 Task: Find connections with filter location Sibbo with filter topic #sharktankwith filter profile language English with filter current company Spencer Stuart with filter school B.K. School of Professional and Management Studies with filter industry Correctional Institutions with filter service category Healthcare Consulting with filter keywords title Director of Photography
Action: Mouse moved to (347, 281)
Screenshot: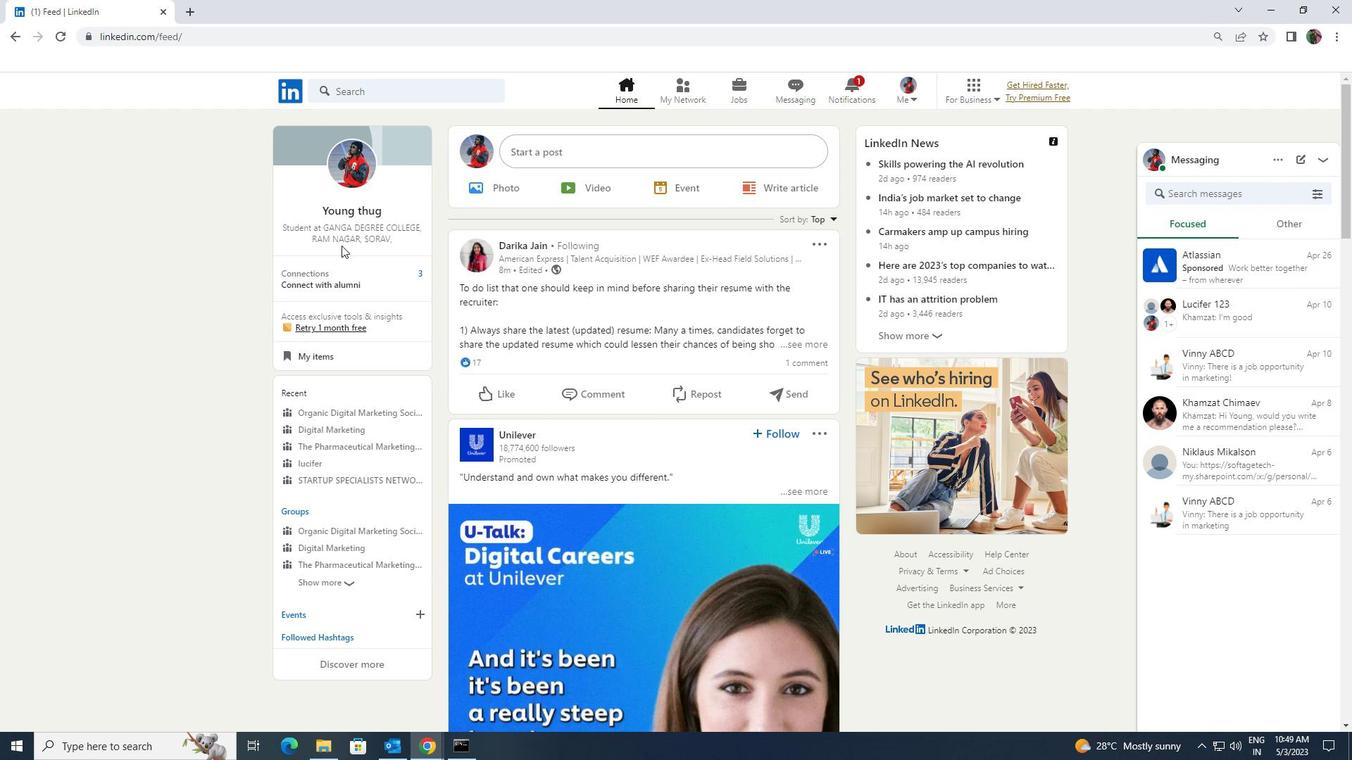 
Action: Mouse pressed left at (347, 281)
Screenshot: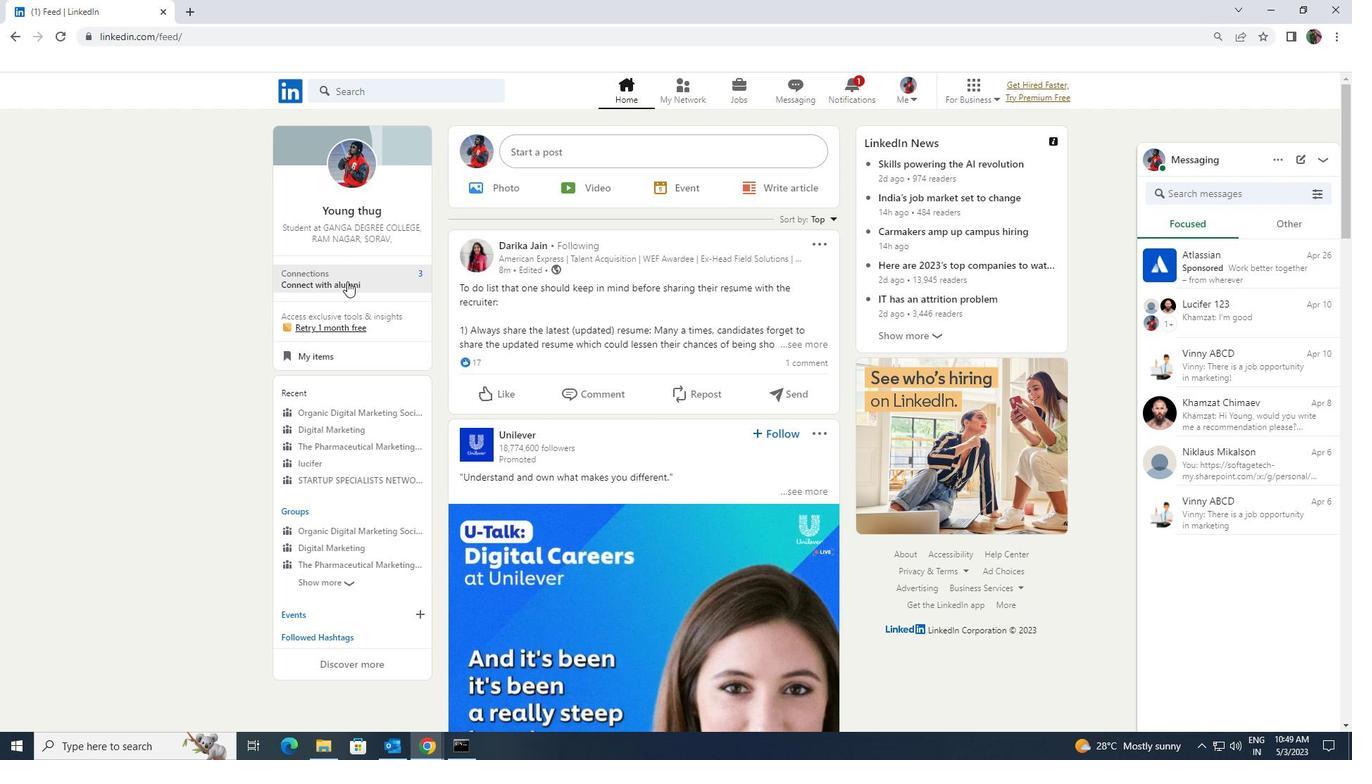 
Action: Mouse moved to (357, 165)
Screenshot: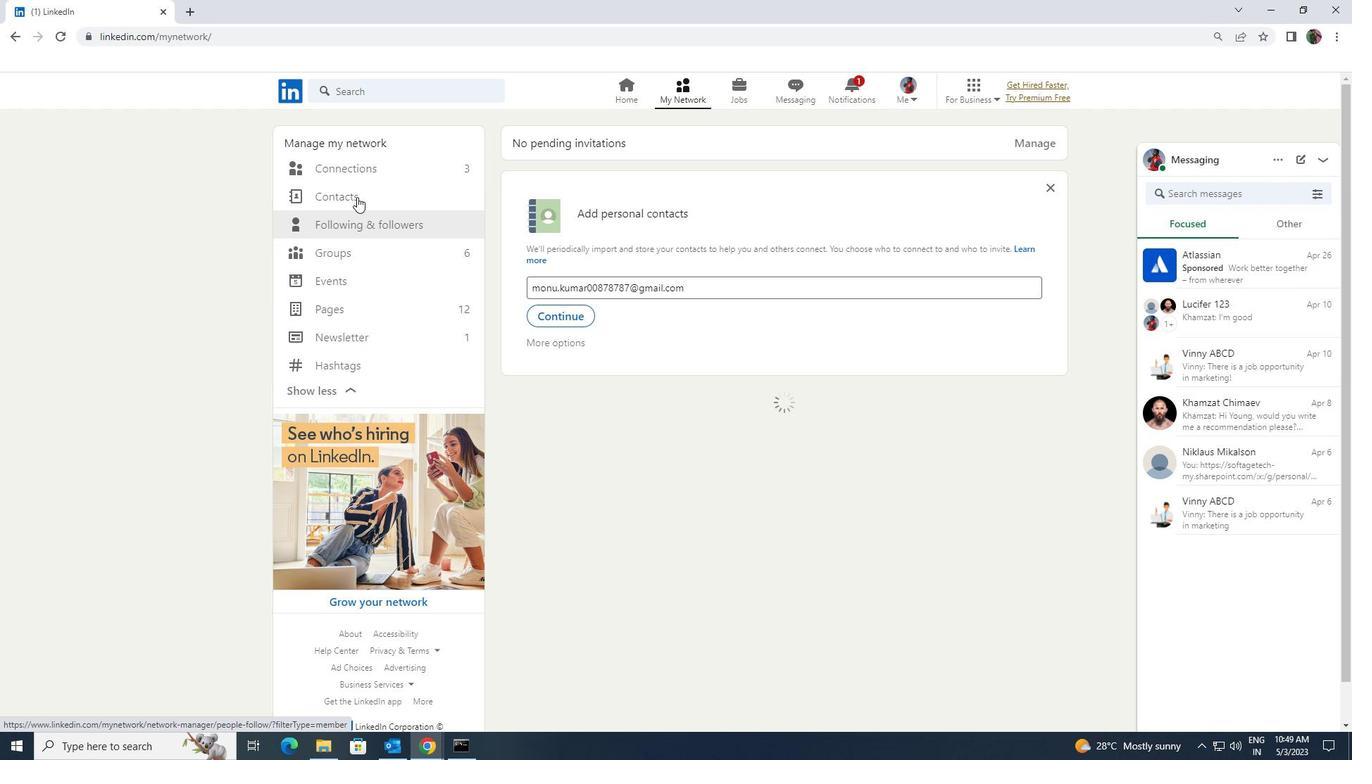 
Action: Mouse pressed left at (357, 165)
Screenshot: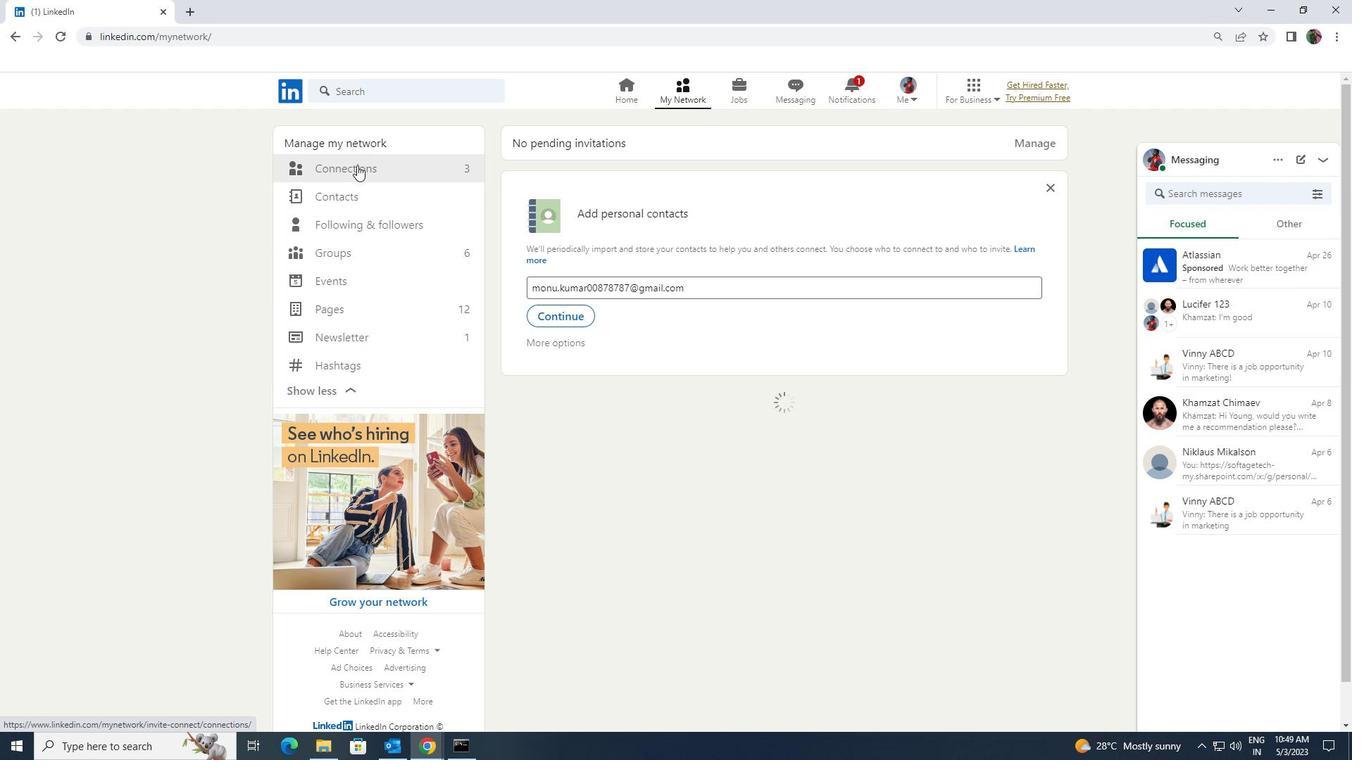 
Action: Mouse moved to (756, 174)
Screenshot: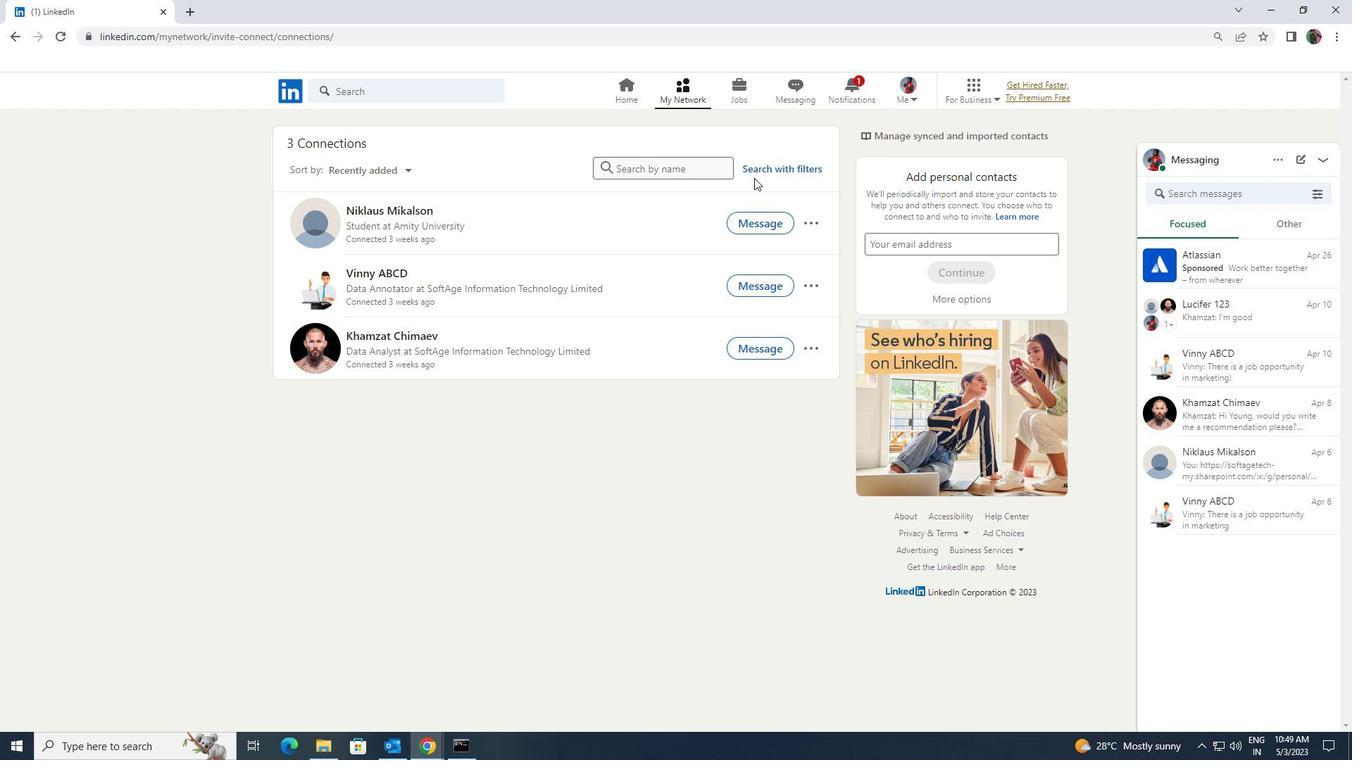 
Action: Mouse pressed left at (756, 174)
Screenshot: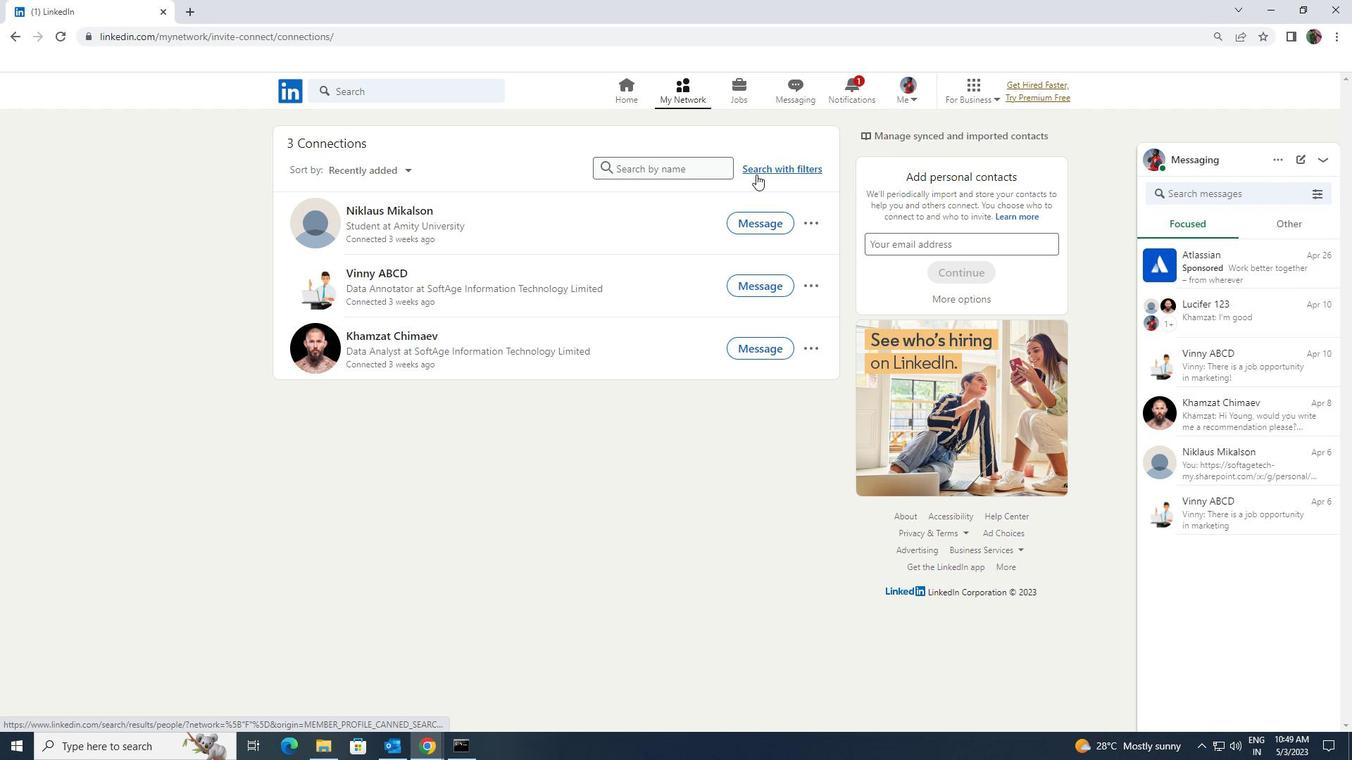
Action: Mouse moved to (724, 131)
Screenshot: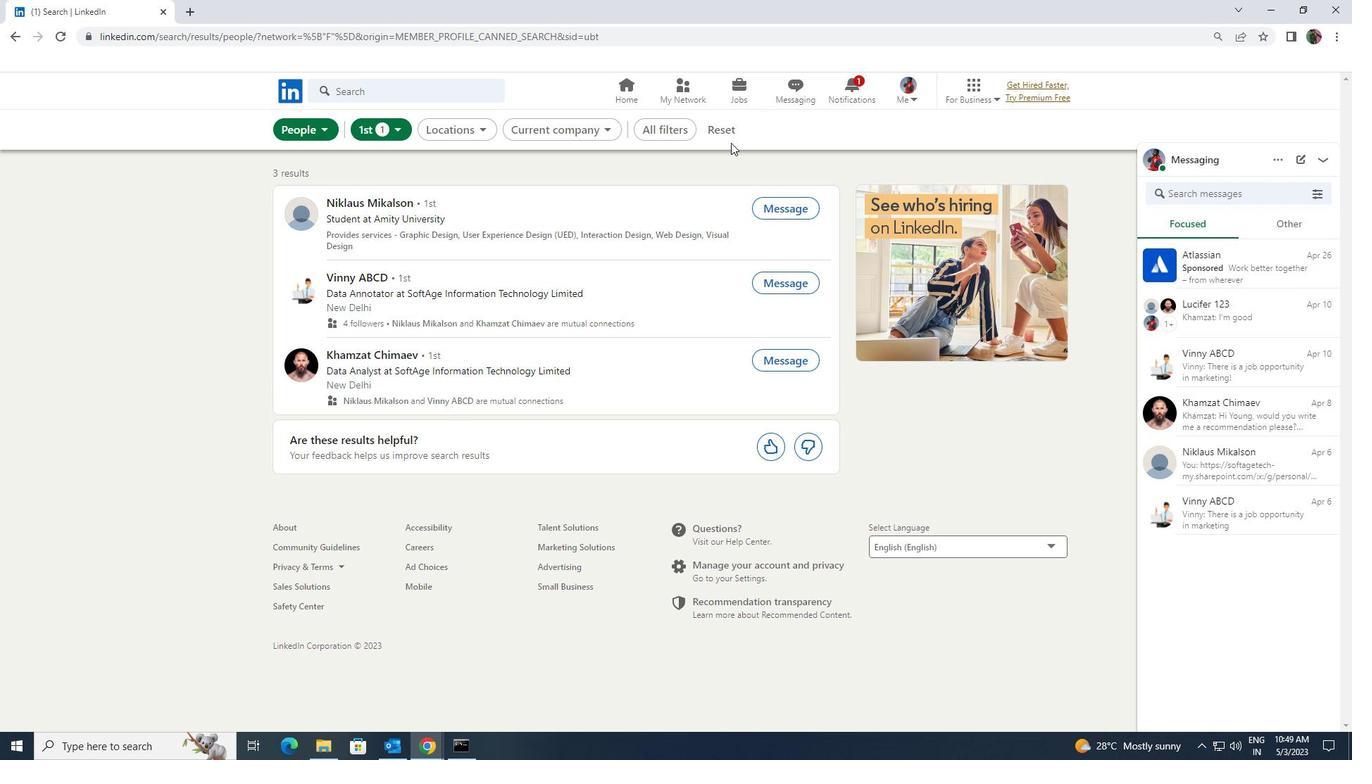 
Action: Mouse pressed left at (724, 131)
Screenshot: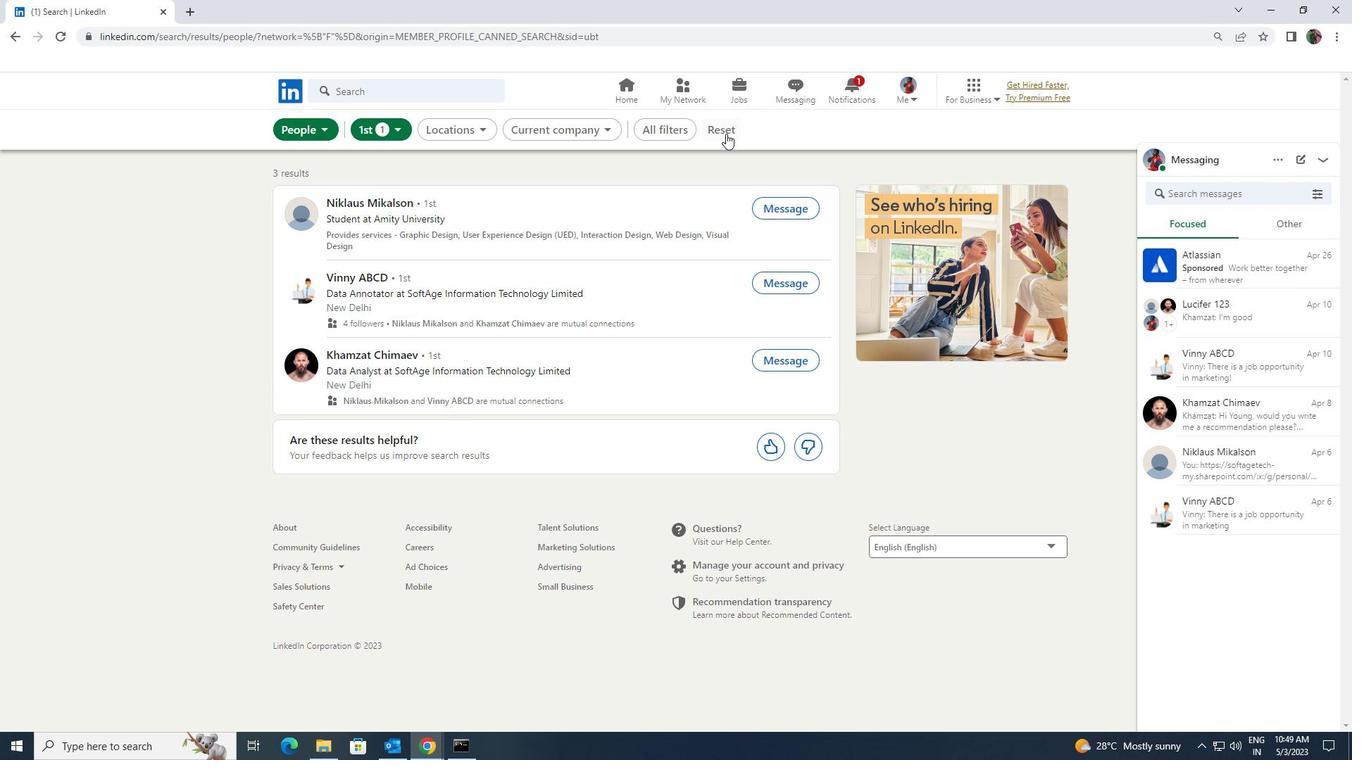 
Action: Mouse moved to (708, 130)
Screenshot: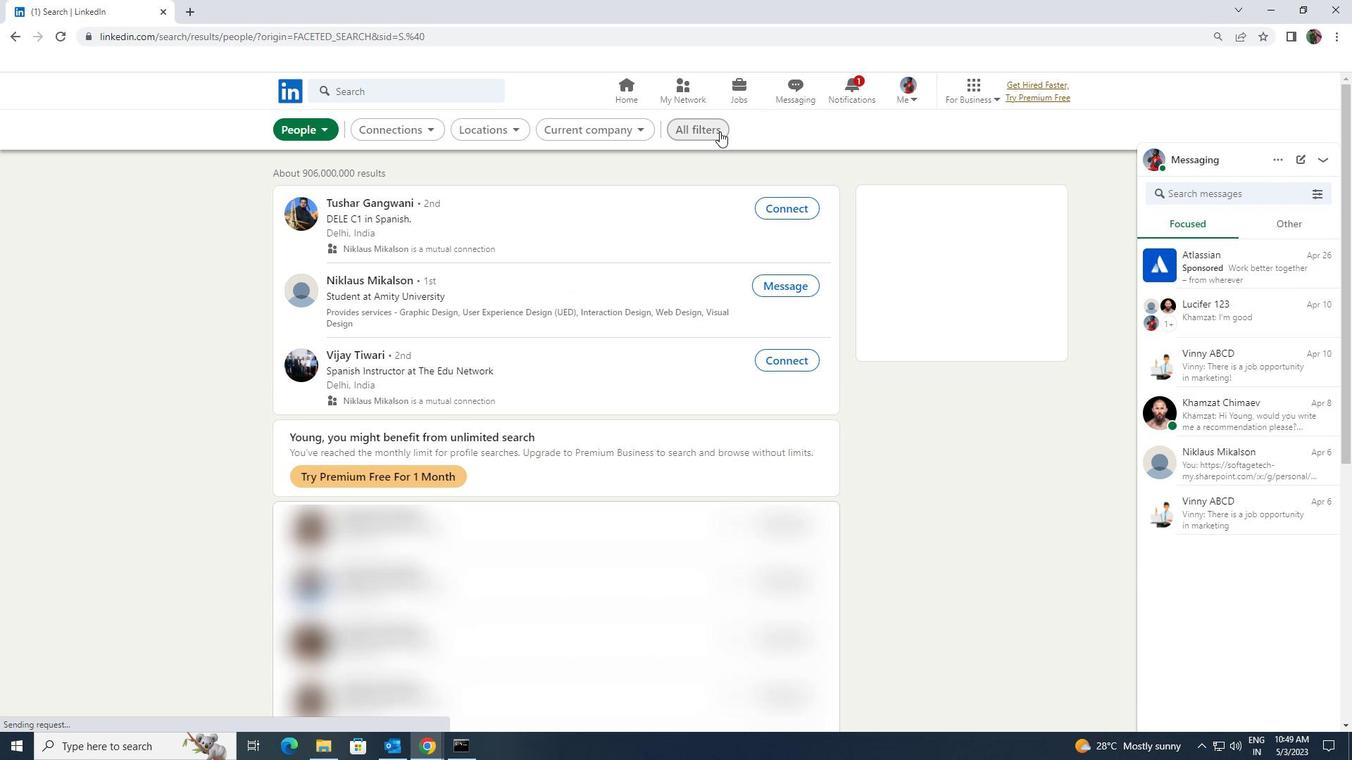 
Action: Mouse pressed left at (708, 130)
Screenshot: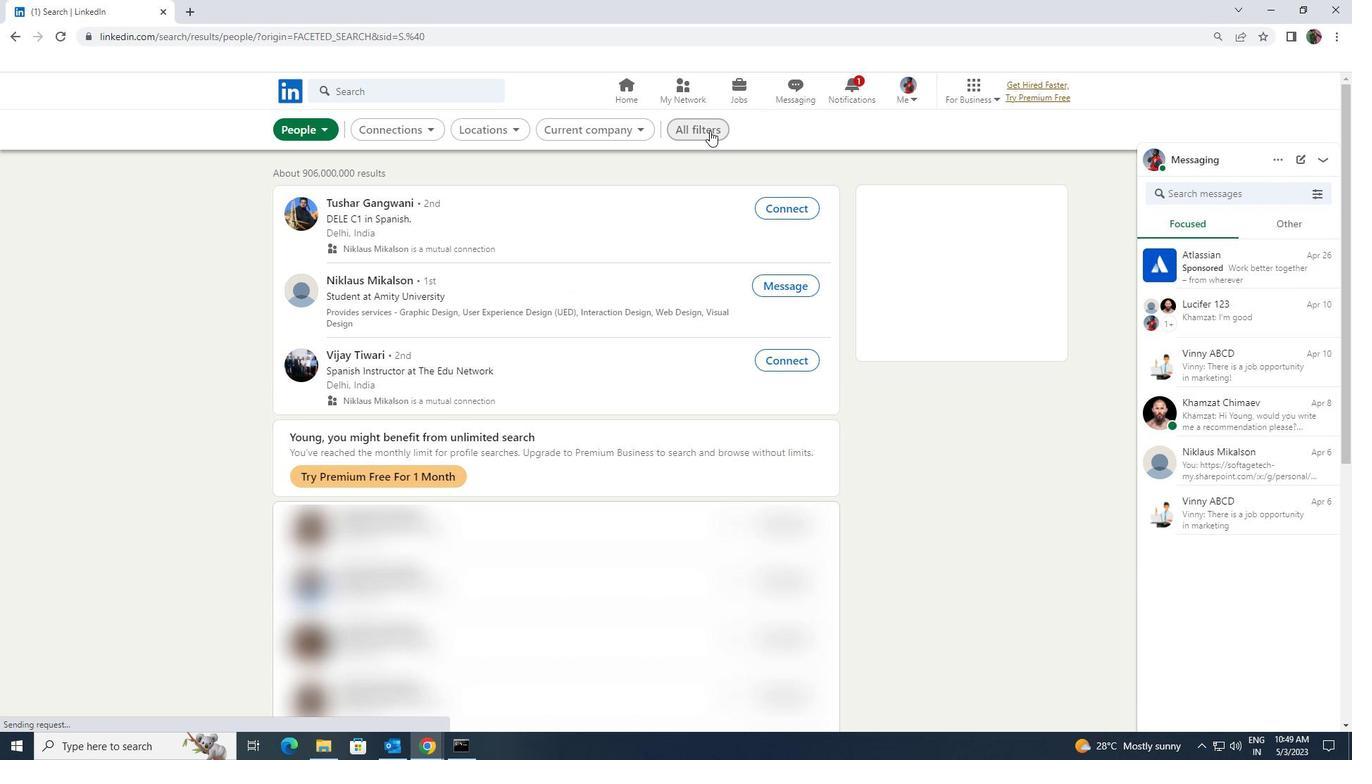 
Action: Mouse moved to (1170, 560)
Screenshot: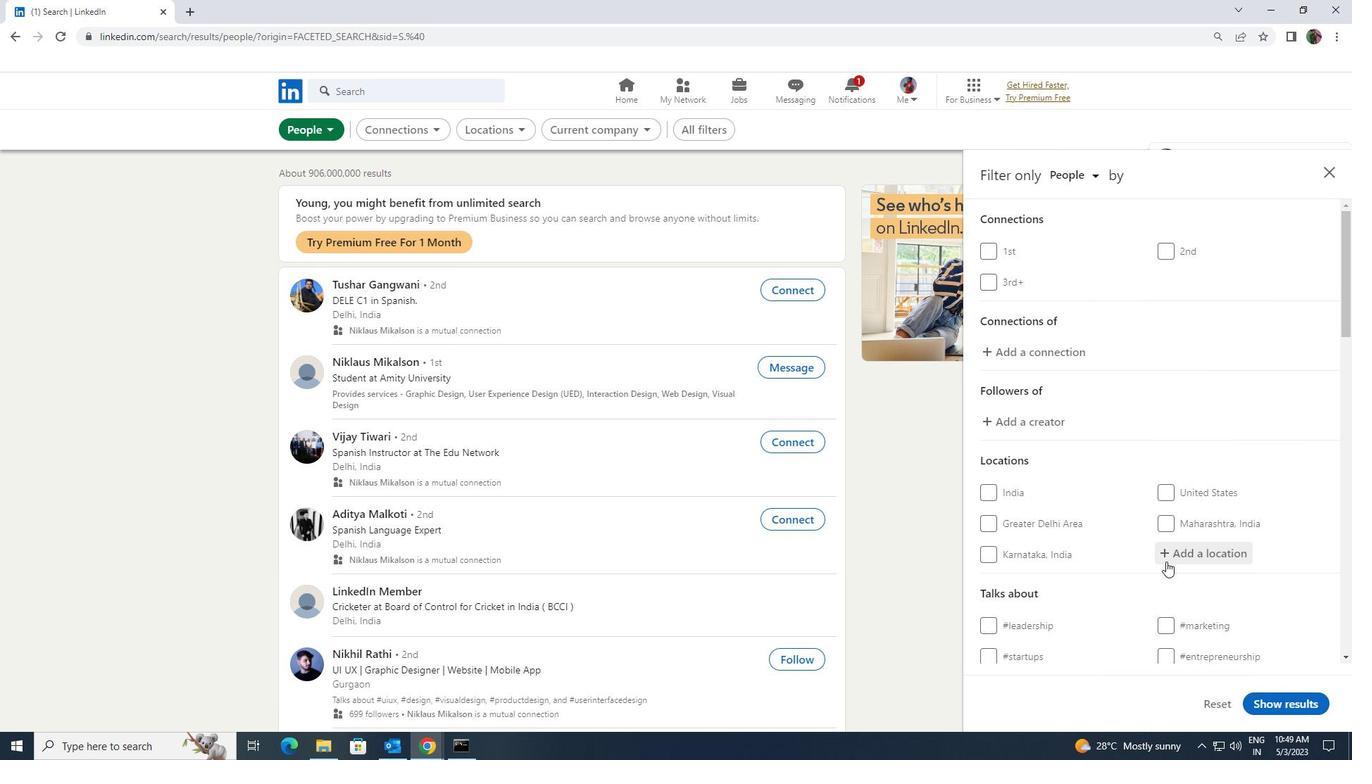 
Action: Mouse pressed left at (1170, 560)
Screenshot: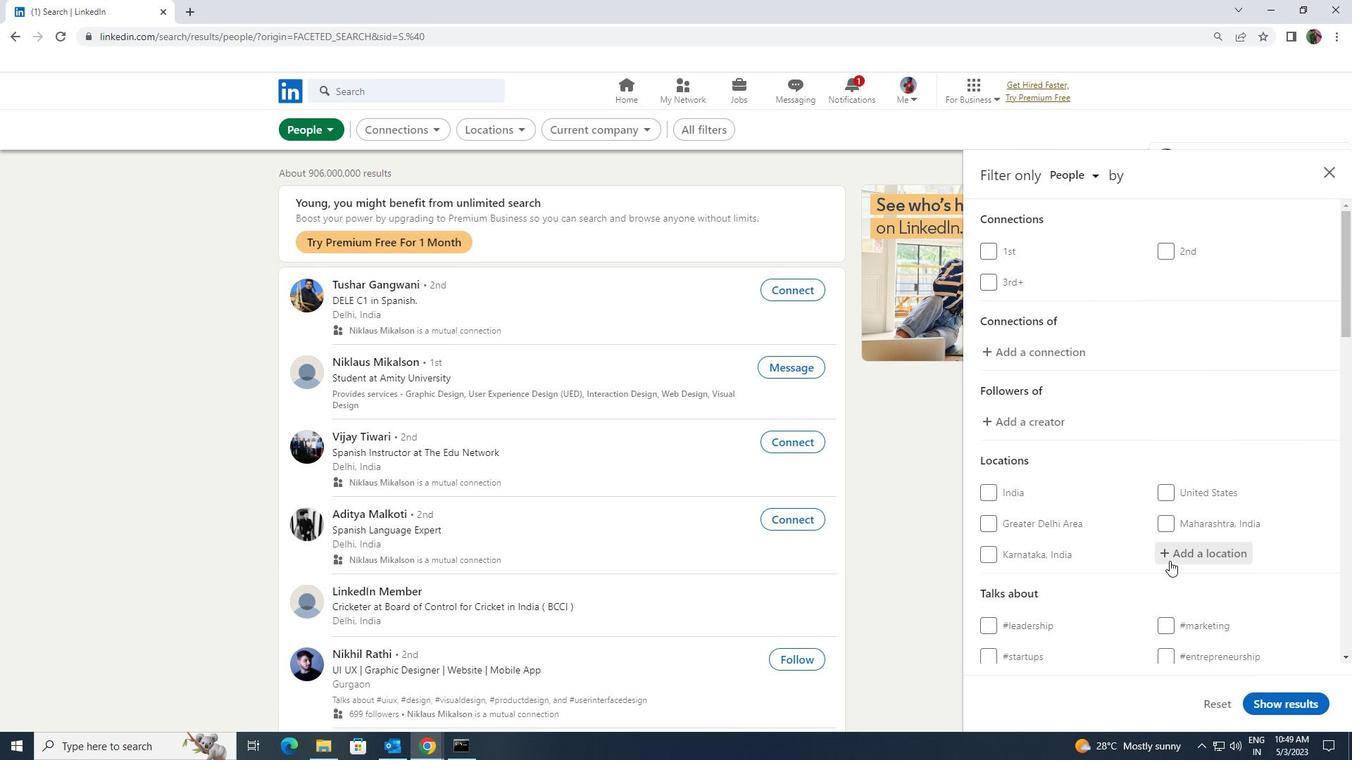 
Action: Mouse moved to (1170, 559)
Screenshot: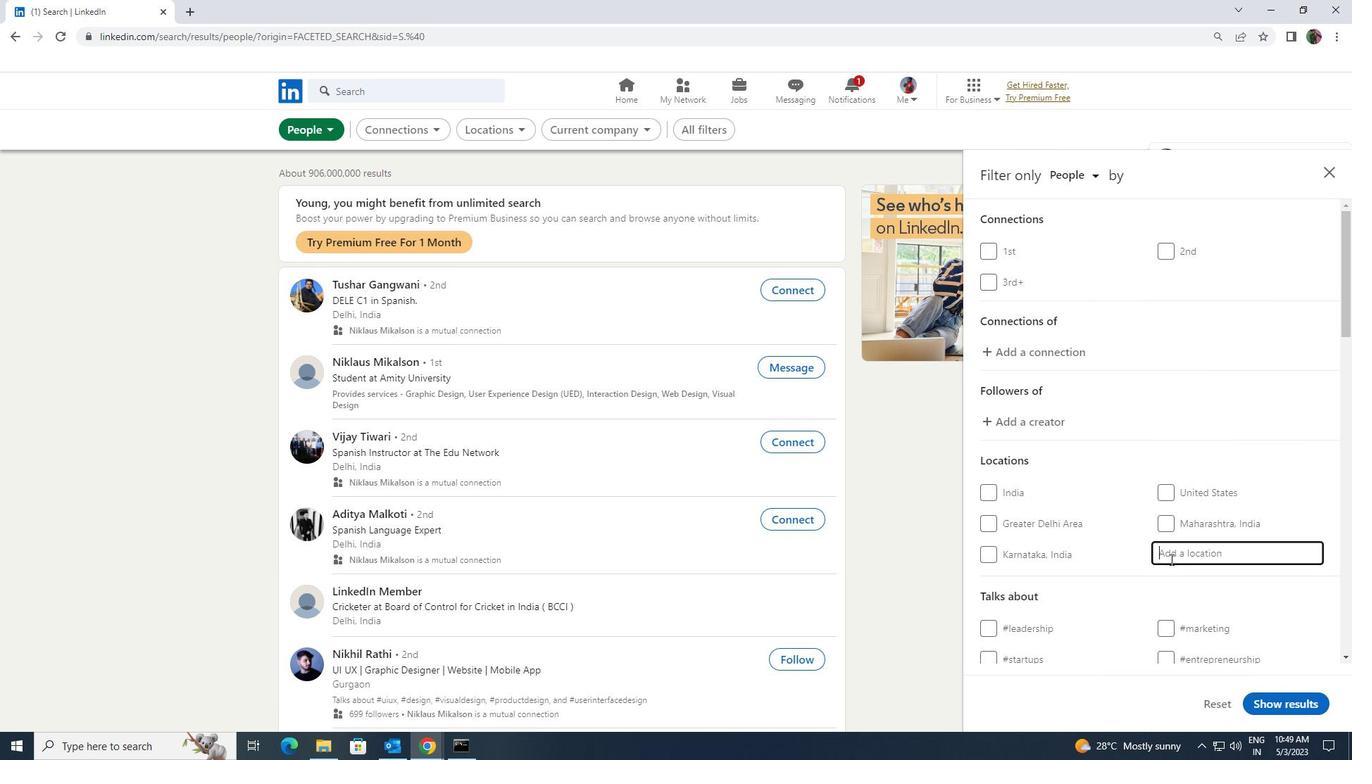 
Action: Key pressed <Key.shift><Key.shift><Key.shift>SIBBO
Screenshot: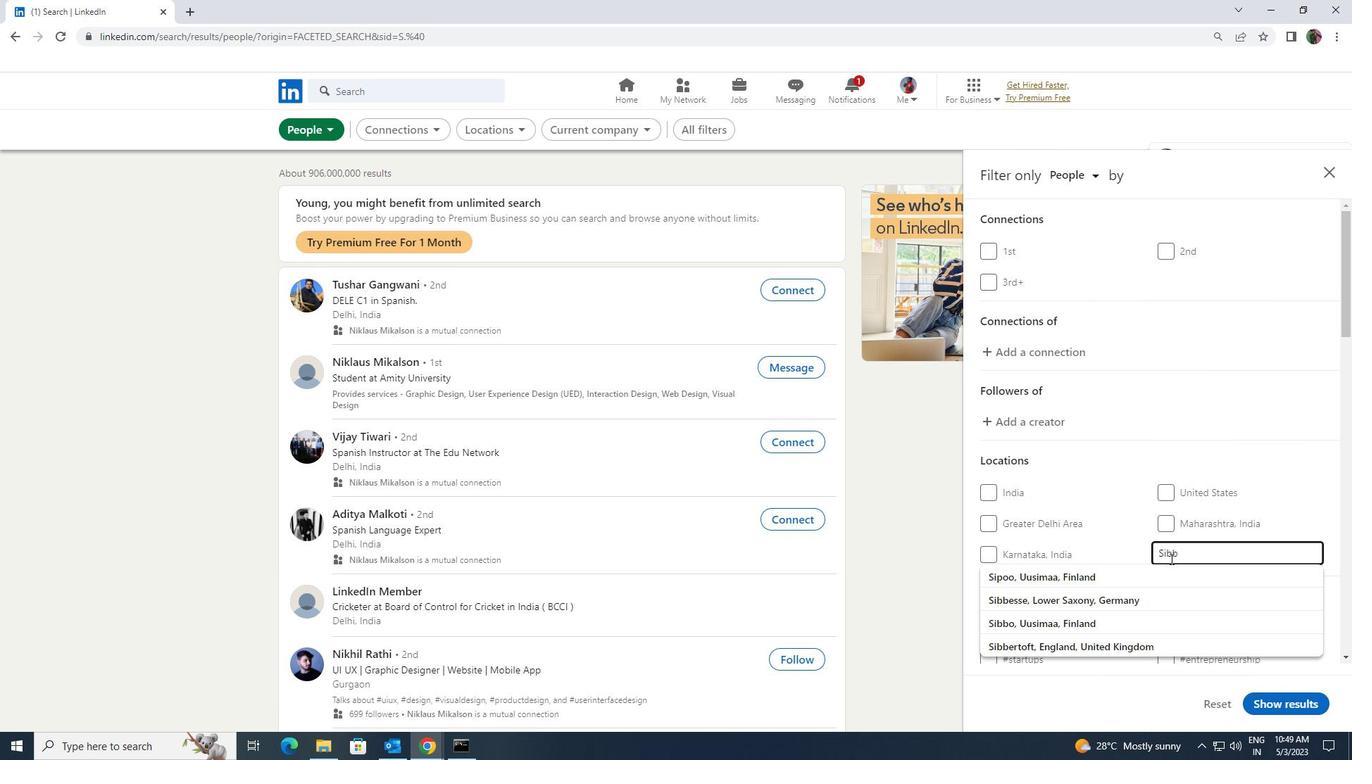 
Action: Mouse moved to (1172, 575)
Screenshot: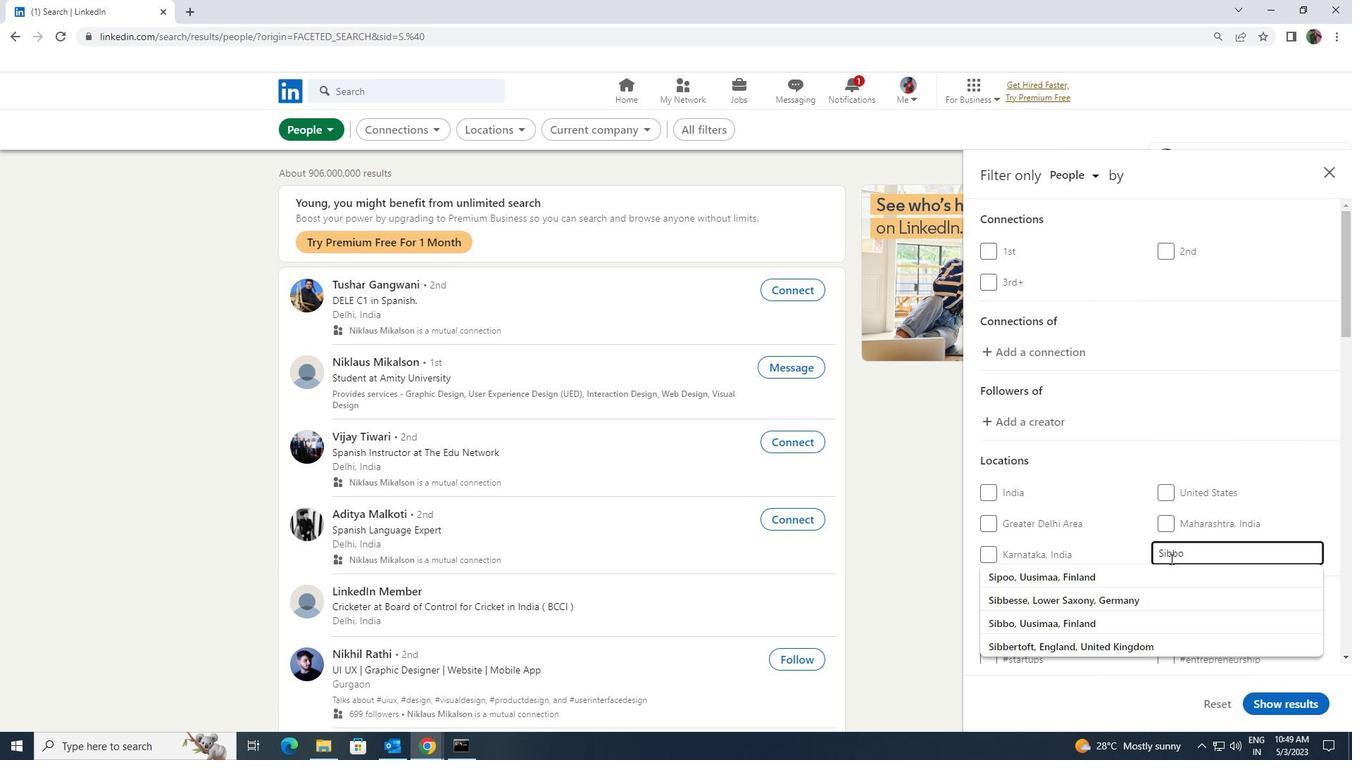 
Action: Mouse pressed left at (1172, 575)
Screenshot: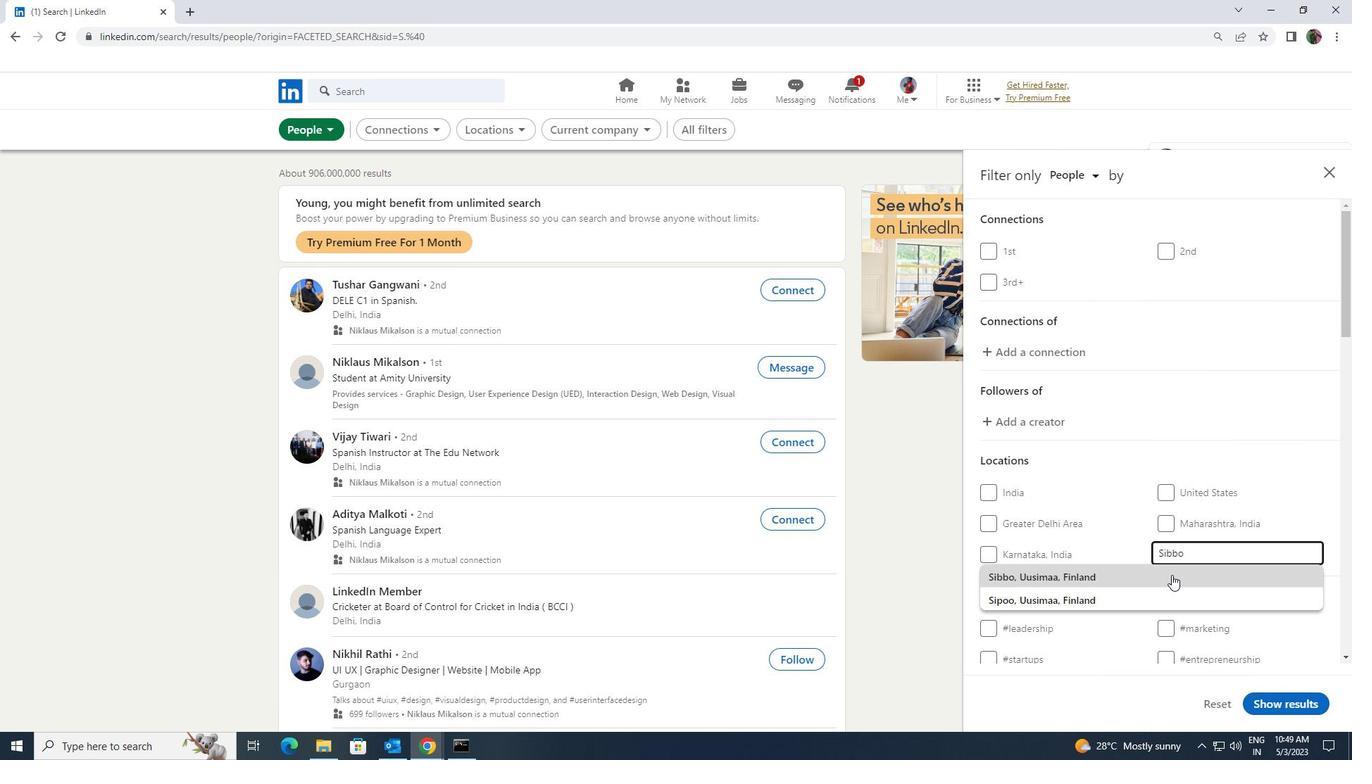 
Action: Mouse moved to (1168, 572)
Screenshot: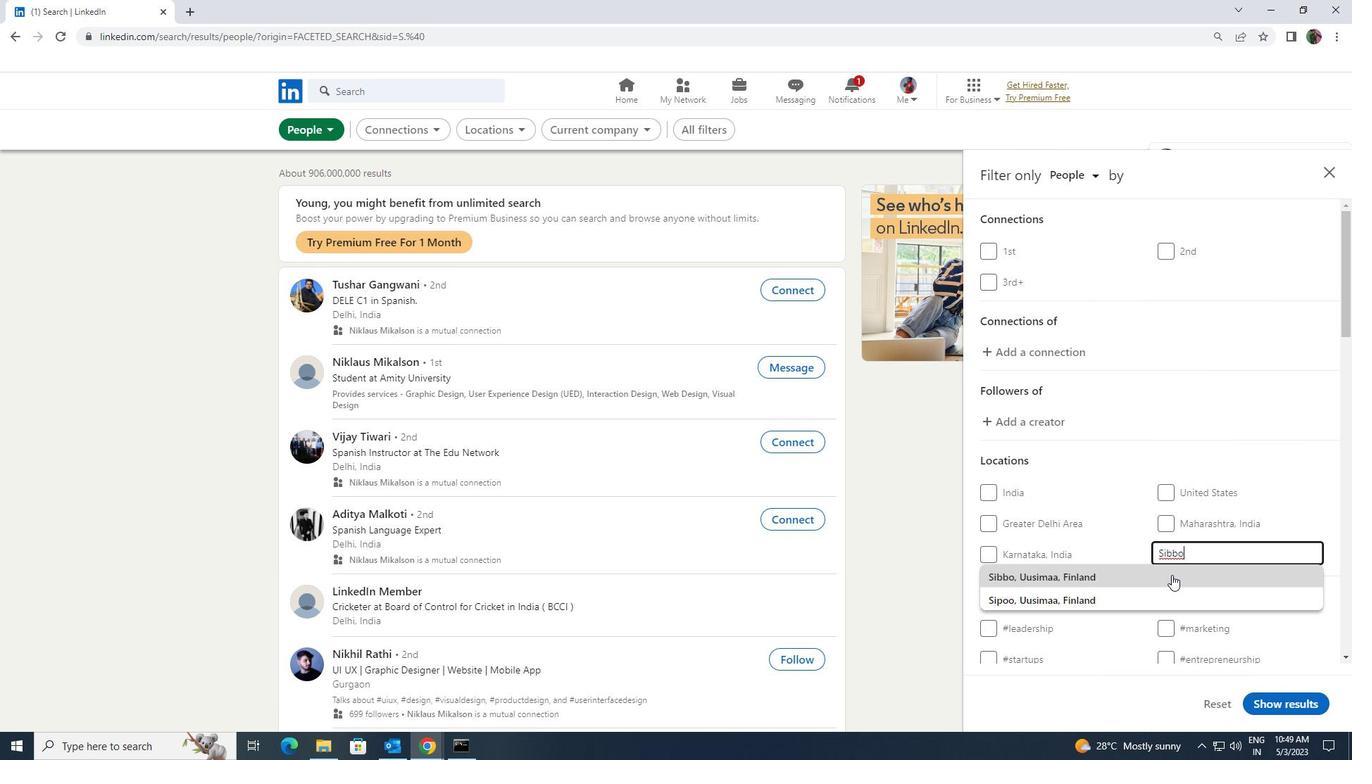 
Action: Mouse scrolled (1168, 572) with delta (0, 0)
Screenshot: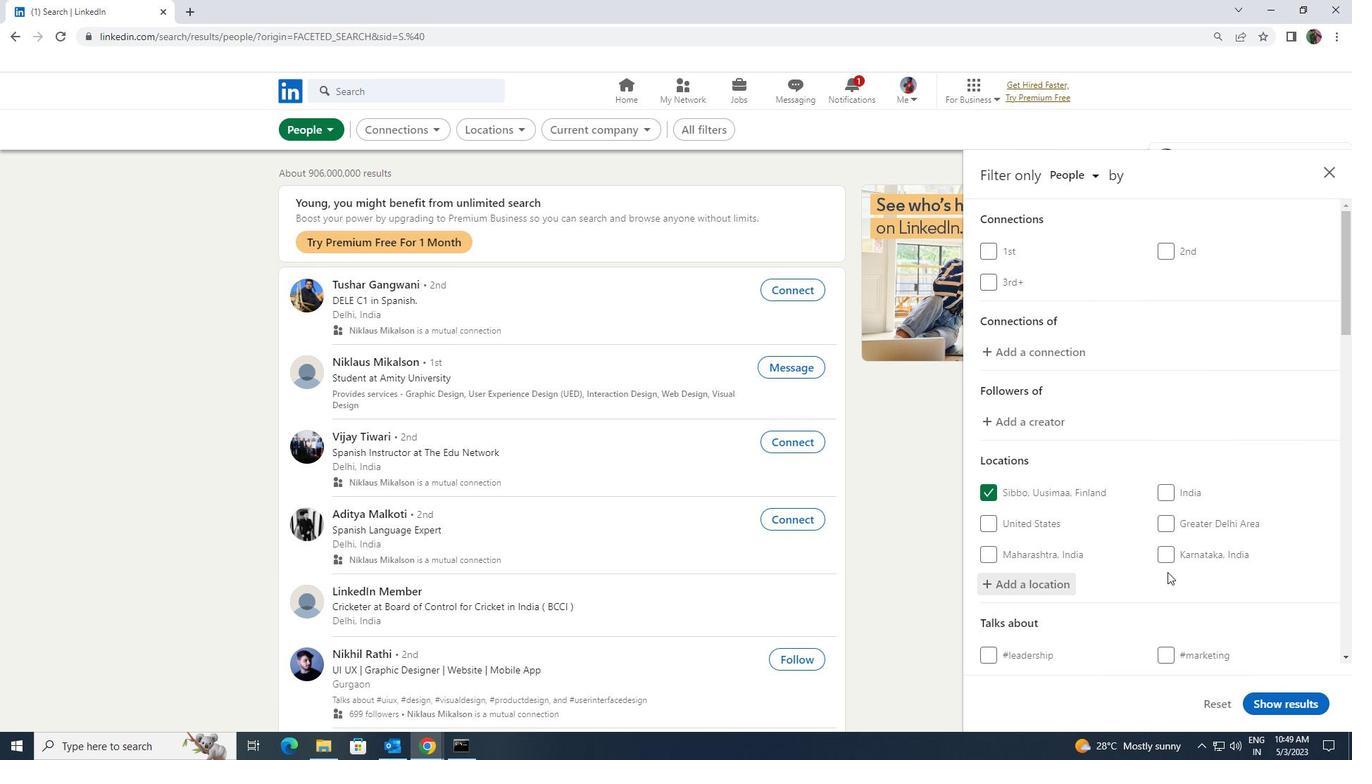 
Action: Mouse scrolled (1168, 572) with delta (0, 0)
Screenshot: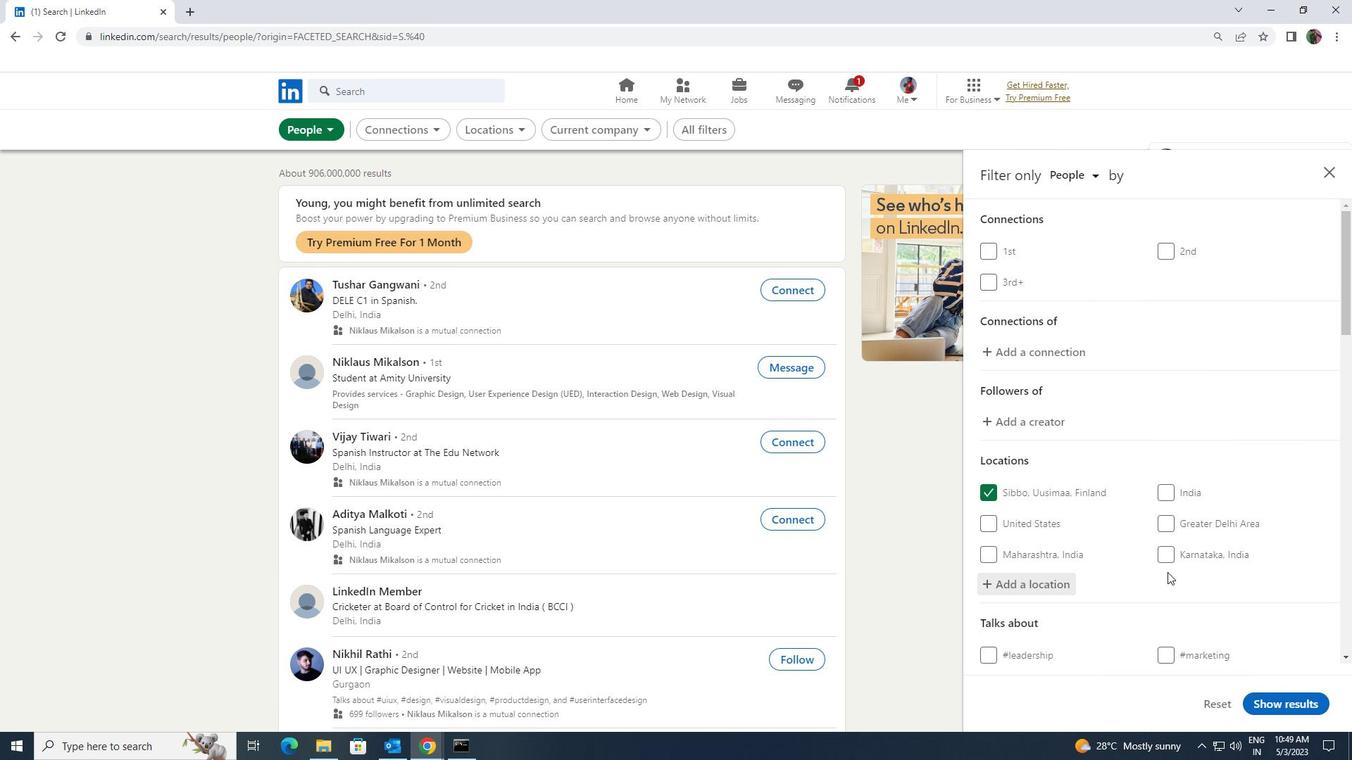 
Action: Mouse pressed left at (1168, 572)
Screenshot: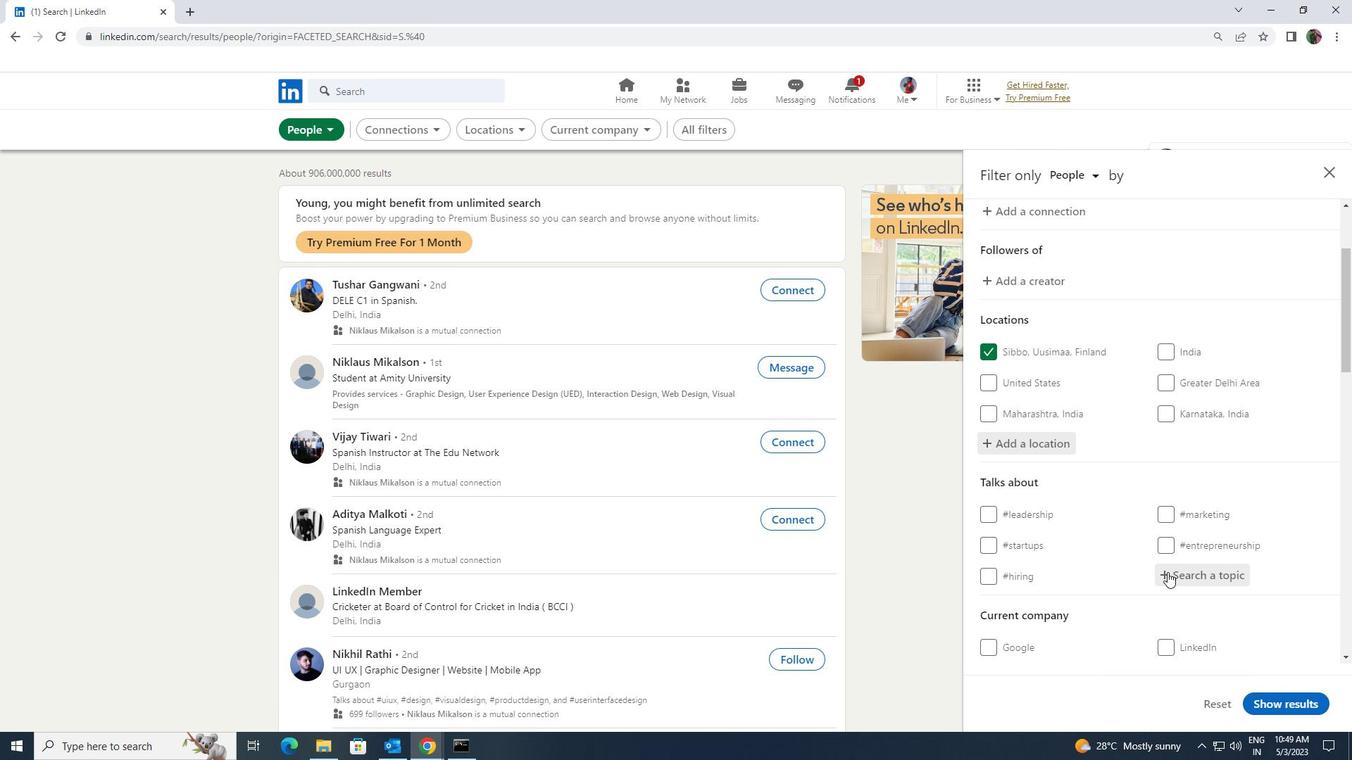 
Action: Key pressed <Key.shift><Key.shift><Key.shift><Key.shift><Key.shift><Key.shift><Key.shift><Key.shift><Key.shift><Key.shift><Key.shift>SHART<Key.backspace>KT
Screenshot: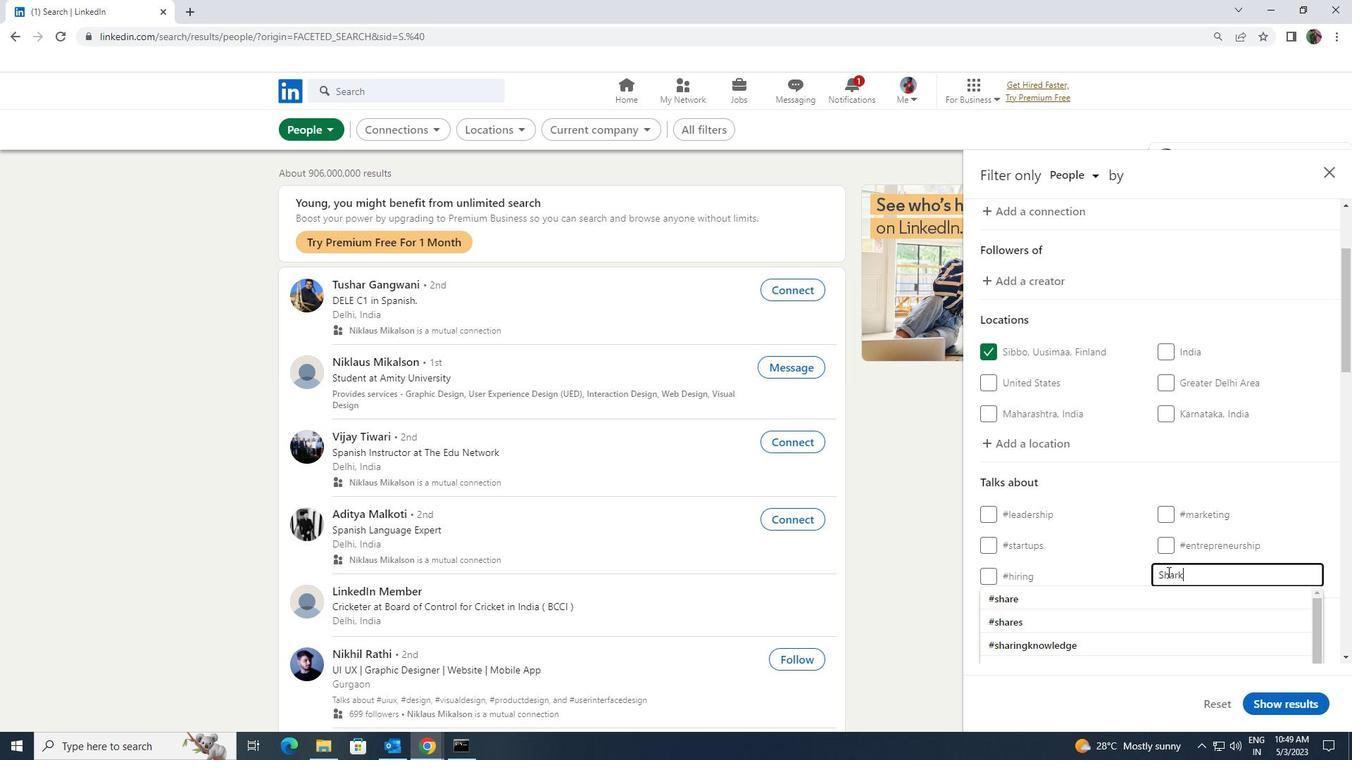 
Action: Mouse moved to (1149, 598)
Screenshot: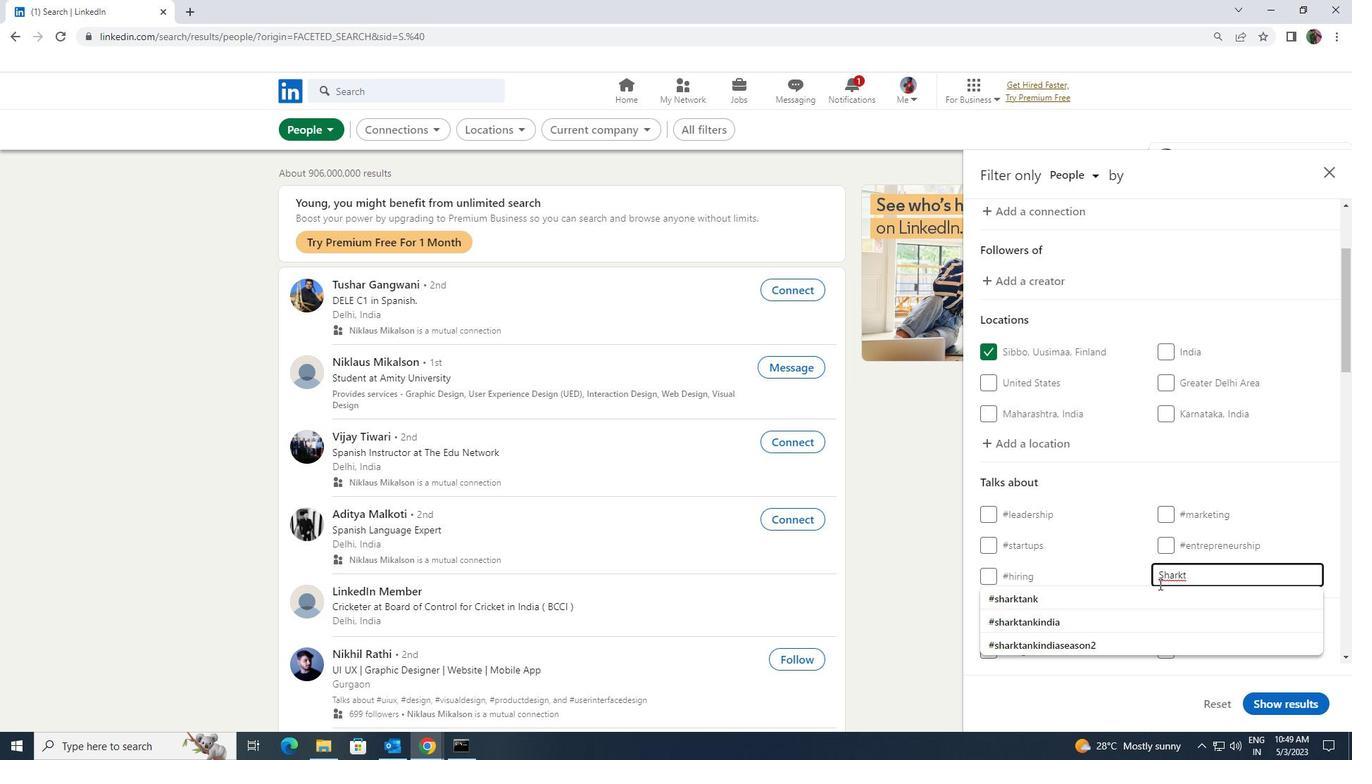 
Action: Mouse pressed left at (1149, 598)
Screenshot: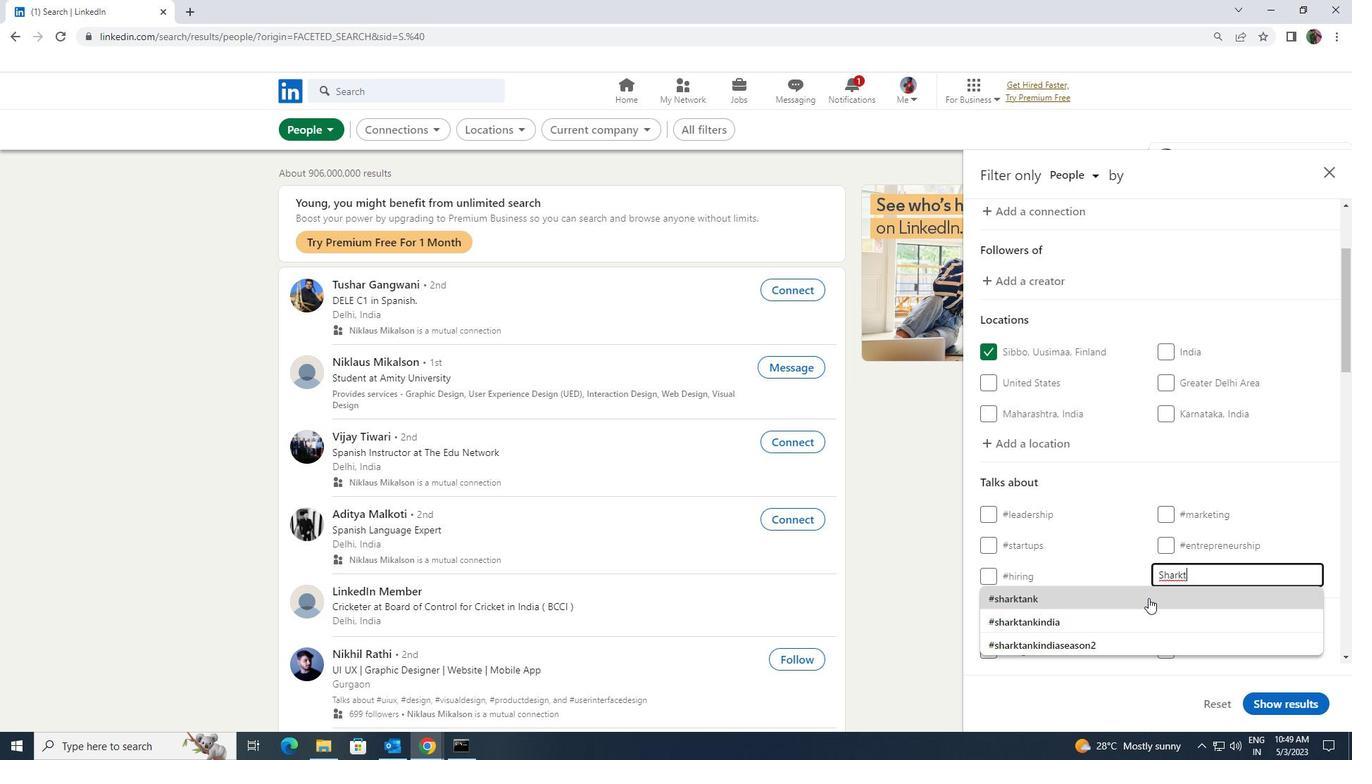 
Action: Mouse scrolled (1149, 598) with delta (0, 0)
Screenshot: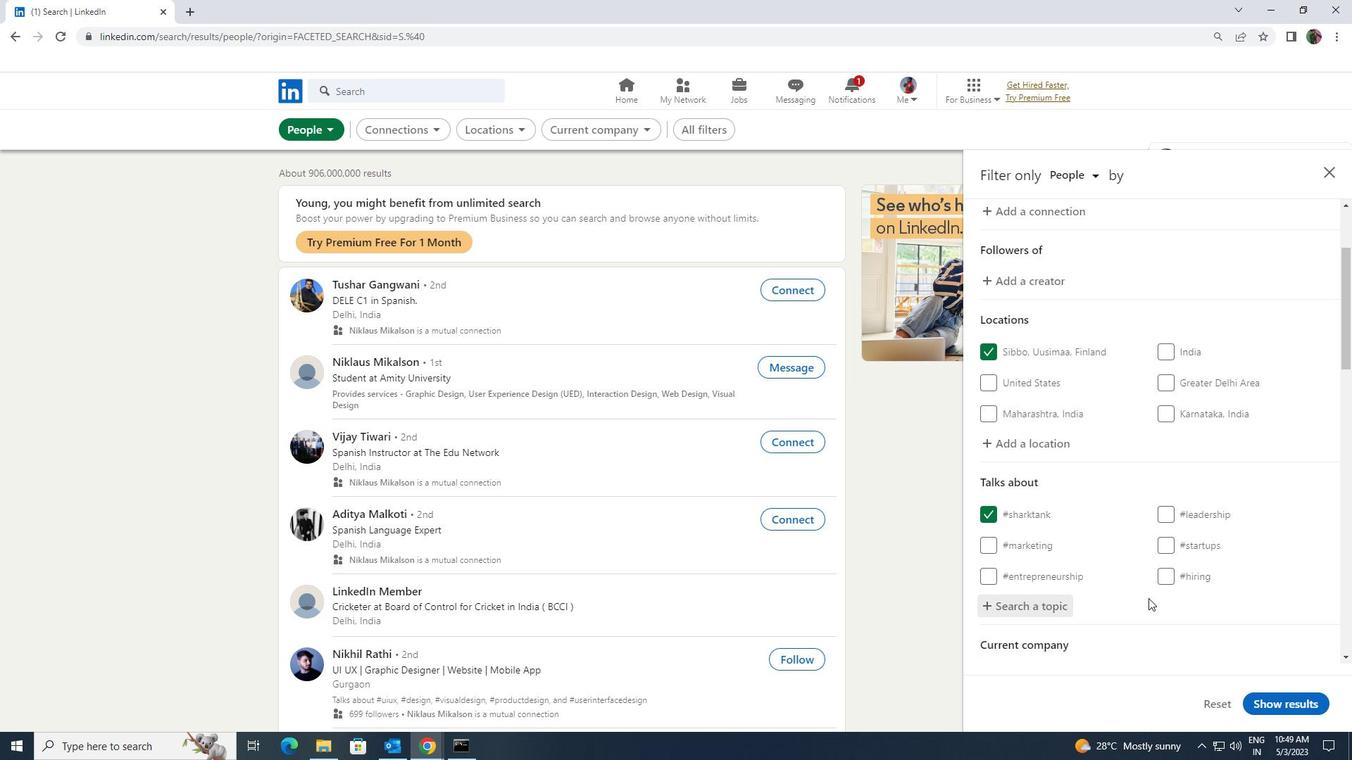 
Action: Mouse scrolled (1149, 598) with delta (0, 0)
Screenshot: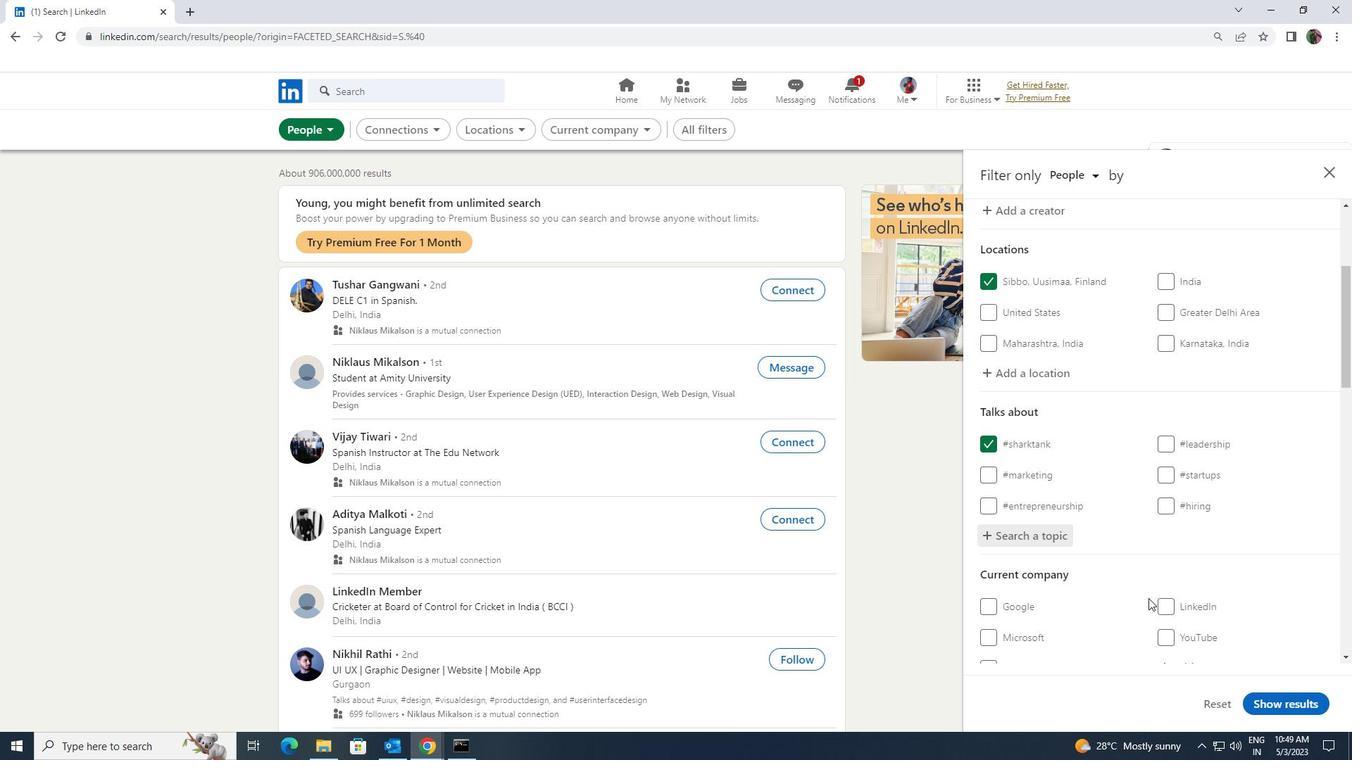 
Action: Mouse scrolled (1149, 598) with delta (0, 0)
Screenshot: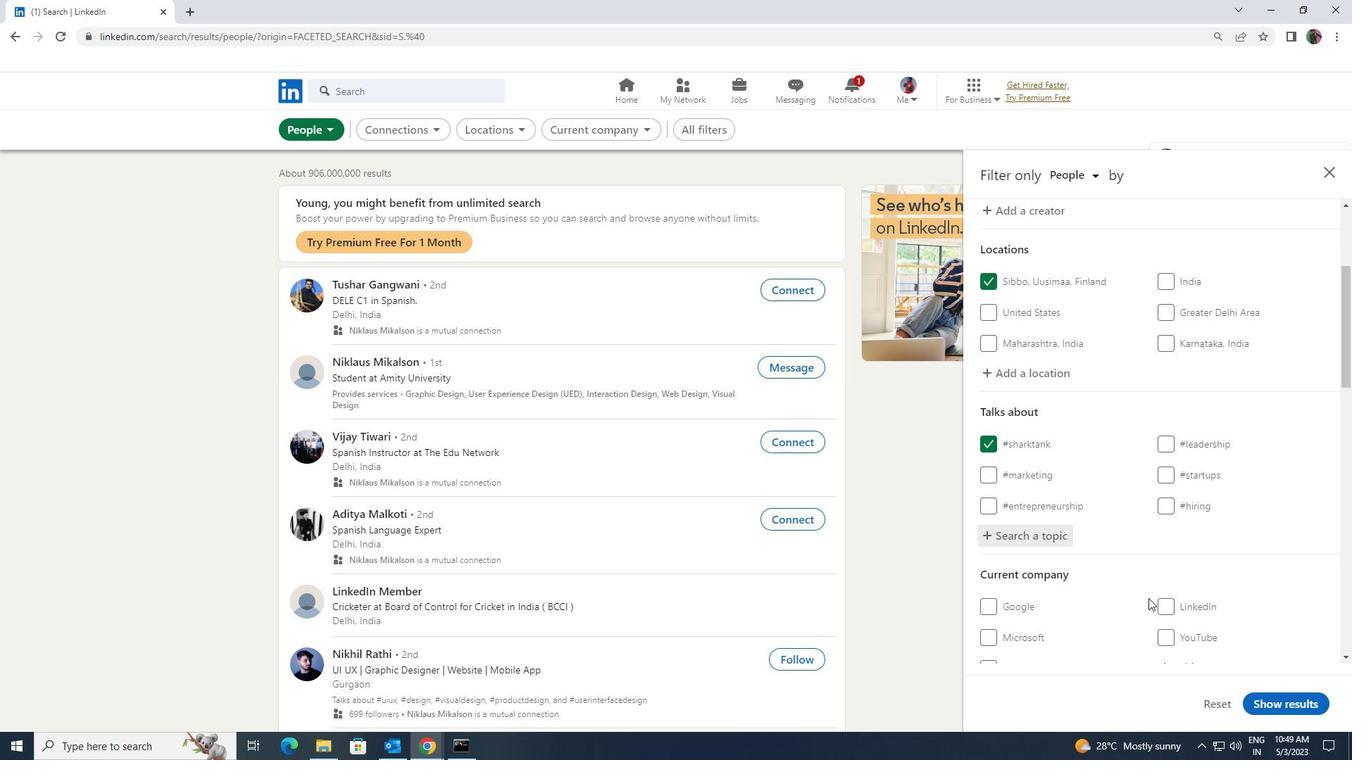 
Action: Mouse moved to (1148, 598)
Screenshot: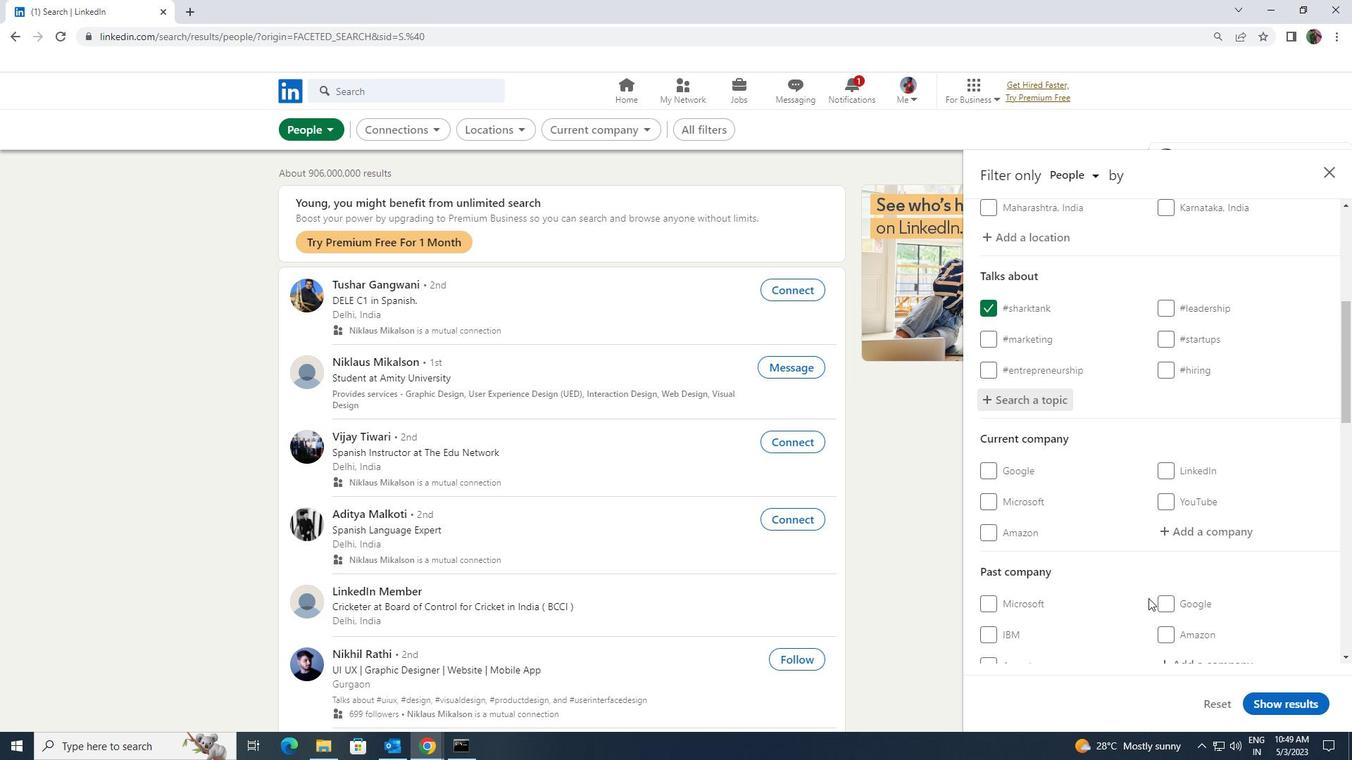 
Action: Mouse scrolled (1148, 598) with delta (0, 0)
Screenshot: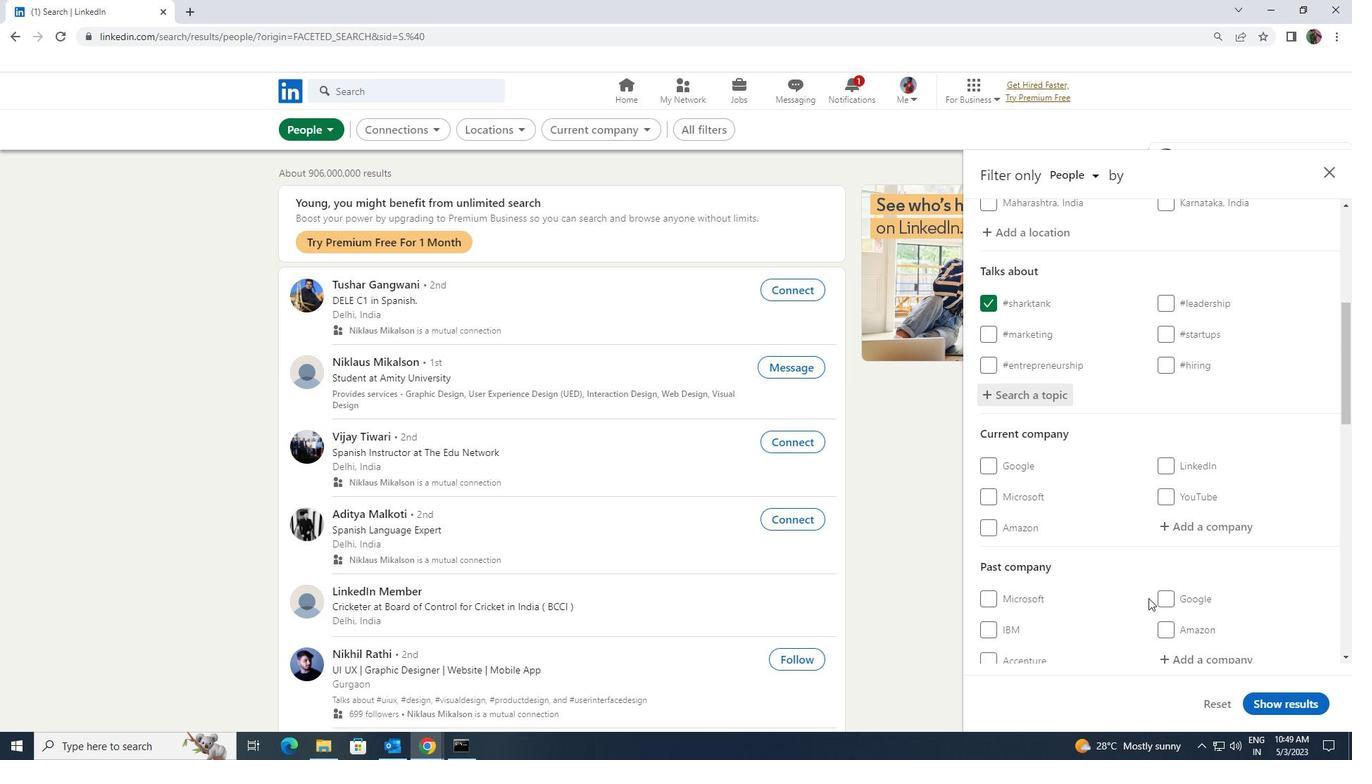 
Action: Mouse scrolled (1148, 598) with delta (0, 0)
Screenshot: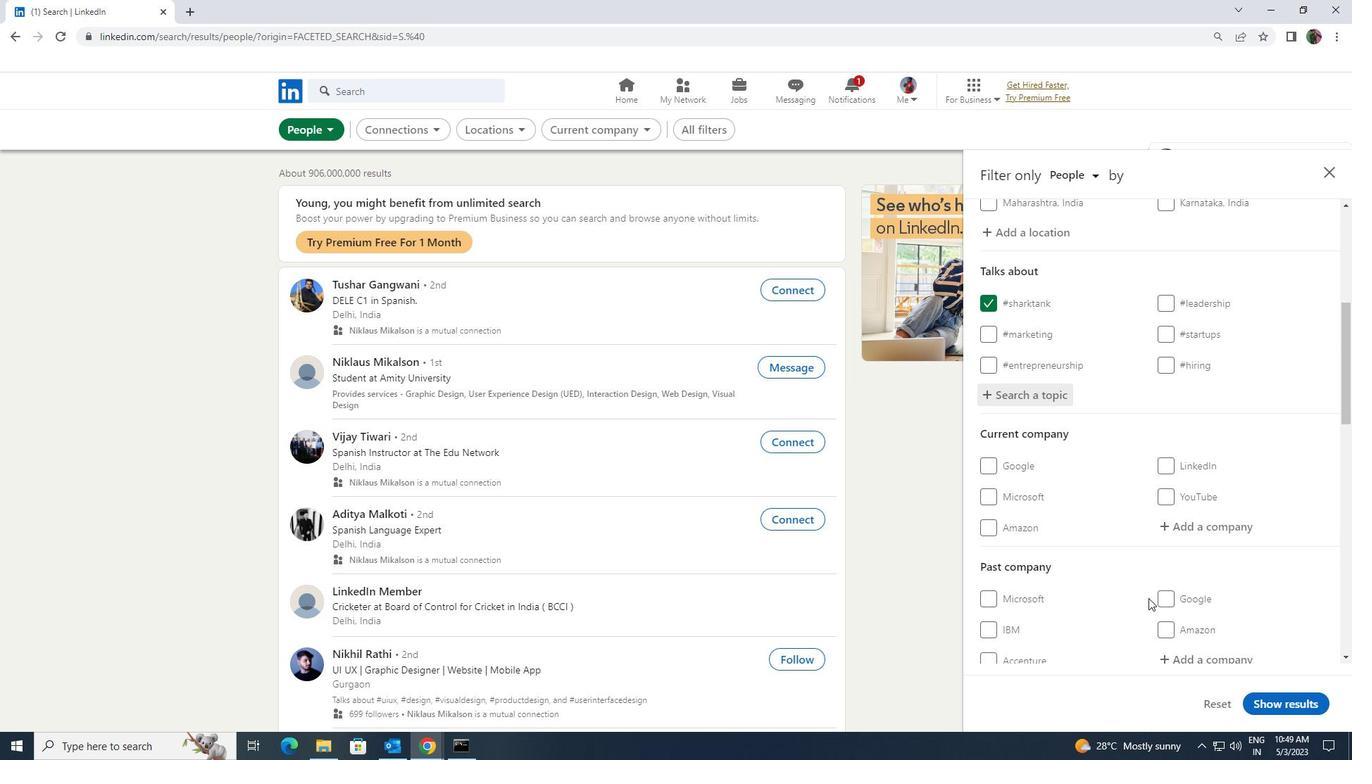 
Action: Mouse moved to (1146, 598)
Screenshot: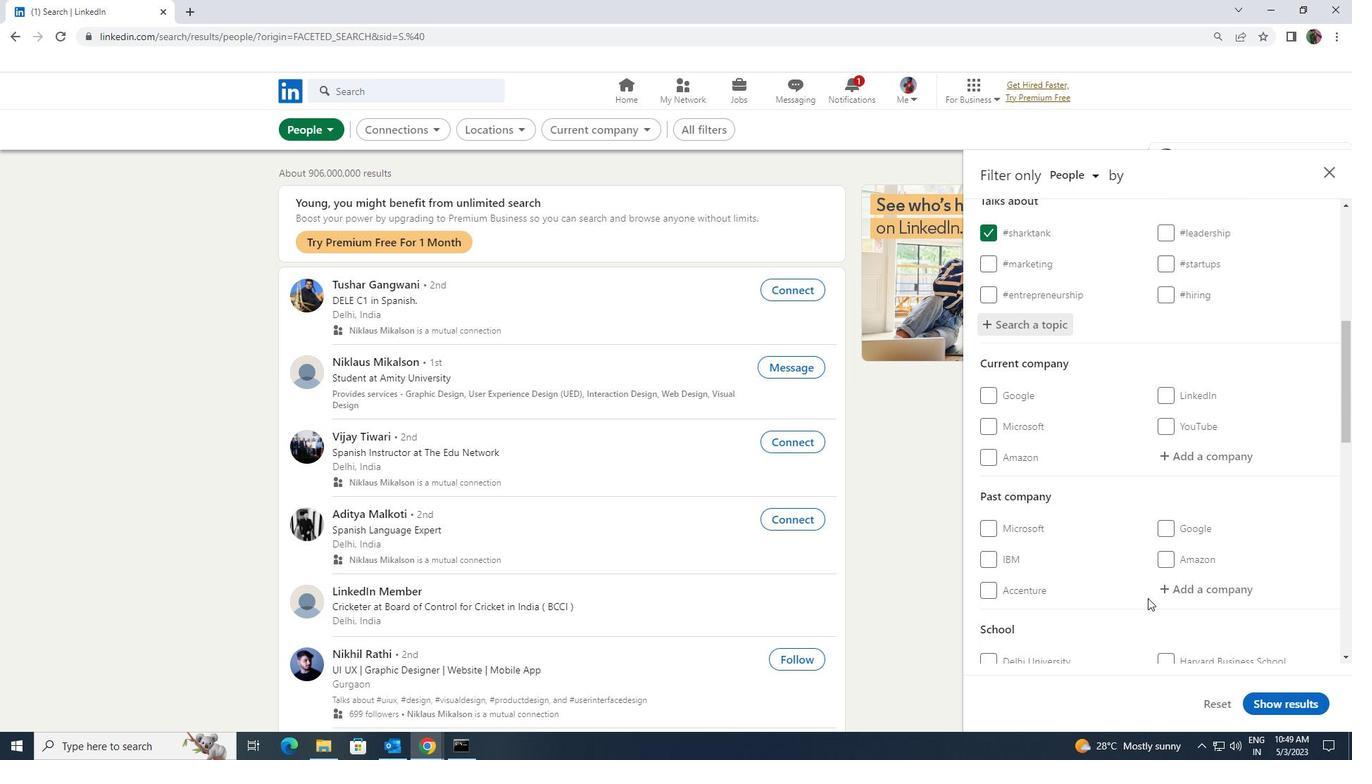 
Action: Mouse scrolled (1146, 598) with delta (0, 0)
Screenshot: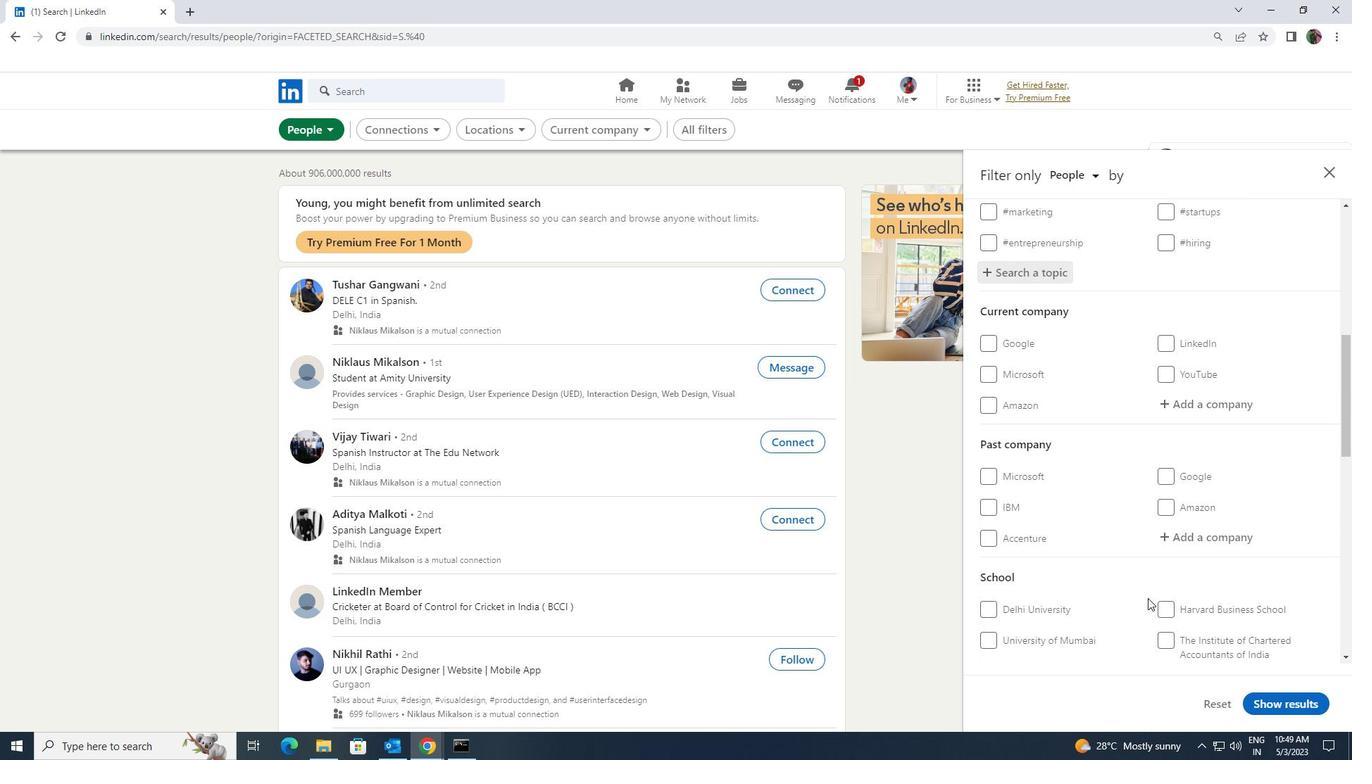 
Action: Mouse scrolled (1146, 598) with delta (0, 0)
Screenshot: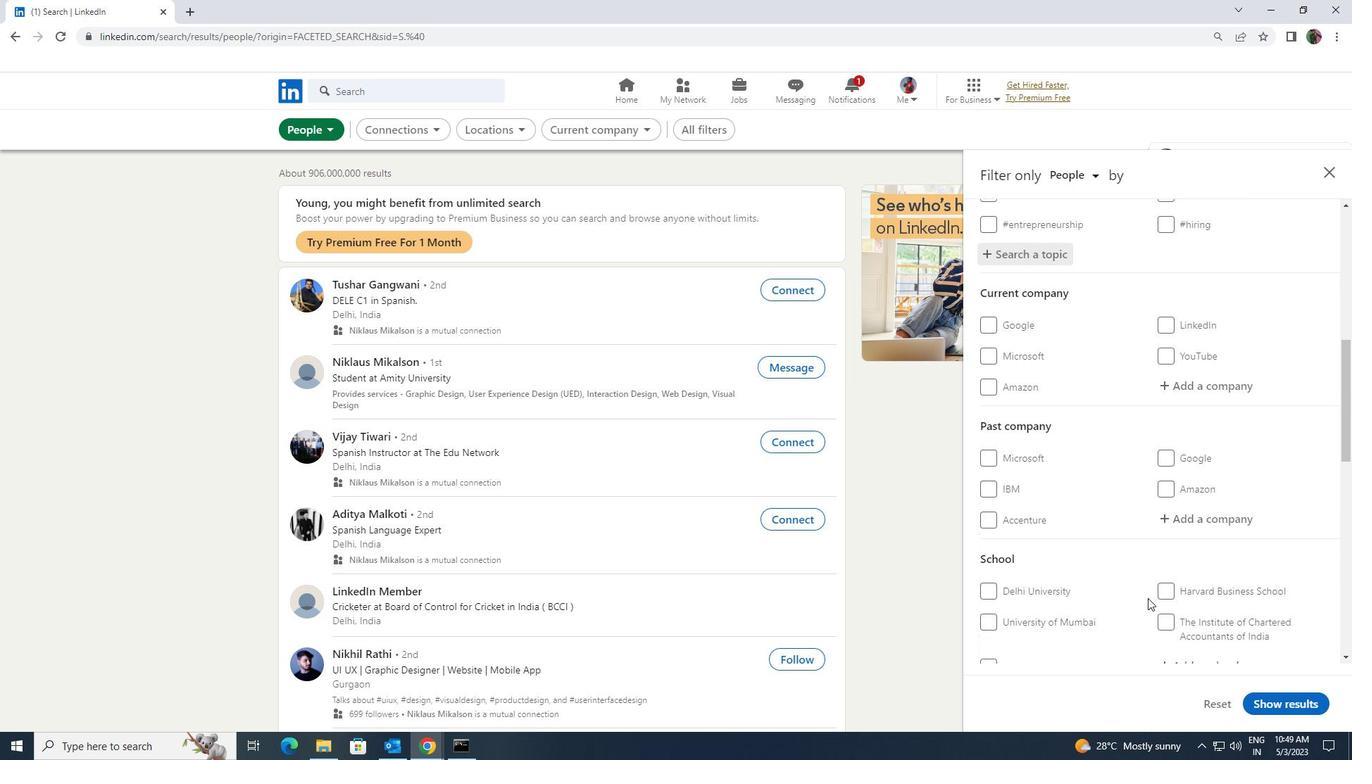 
Action: Mouse scrolled (1146, 598) with delta (0, 0)
Screenshot: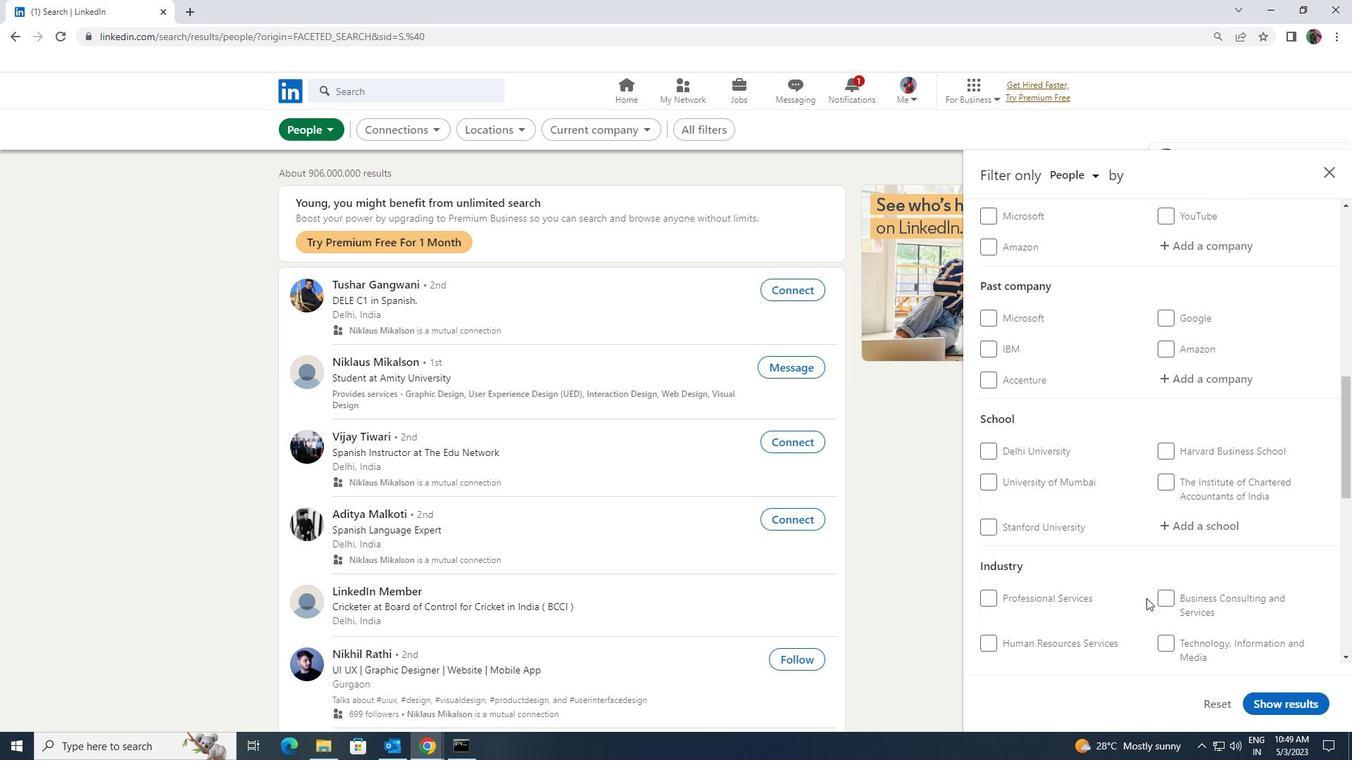 
Action: Mouse scrolled (1146, 598) with delta (0, 0)
Screenshot: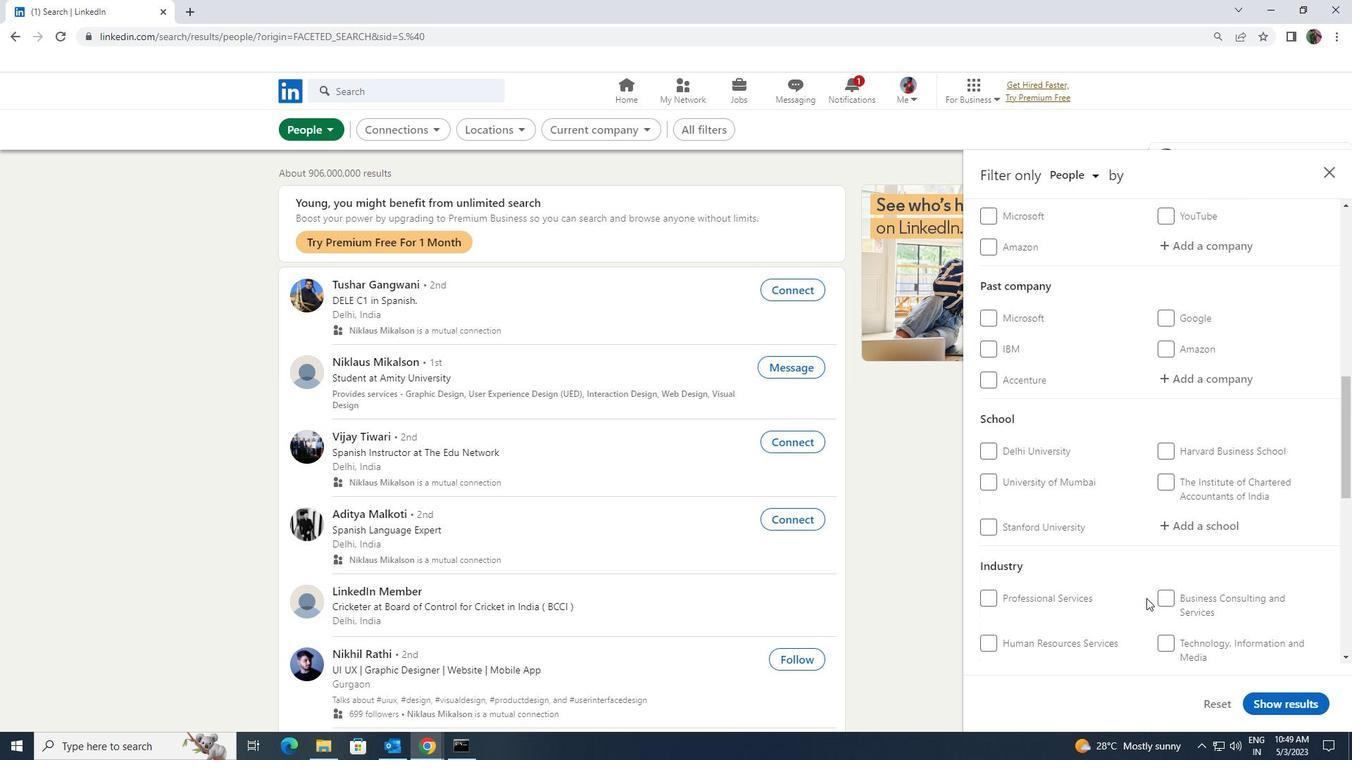 
Action: Mouse scrolled (1146, 598) with delta (0, 0)
Screenshot: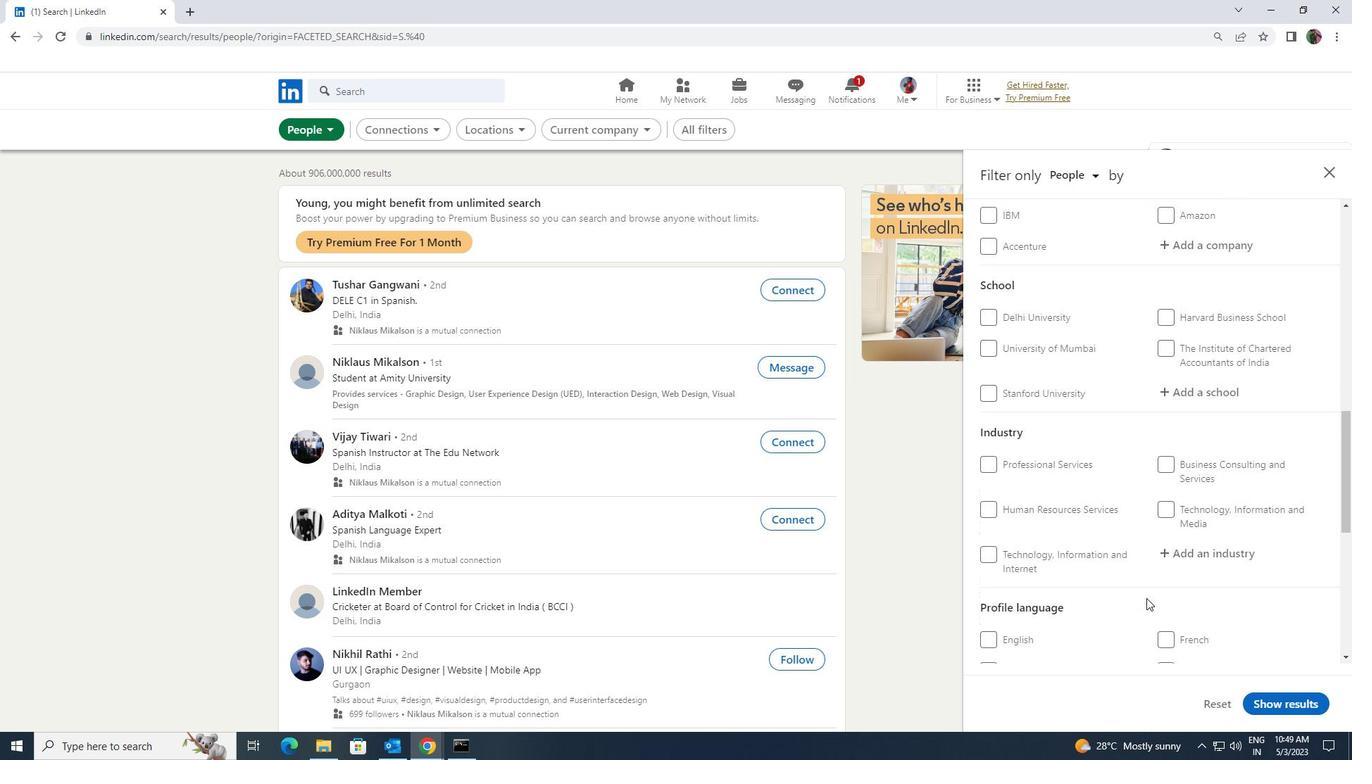 
Action: Mouse moved to (1146, 598)
Screenshot: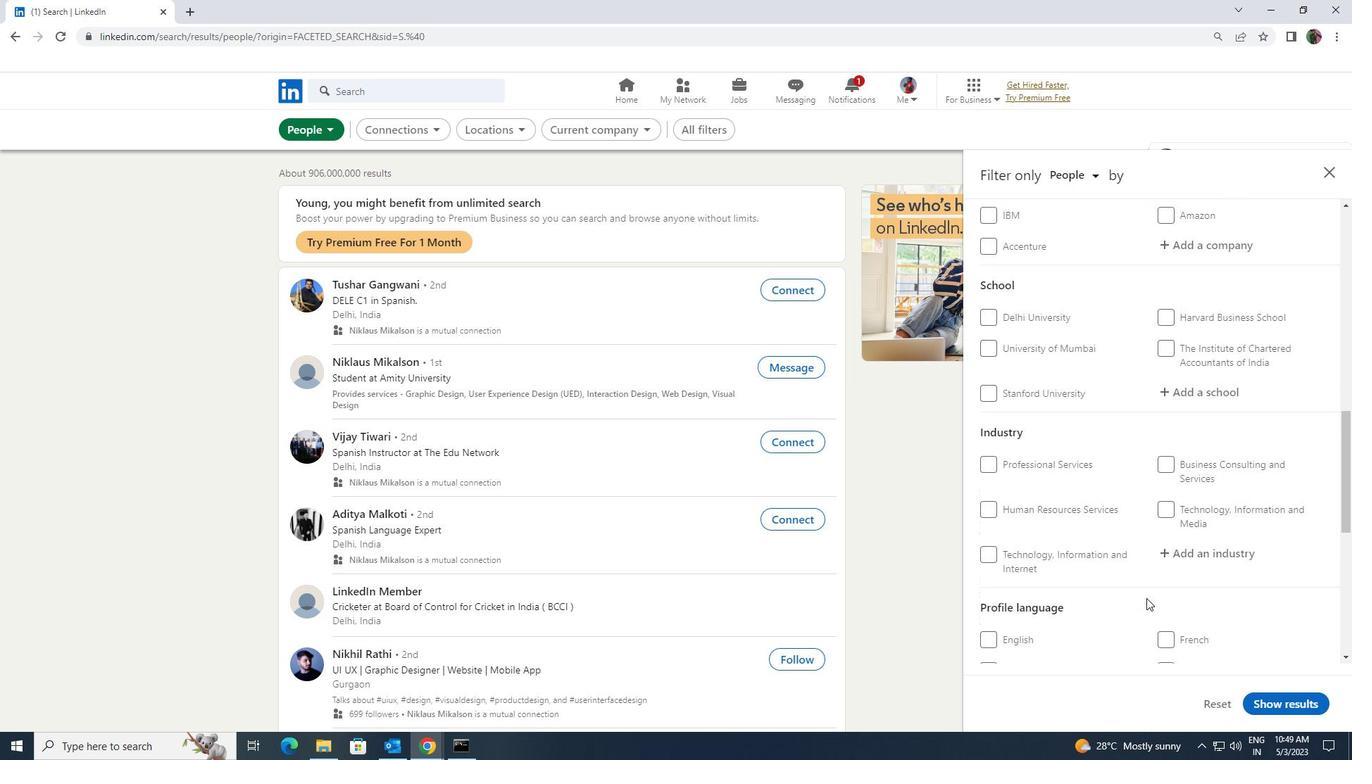 
Action: Mouse scrolled (1146, 598) with delta (0, 0)
Screenshot: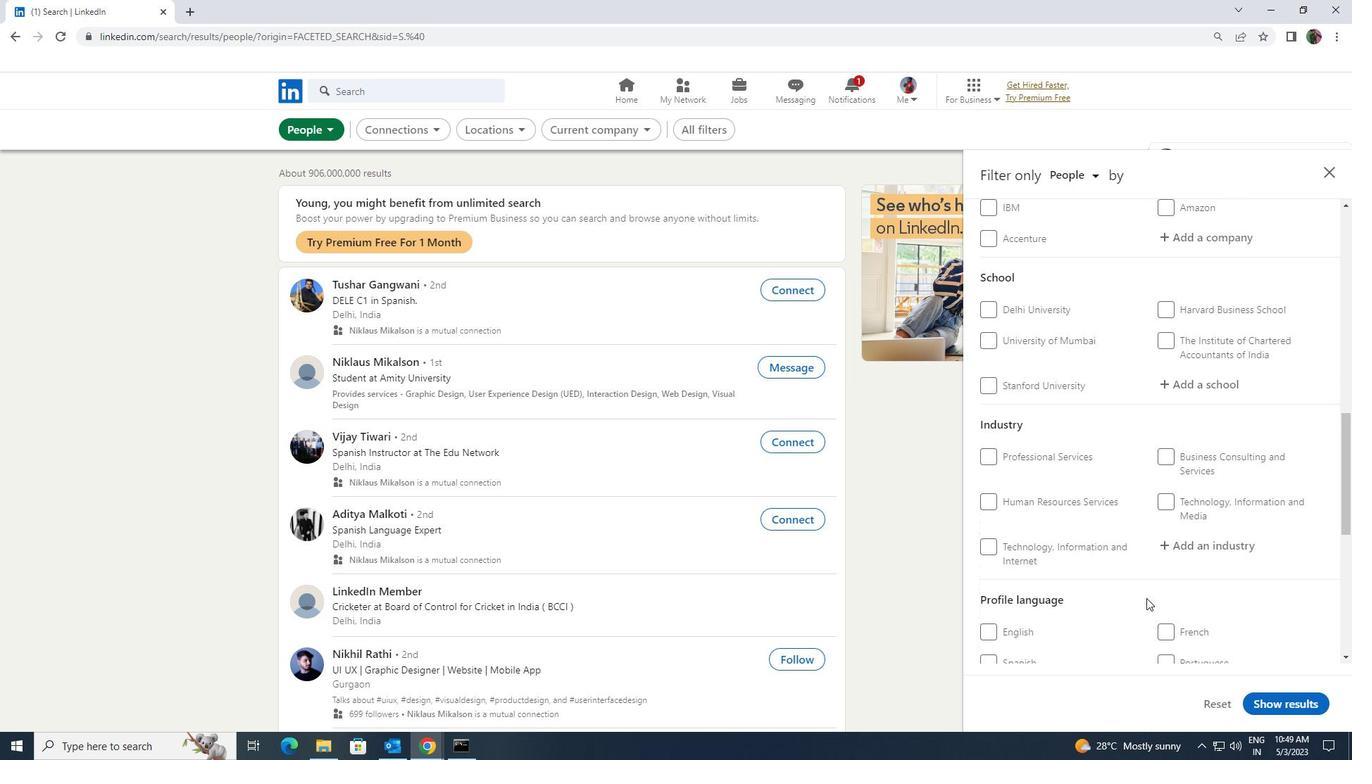
Action: Mouse moved to (995, 484)
Screenshot: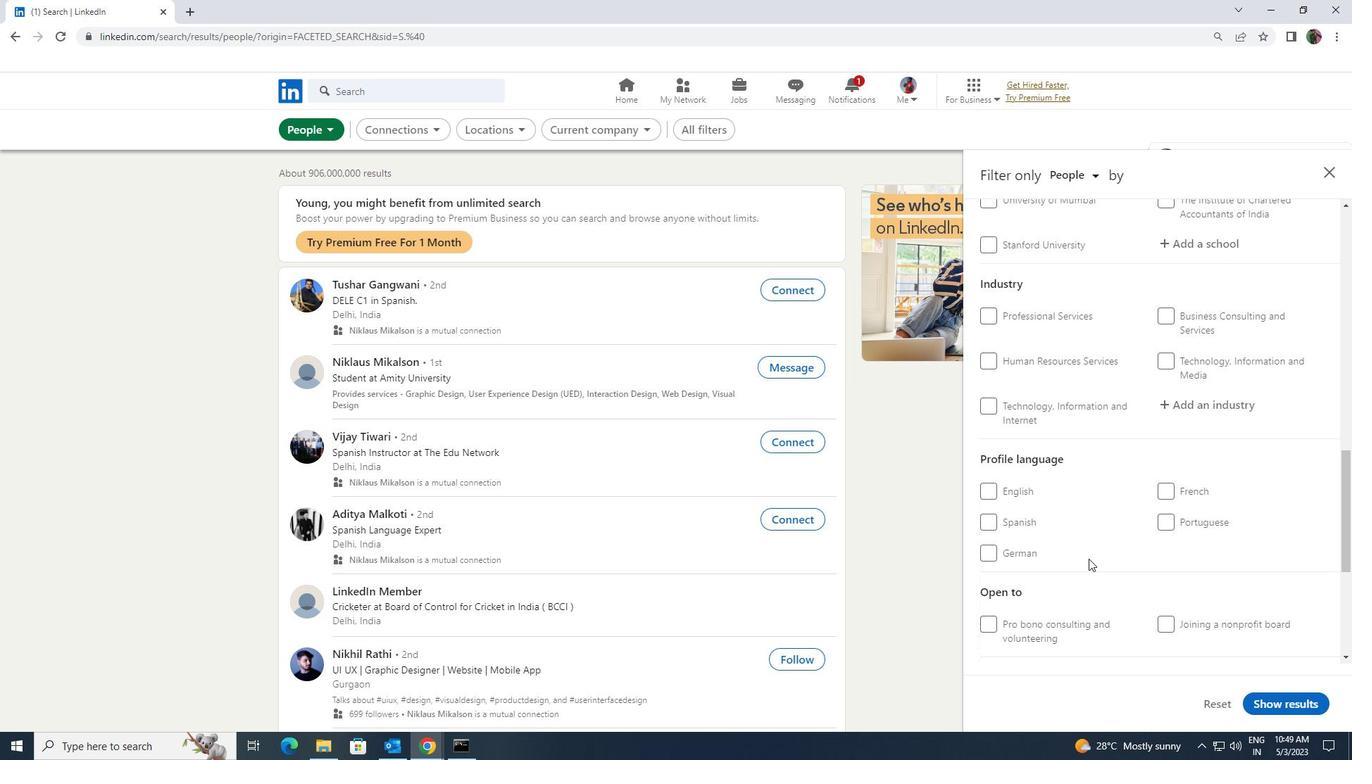 
Action: Mouse pressed left at (995, 484)
Screenshot: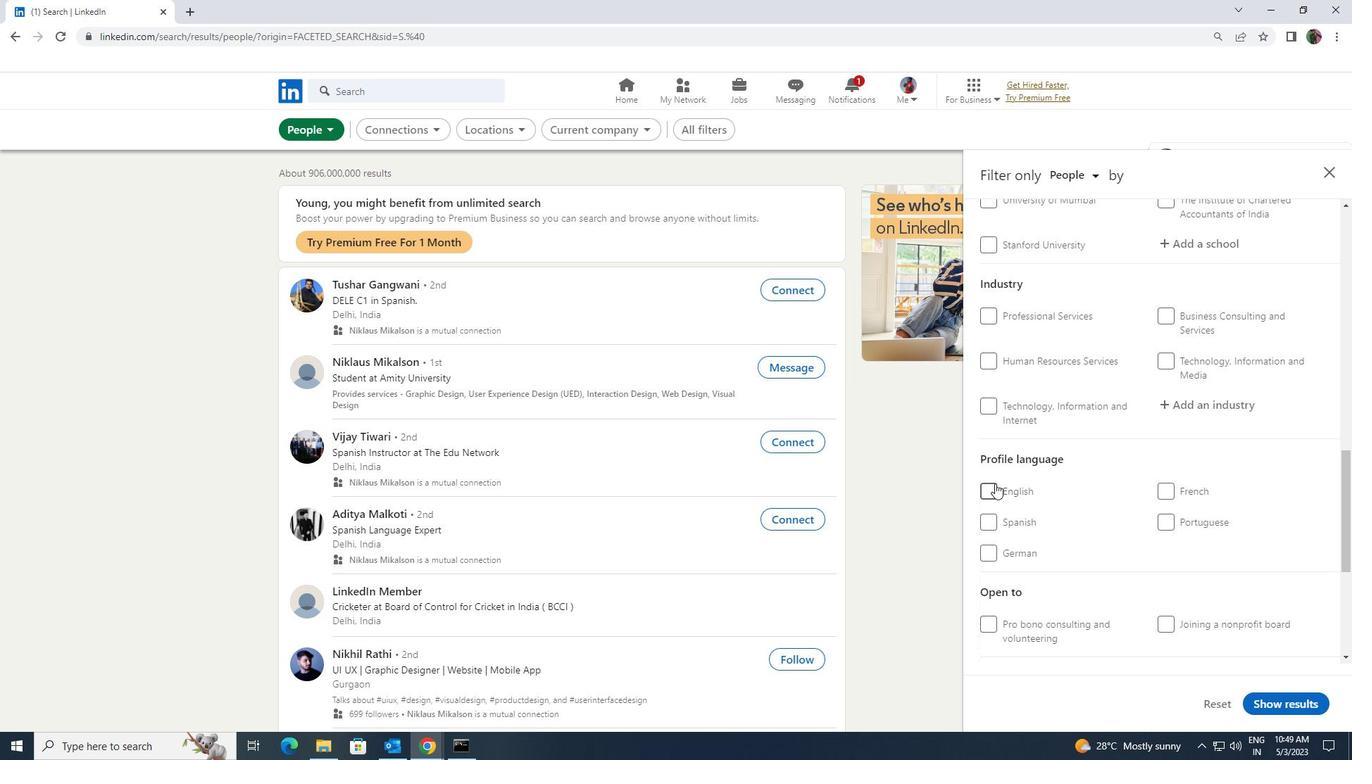 
Action: Mouse moved to (1135, 506)
Screenshot: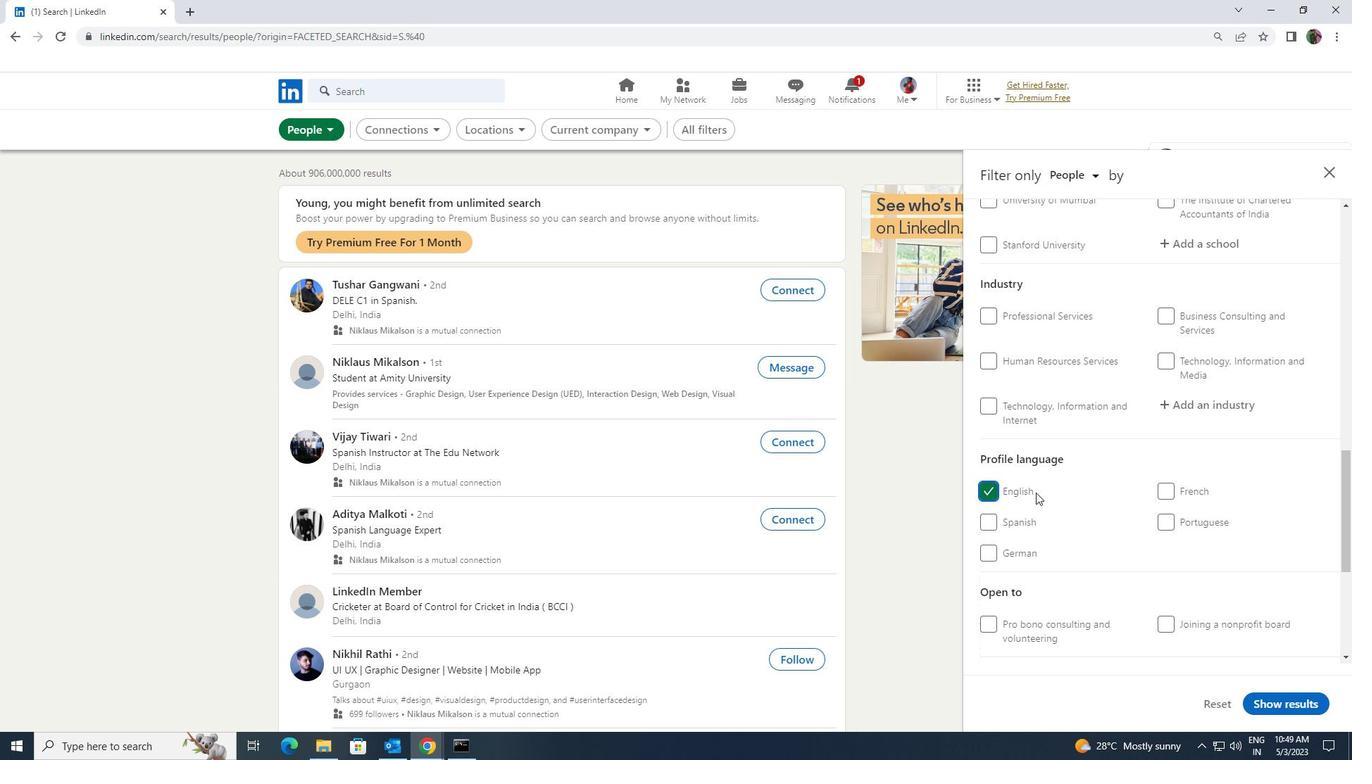 
Action: Mouse scrolled (1135, 507) with delta (0, 0)
Screenshot: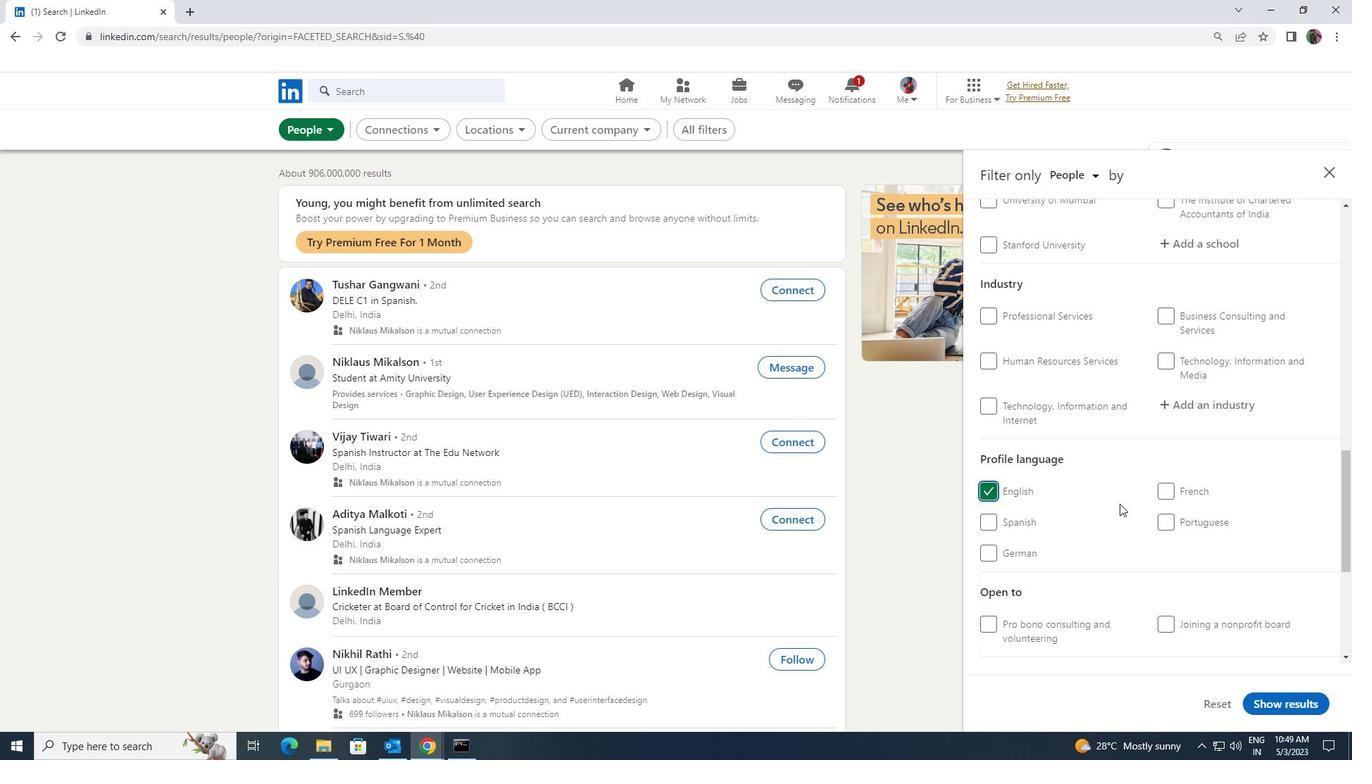 
Action: Mouse scrolled (1135, 507) with delta (0, 0)
Screenshot: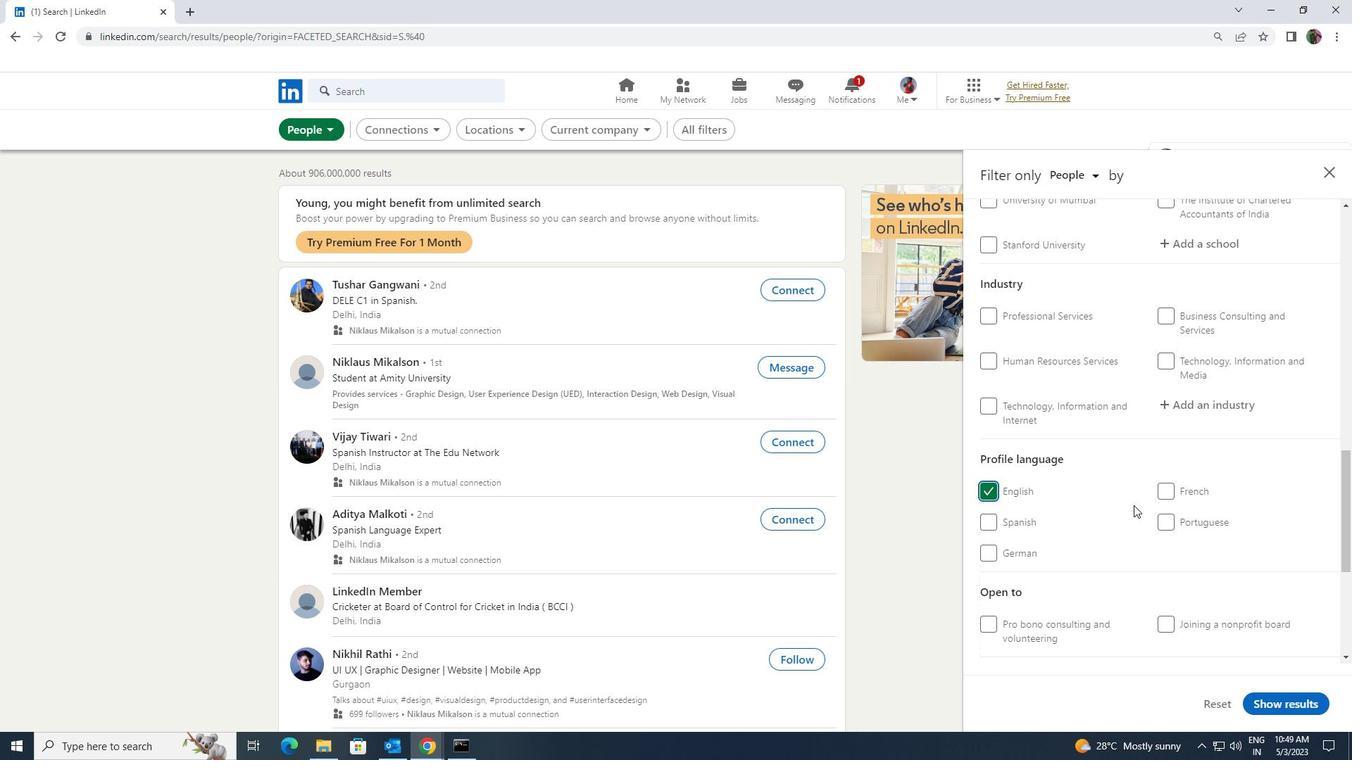 
Action: Mouse scrolled (1135, 507) with delta (0, 0)
Screenshot: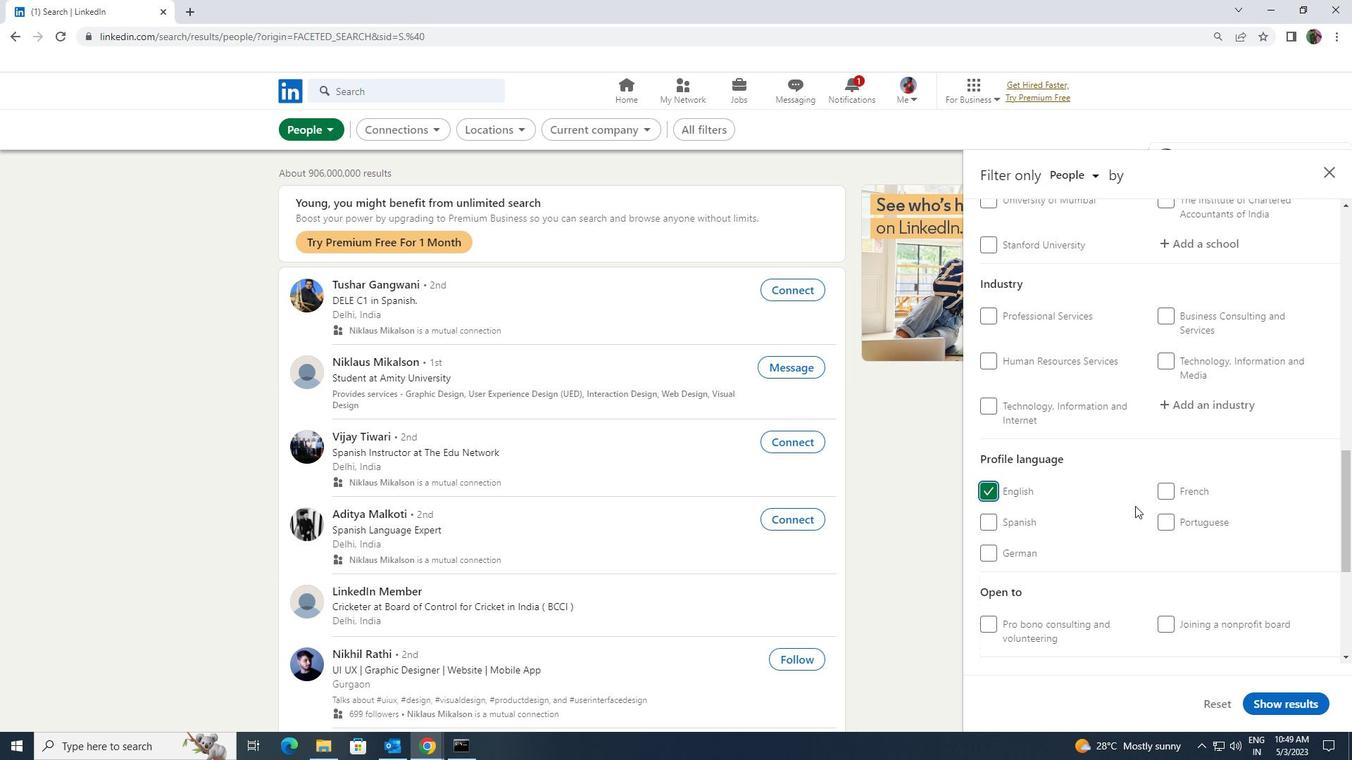 
Action: Mouse scrolled (1135, 507) with delta (0, 0)
Screenshot: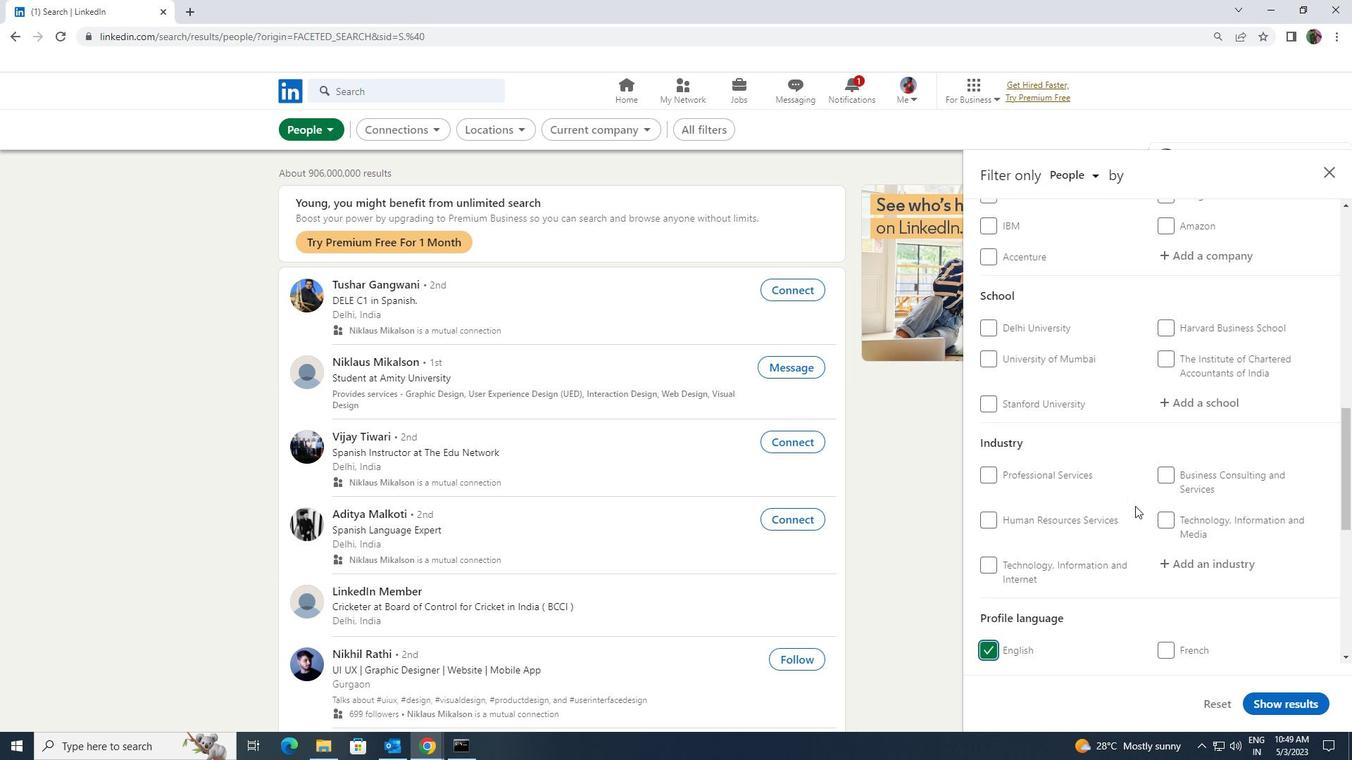 
Action: Mouse scrolled (1135, 507) with delta (0, 0)
Screenshot: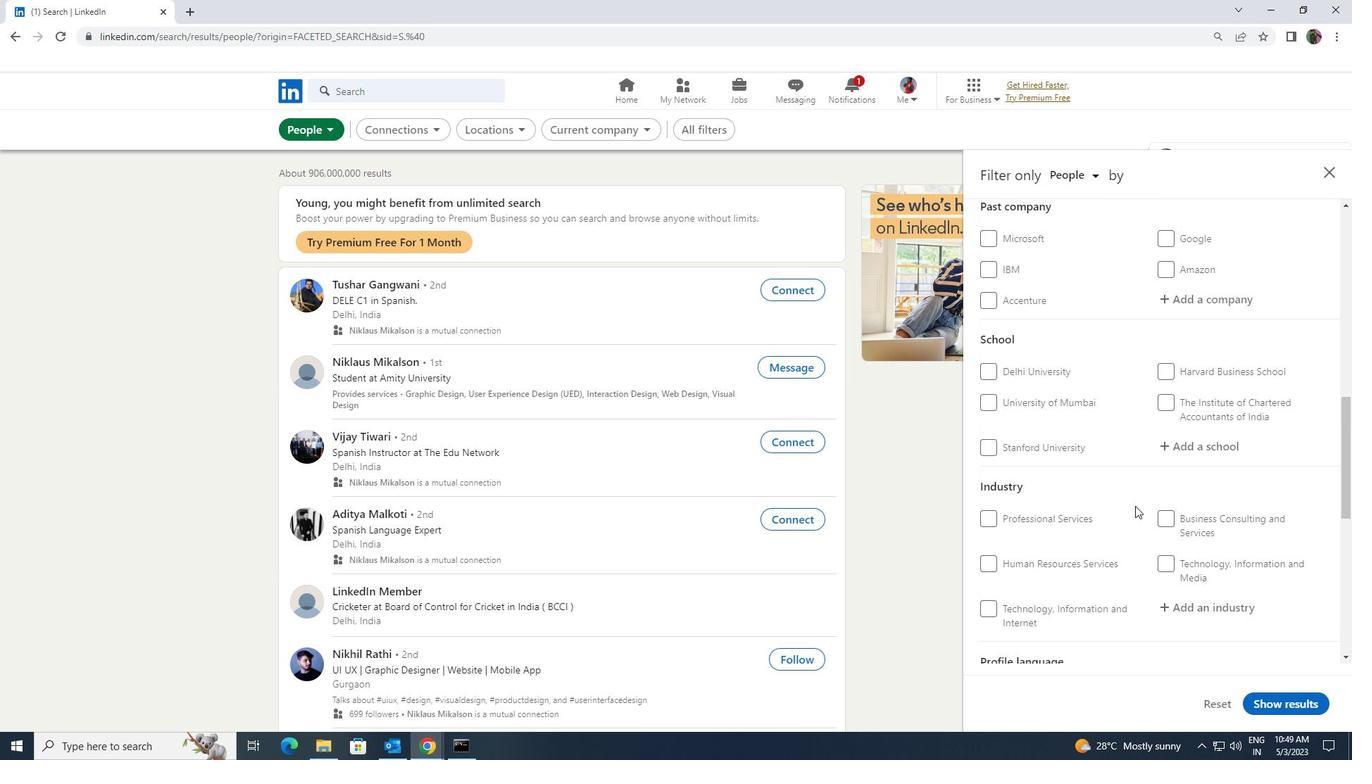 
Action: Mouse scrolled (1135, 507) with delta (0, 0)
Screenshot: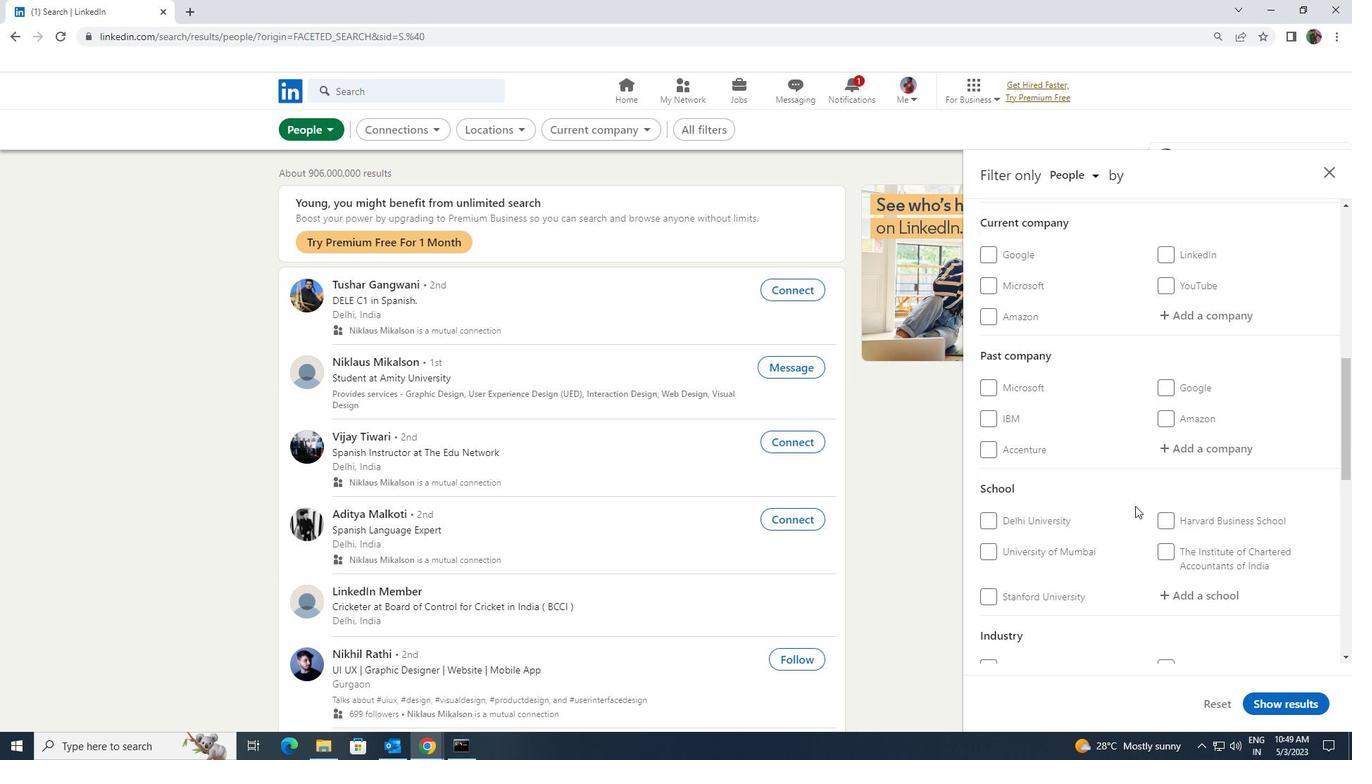 
Action: Mouse scrolled (1135, 507) with delta (0, 0)
Screenshot: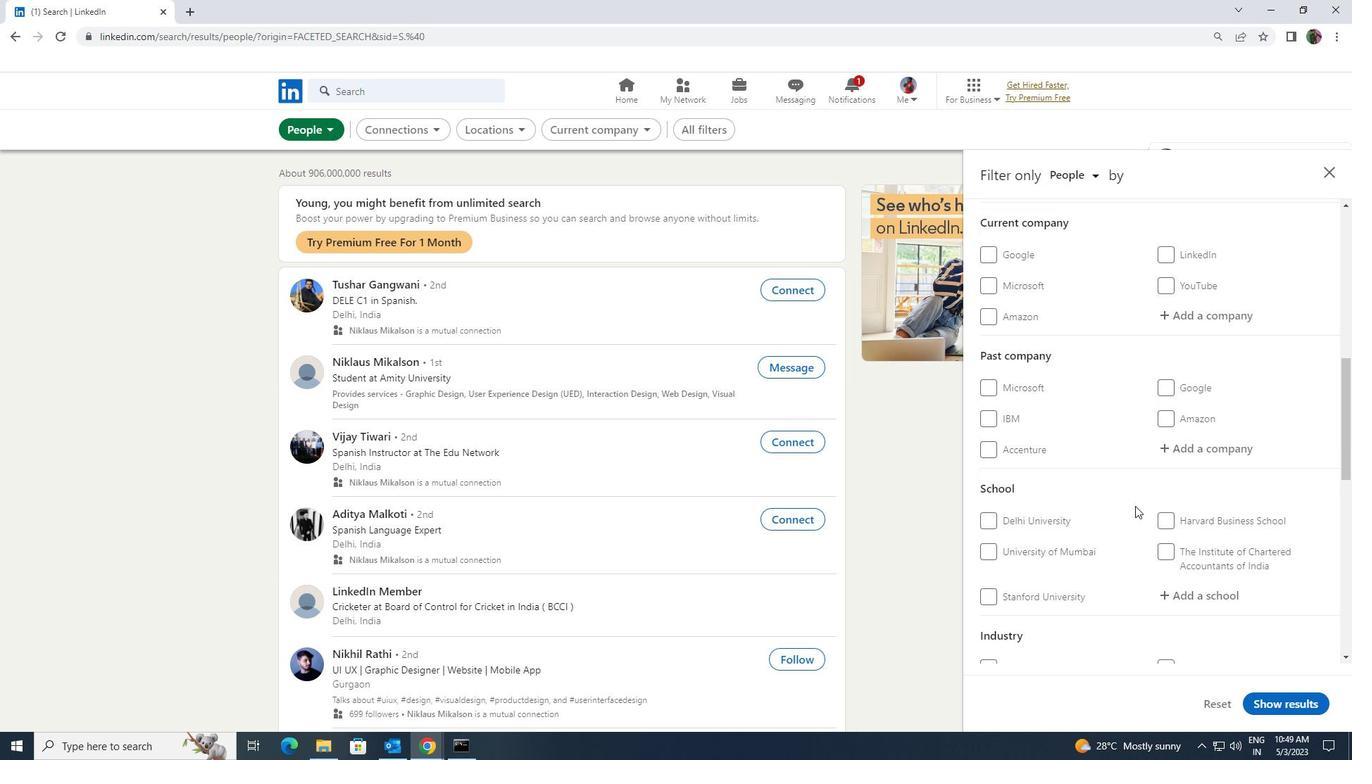
Action: Mouse moved to (1191, 454)
Screenshot: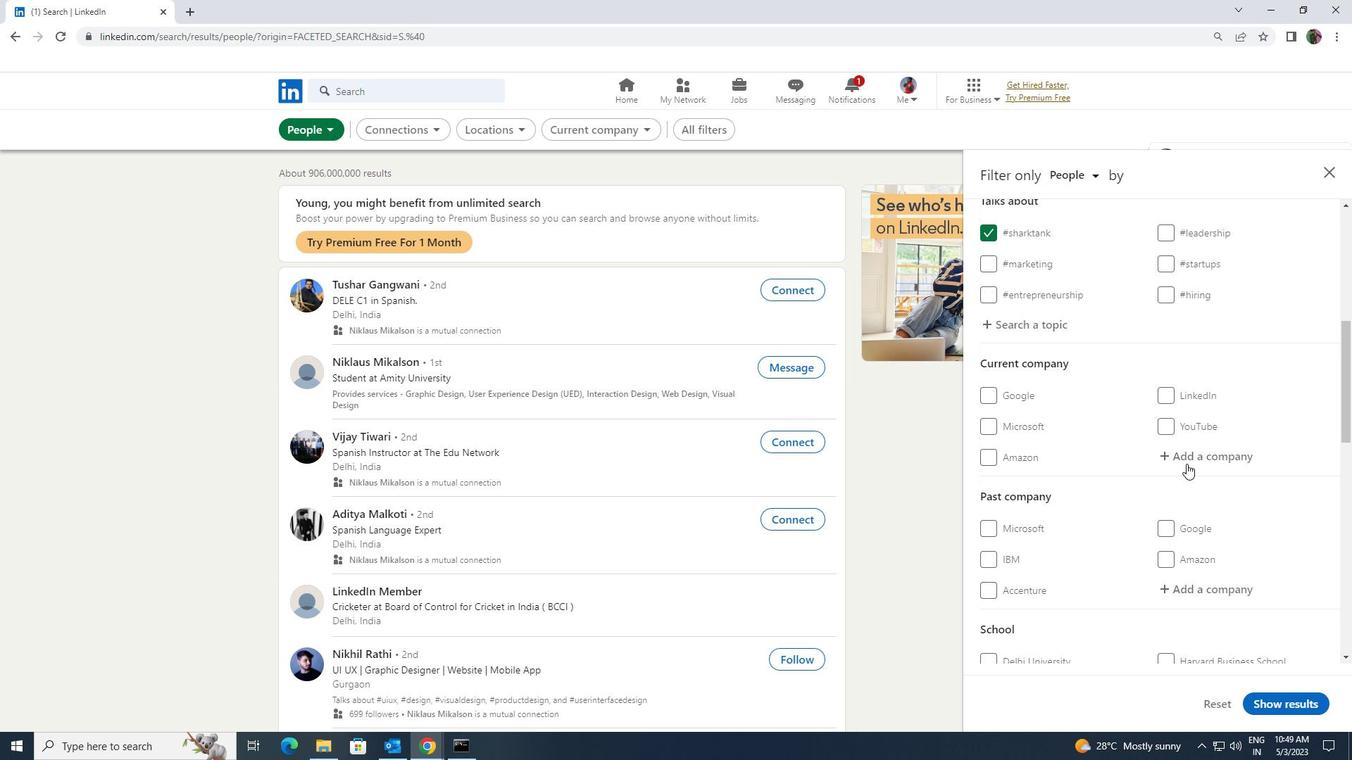 
Action: Mouse pressed left at (1191, 454)
Screenshot: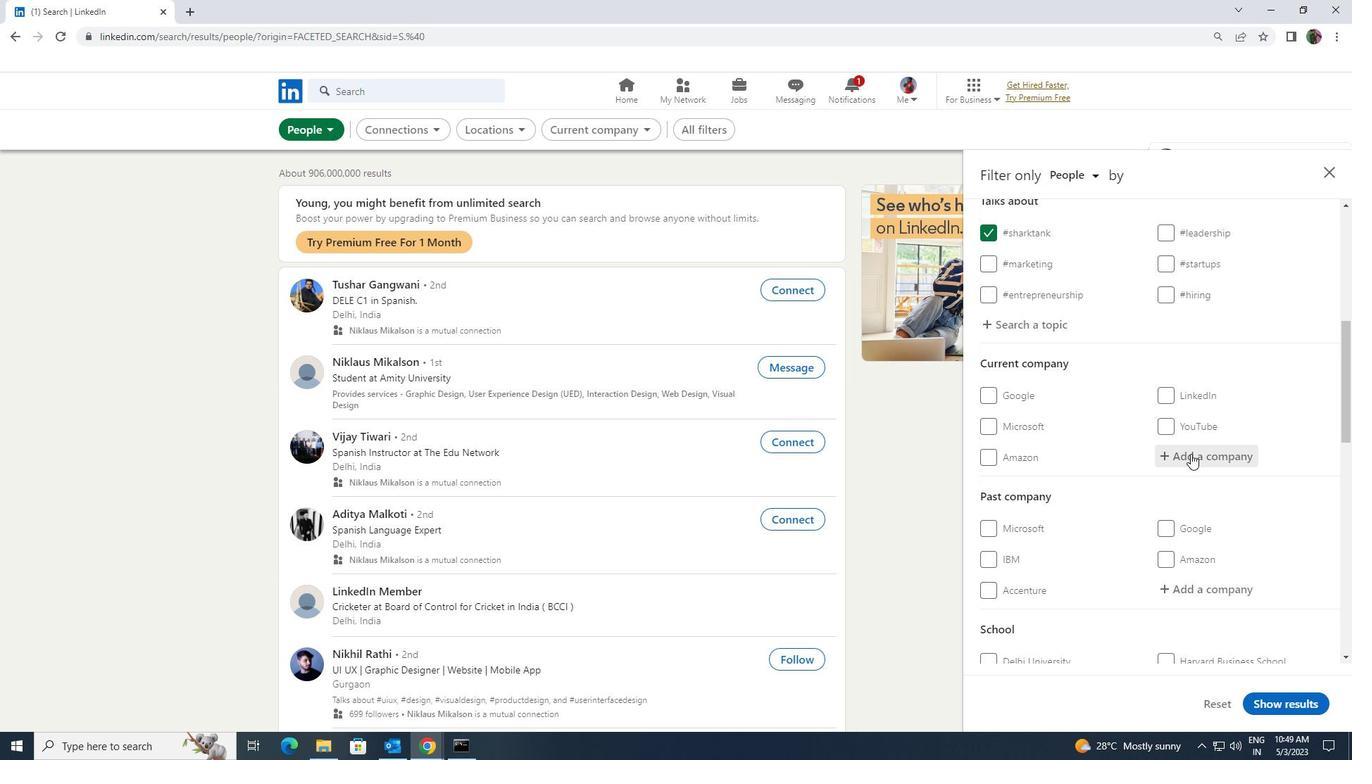 
Action: Key pressed <Key.shift><Key.shift><Key.shift><Key.shift><Key.shift><Key.shift><Key.shift><Key.shift><Key.shift><Key.shift><Key.shift><Key.shift>SPENCER
Screenshot: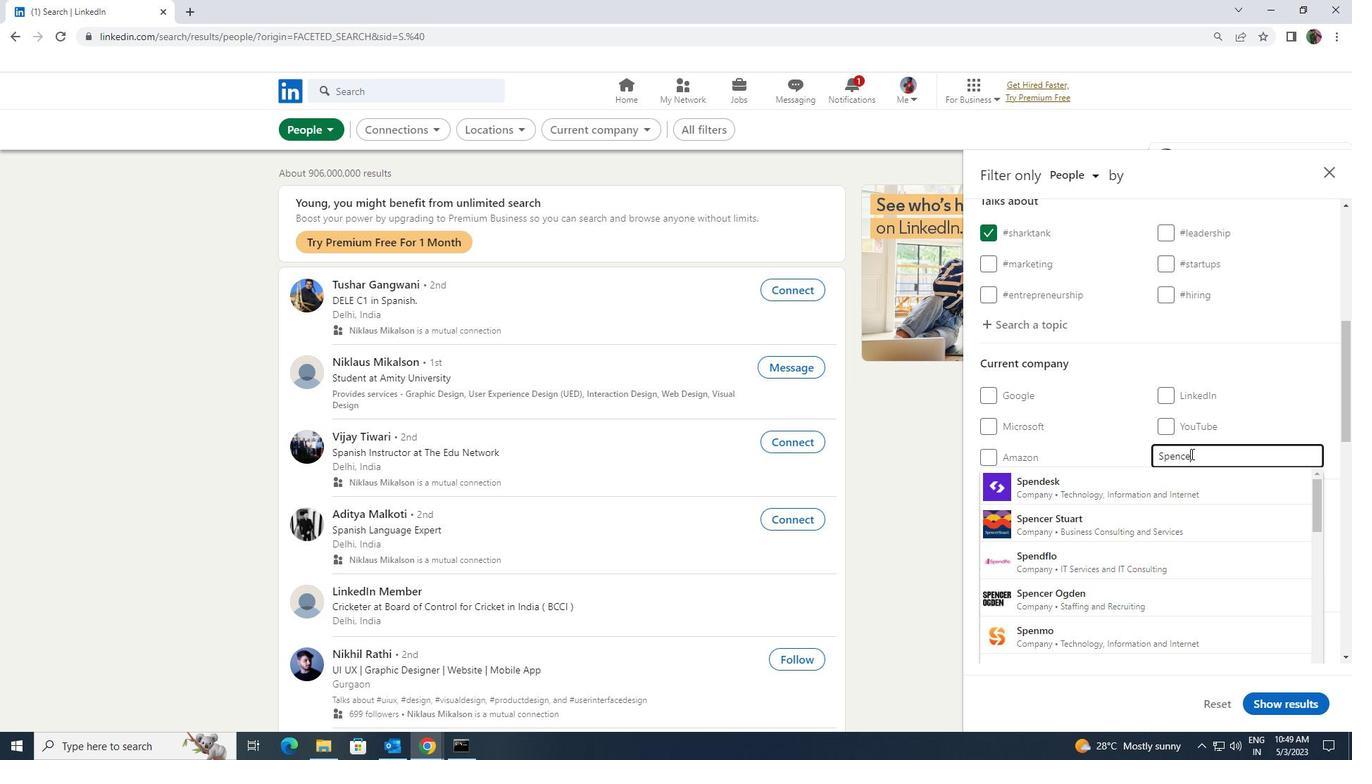 
Action: Mouse moved to (1185, 477)
Screenshot: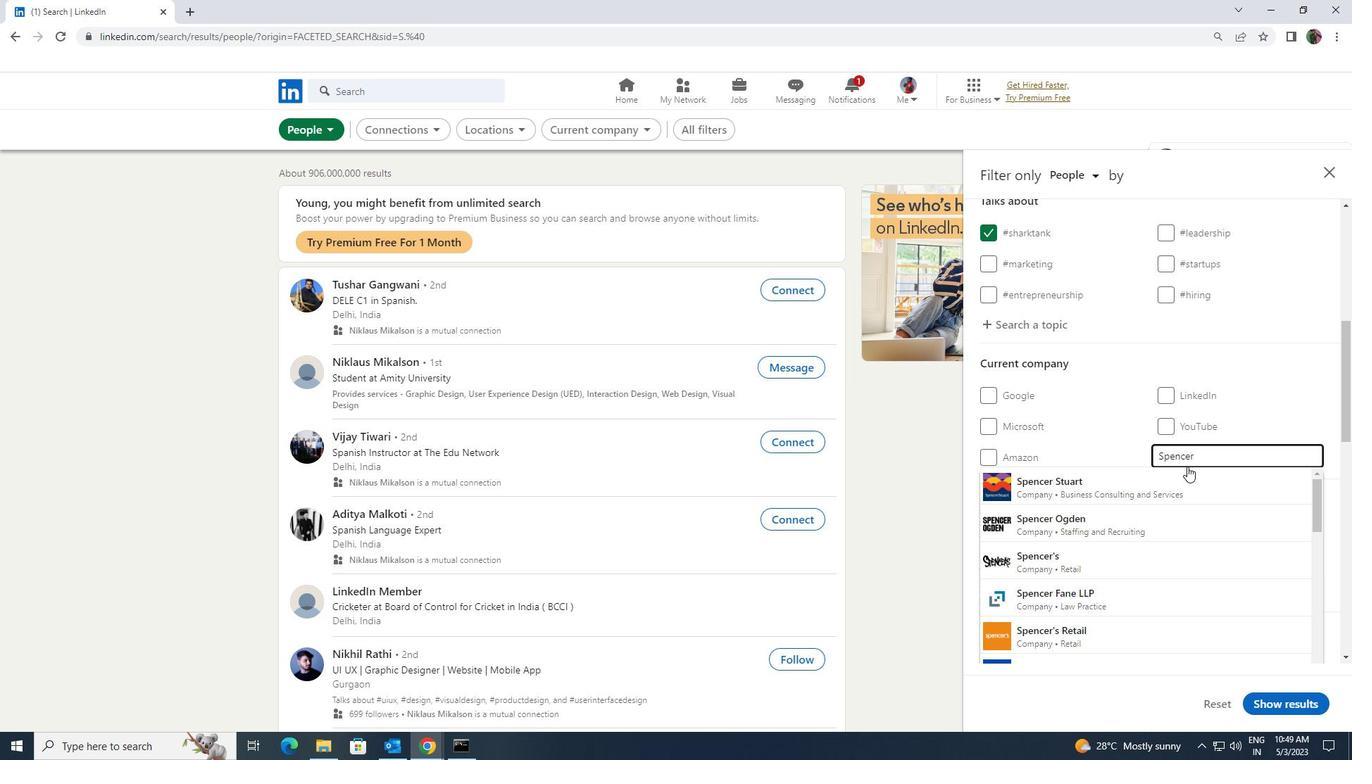 
Action: Mouse pressed left at (1185, 477)
Screenshot: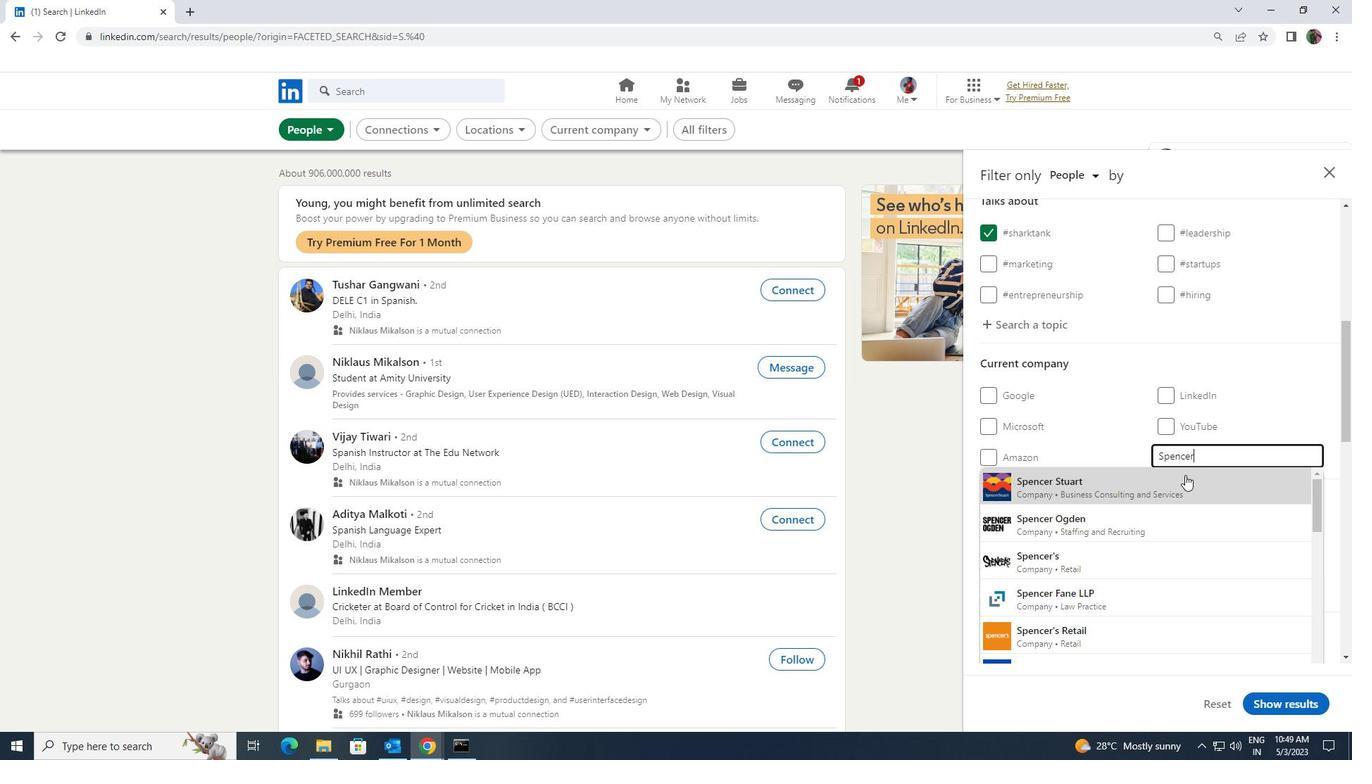 
Action: Mouse scrolled (1185, 476) with delta (0, 0)
Screenshot: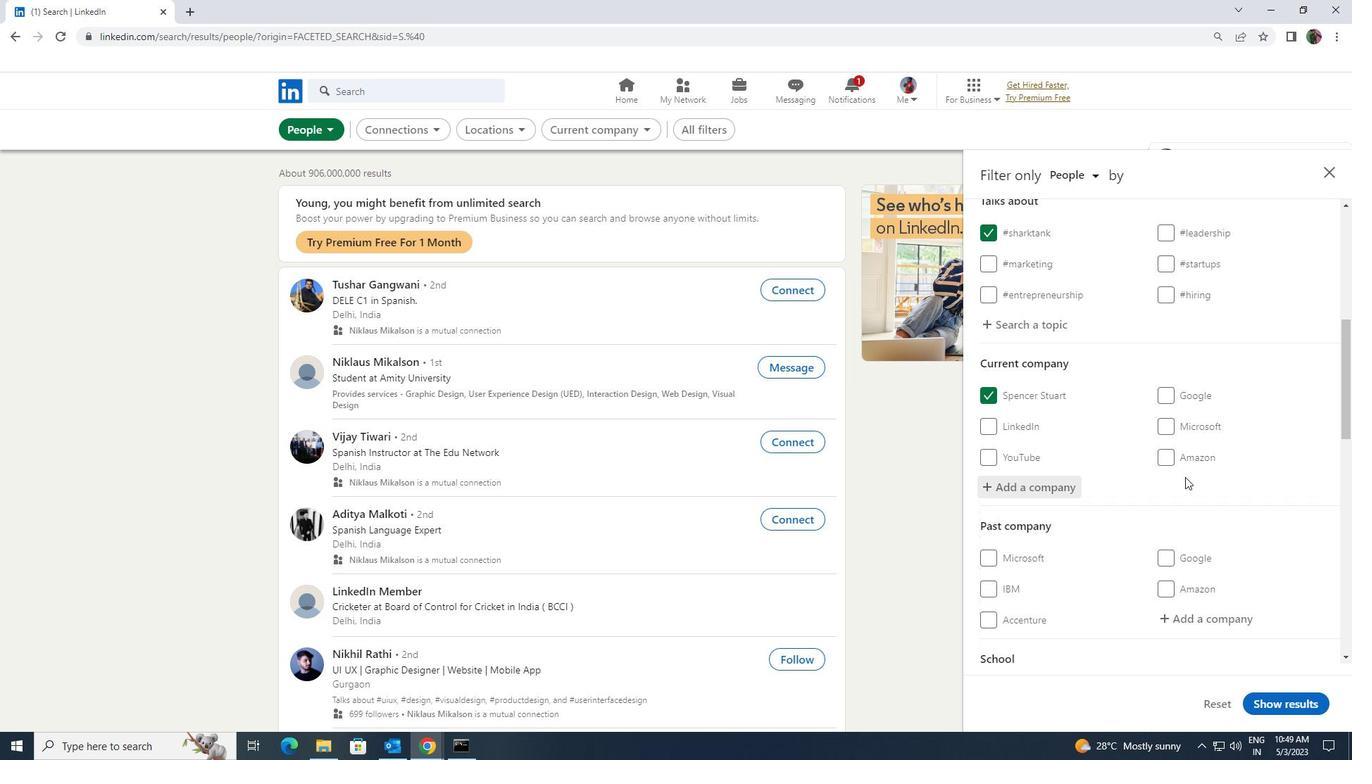 
Action: Mouse scrolled (1185, 476) with delta (0, 0)
Screenshot: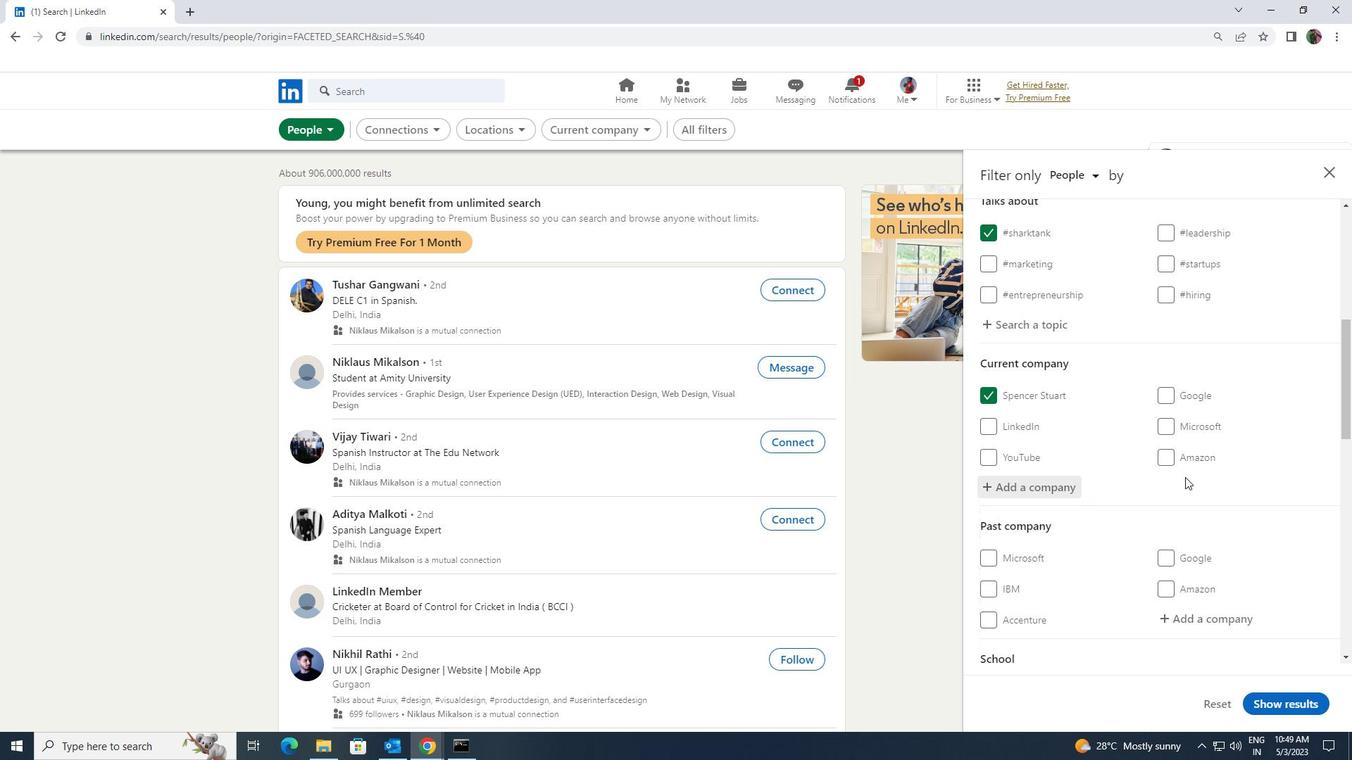 
Action: Mouse scrolled (1185, 476) with delta (0, 0)
Screenshot: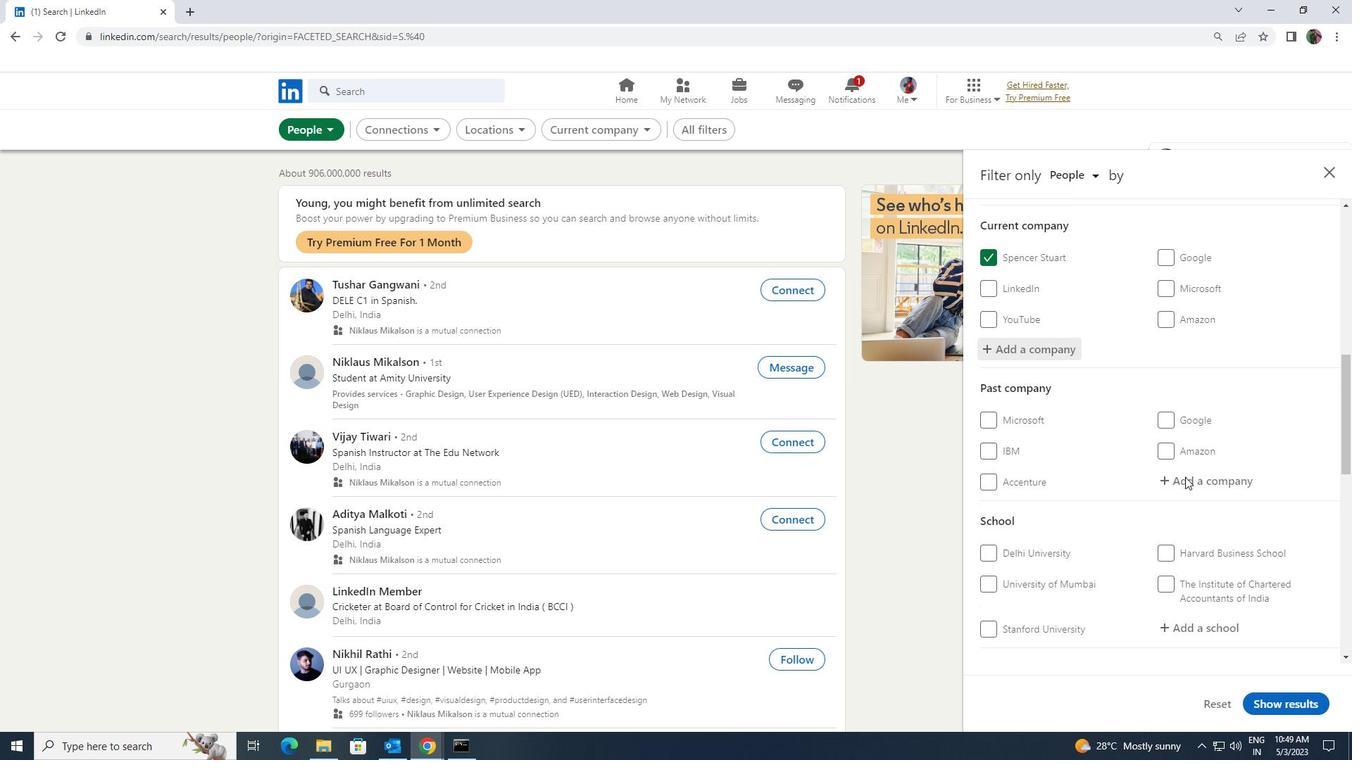 
Action: Mouse scrolled (1185, 476) with delta (0, 0)
Screenshot: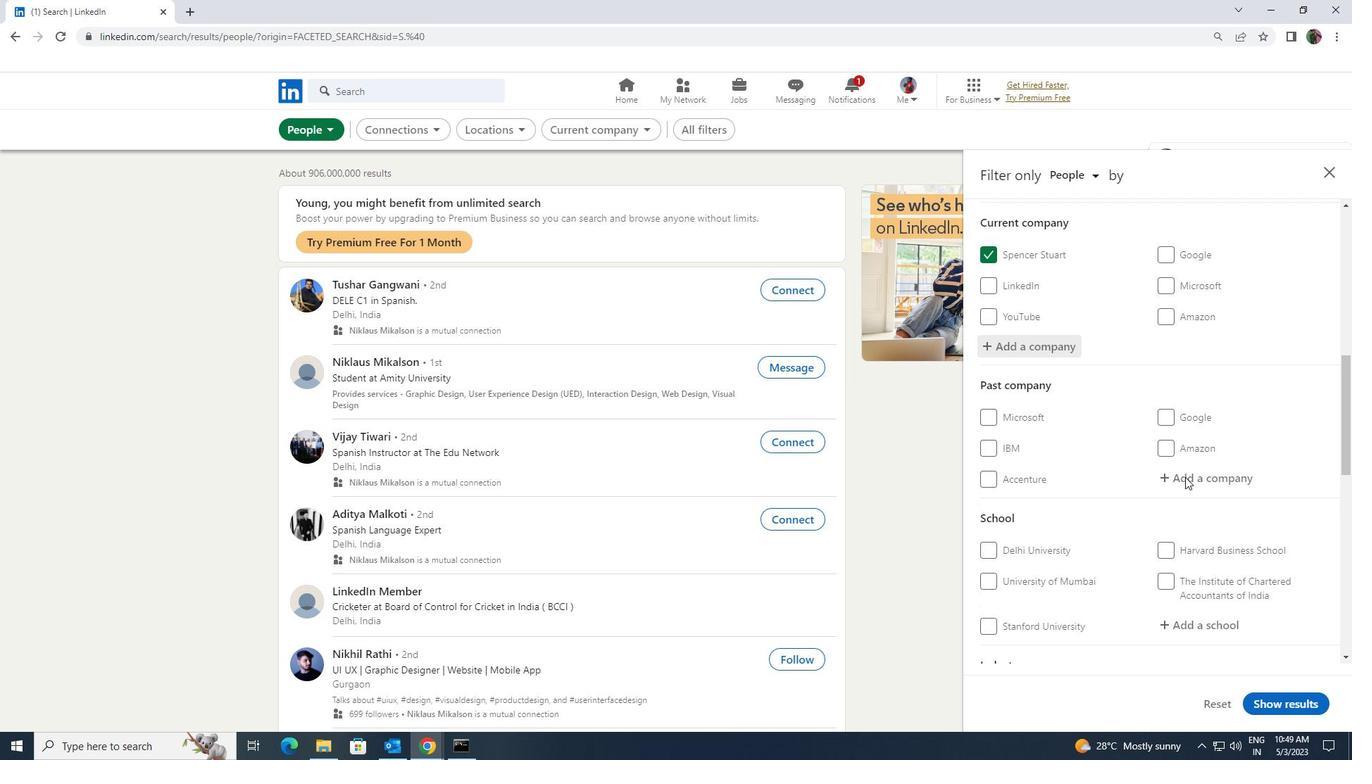 
Action: Mouse moved to (1182, 481)
Screenshot: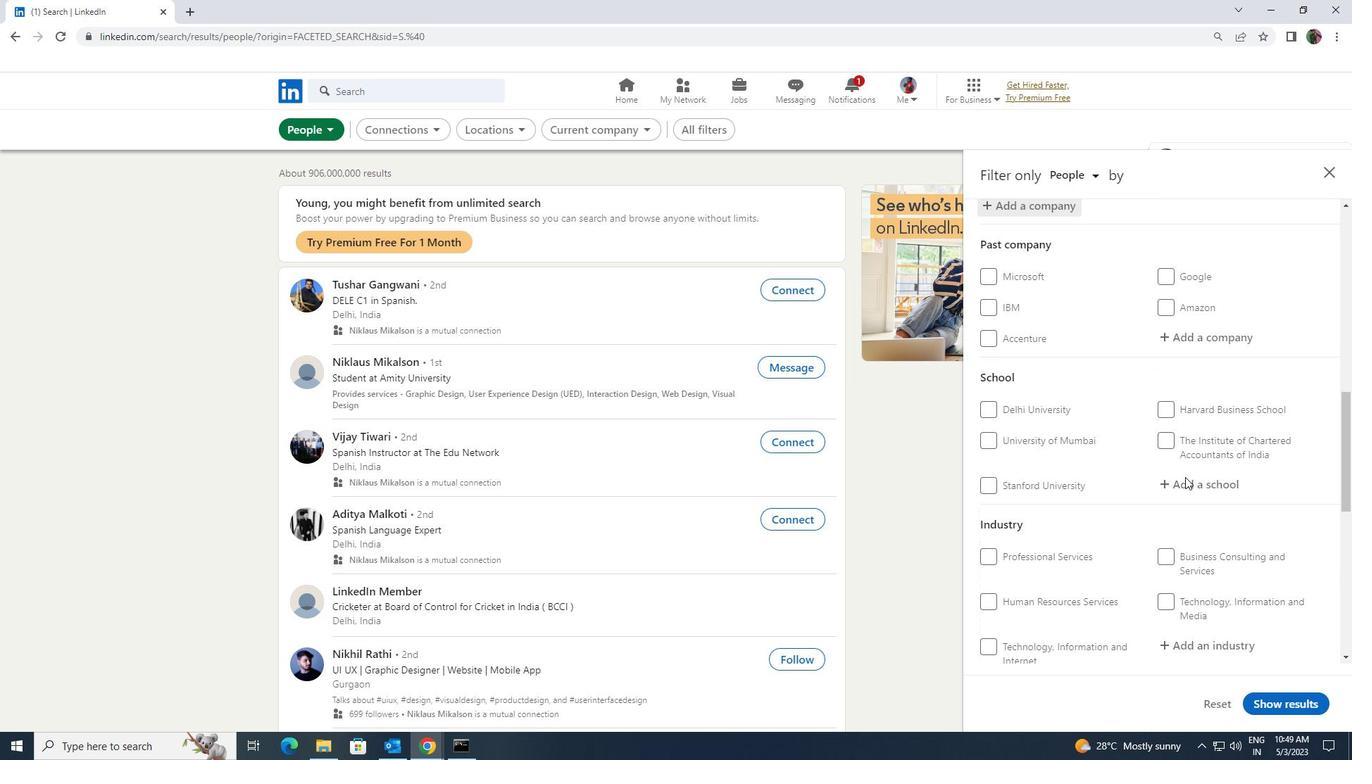 
Action: Mouse pressed left at (1182, 481)
Screenshot: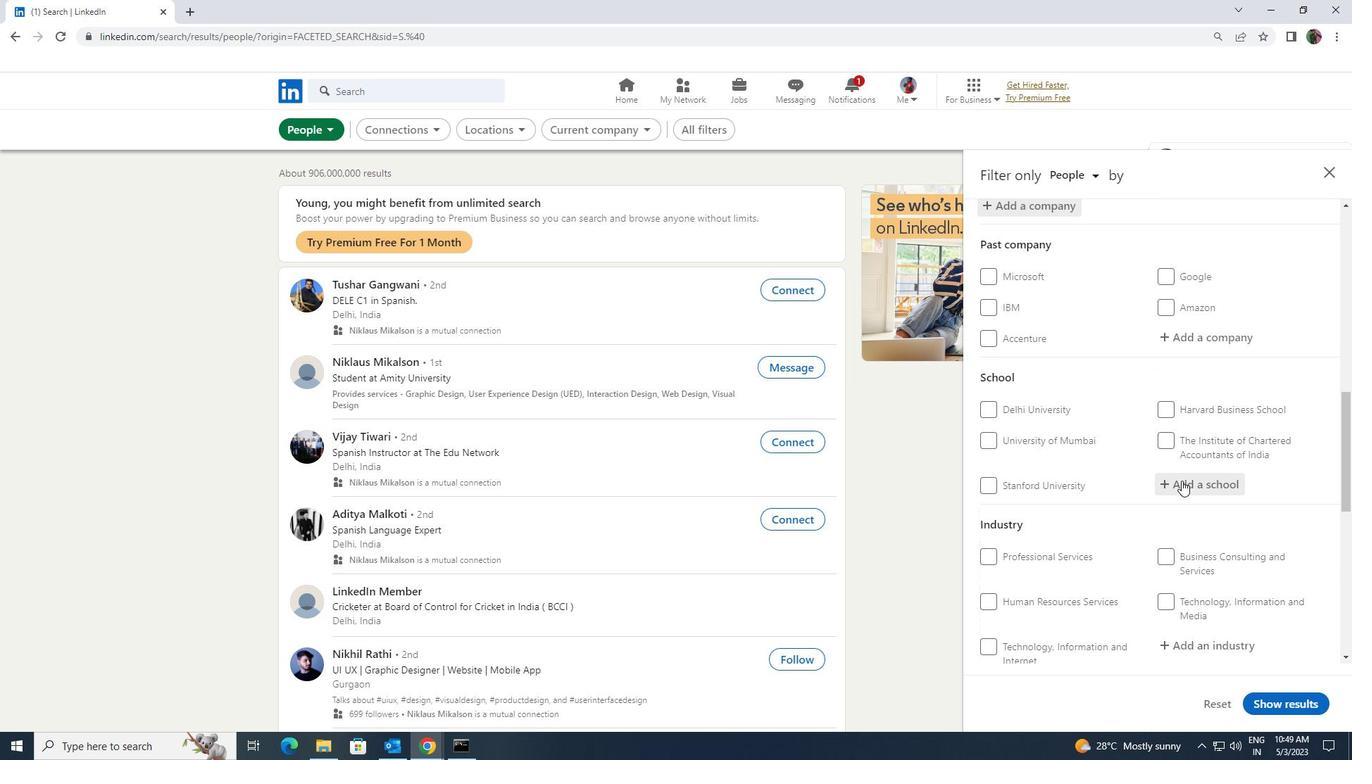 
Action: Key pressed <Key.shift><Key.shift><Key.shift><Key.shift><Key.shift><Key.shift><Key.shift><Key.shift><Key.shift>B.<Key.shift>K<Key.space><Key.space><Key.shift>SCHOOL
Screenshot: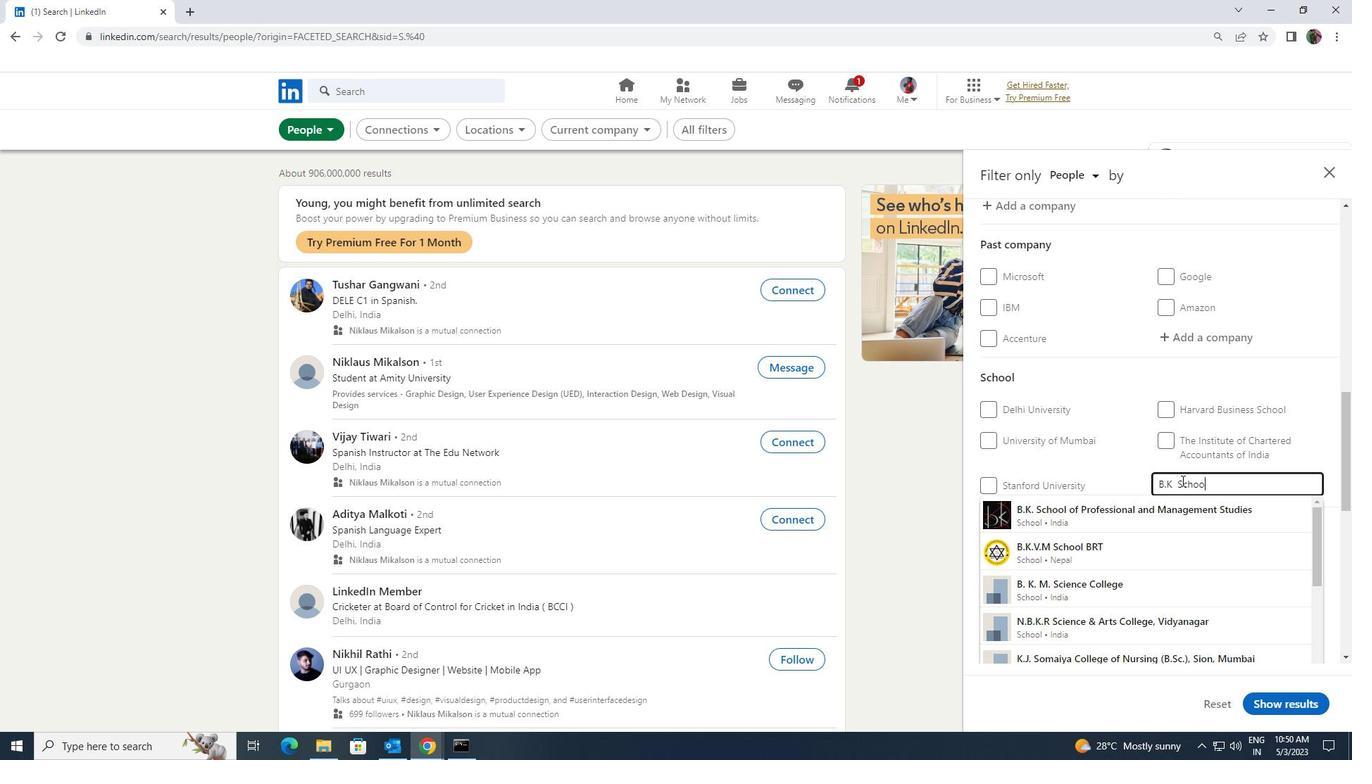 
Action: Mouse moved to (1175, 505)
Screenshot: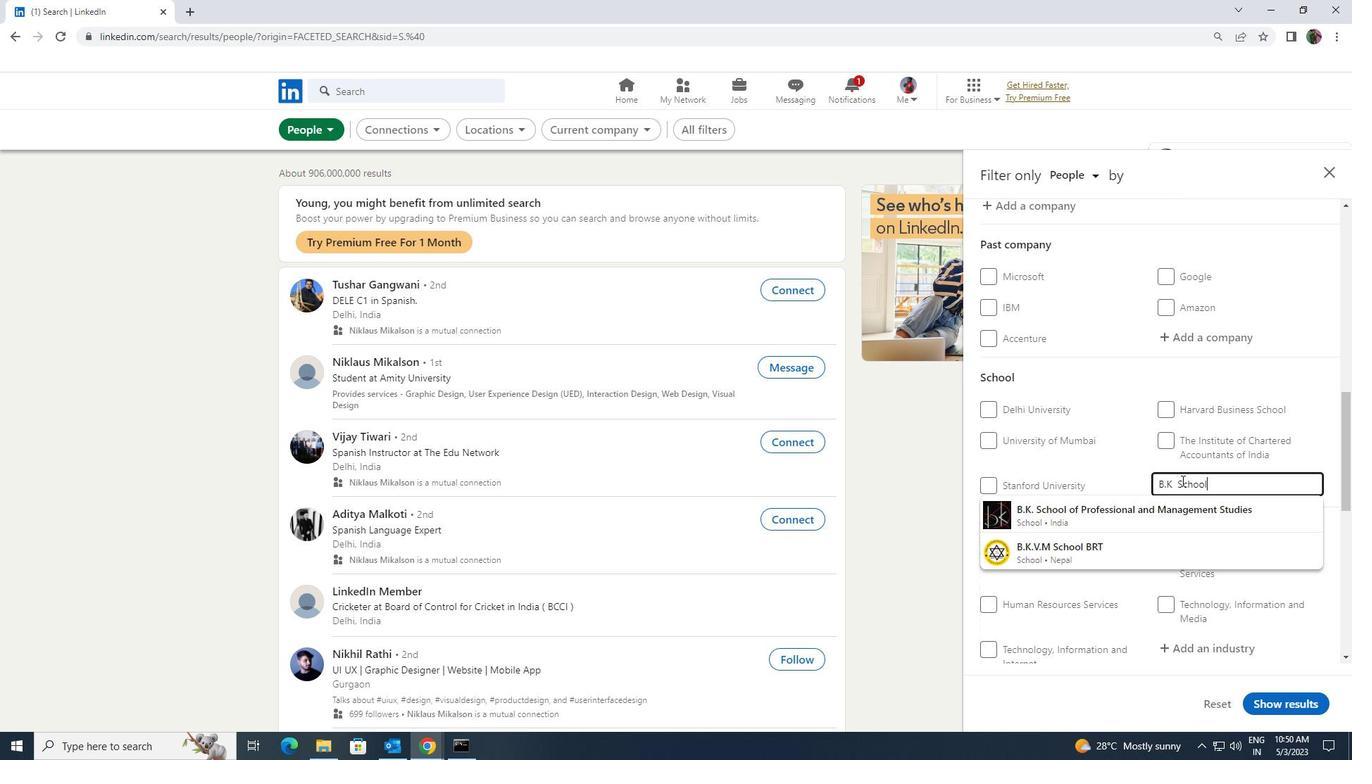 
Action: Mouse pressed left at (1175, 505)
Screenshot: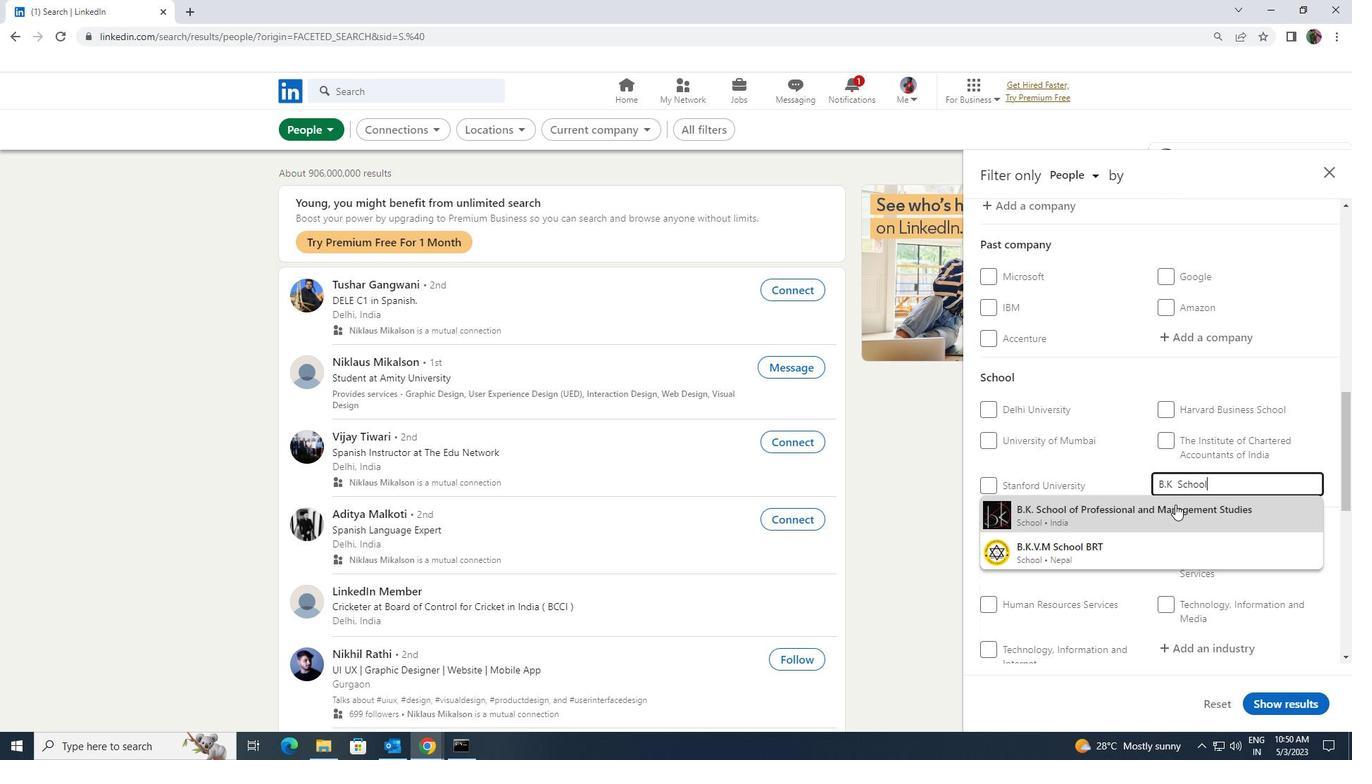 
Action: Mouse scrolled (1175, 504) with delta (0, 0)
Screenshot: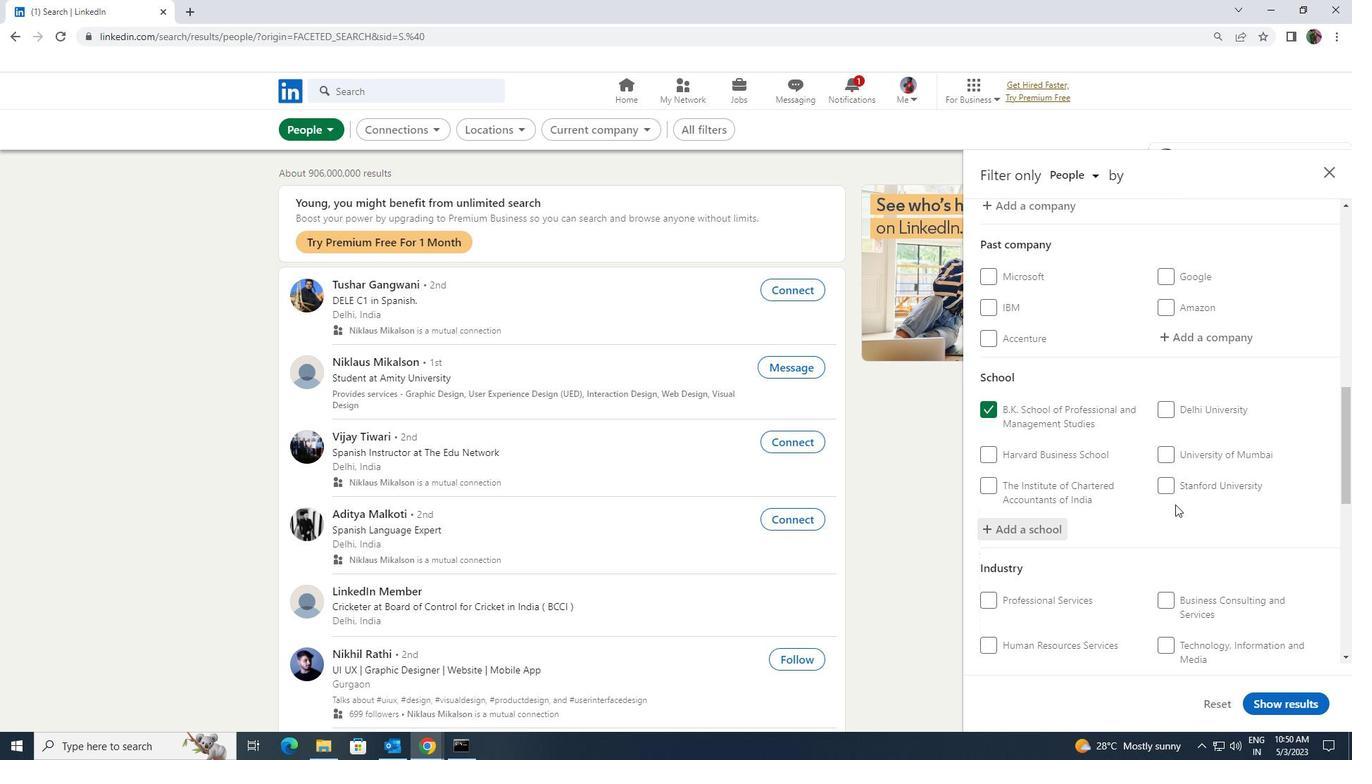 
Action: Mouse scrolled (1175, 504) with delta (0, 0)
Screenshot: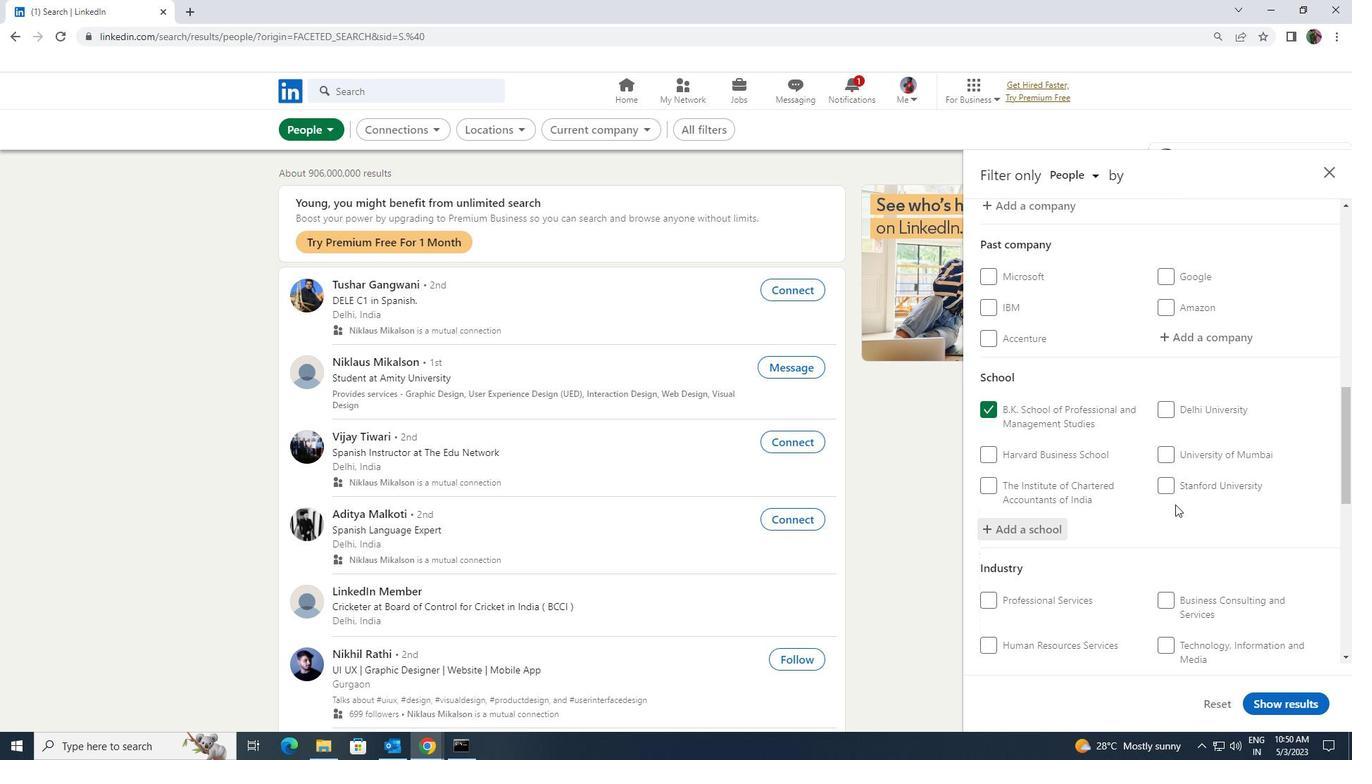 
Action: Mouse moved to (1174, 542)
Screenshot: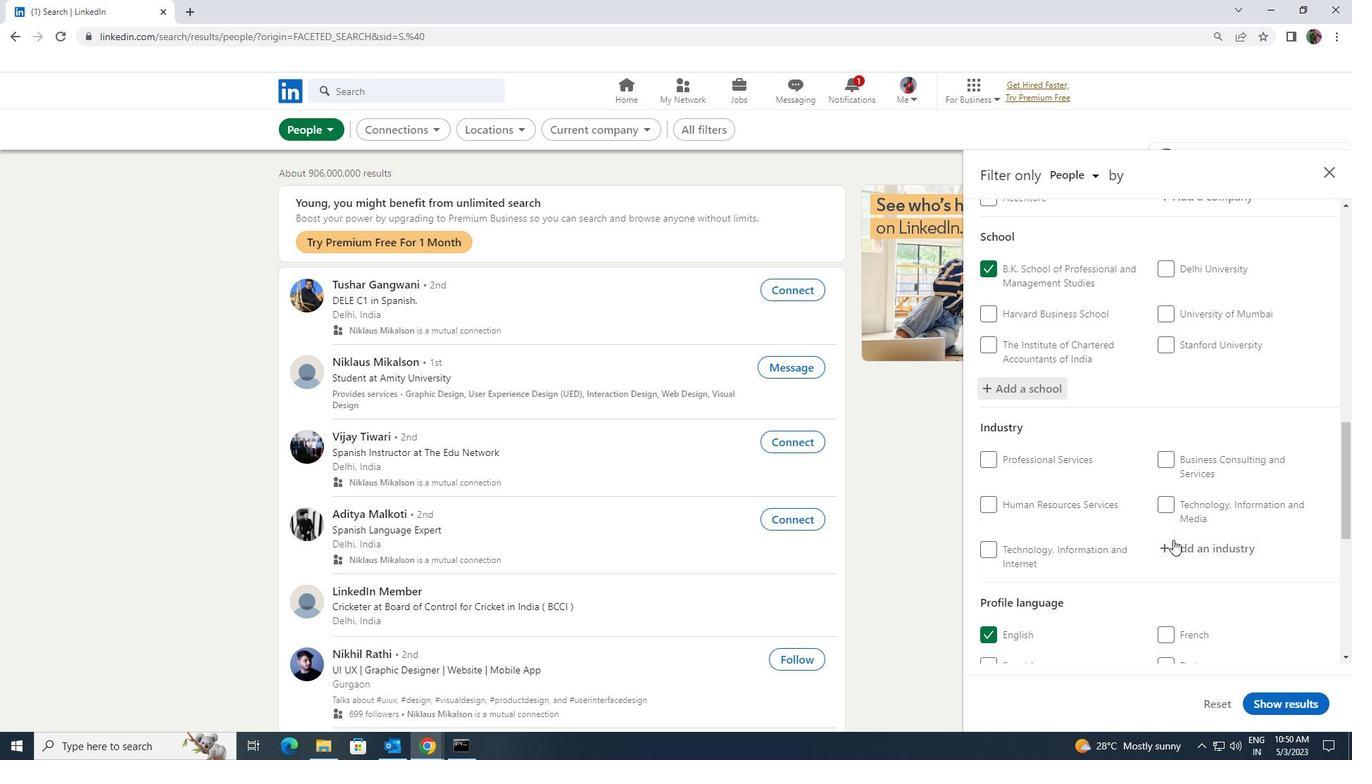
Action: Mouse pressed left at (1174, 542)
Screenshot: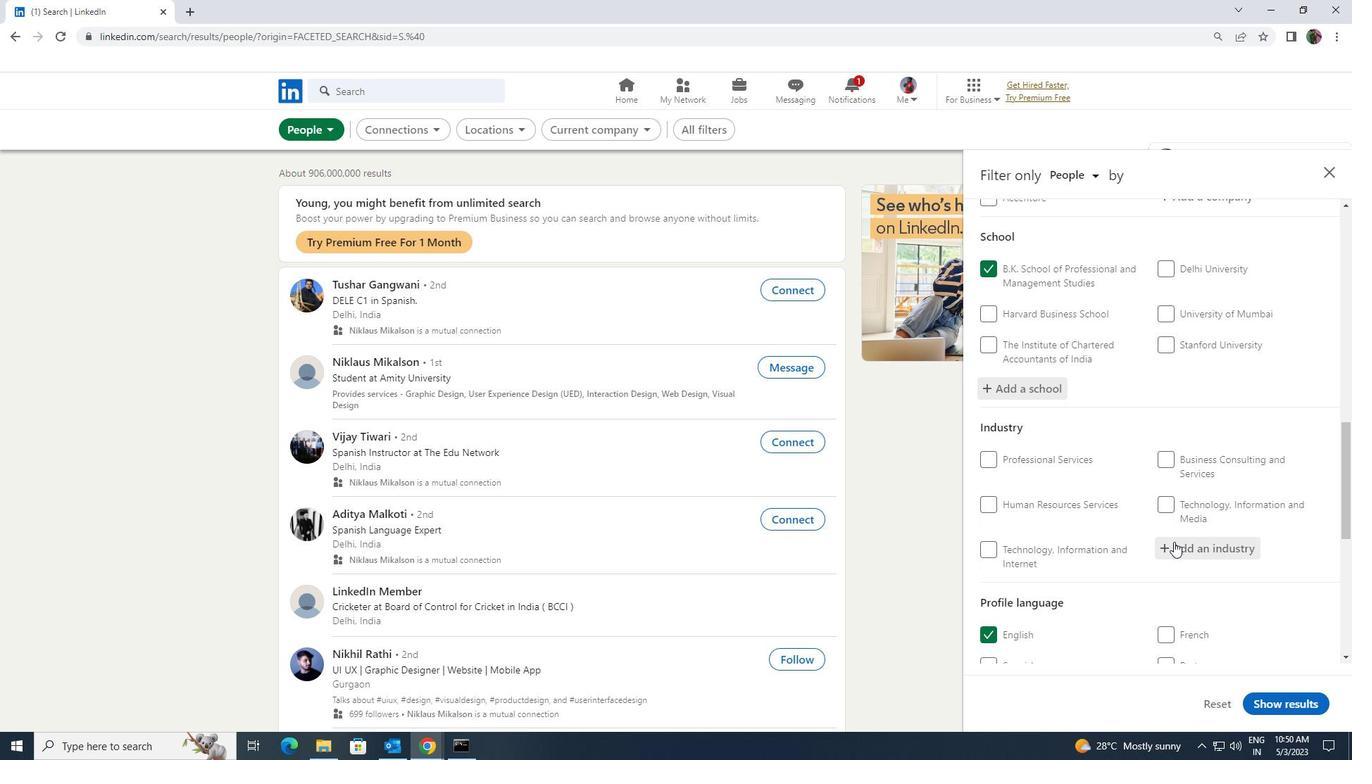 
Action: Key pressed <Key.shift>CORRE
Screenshot: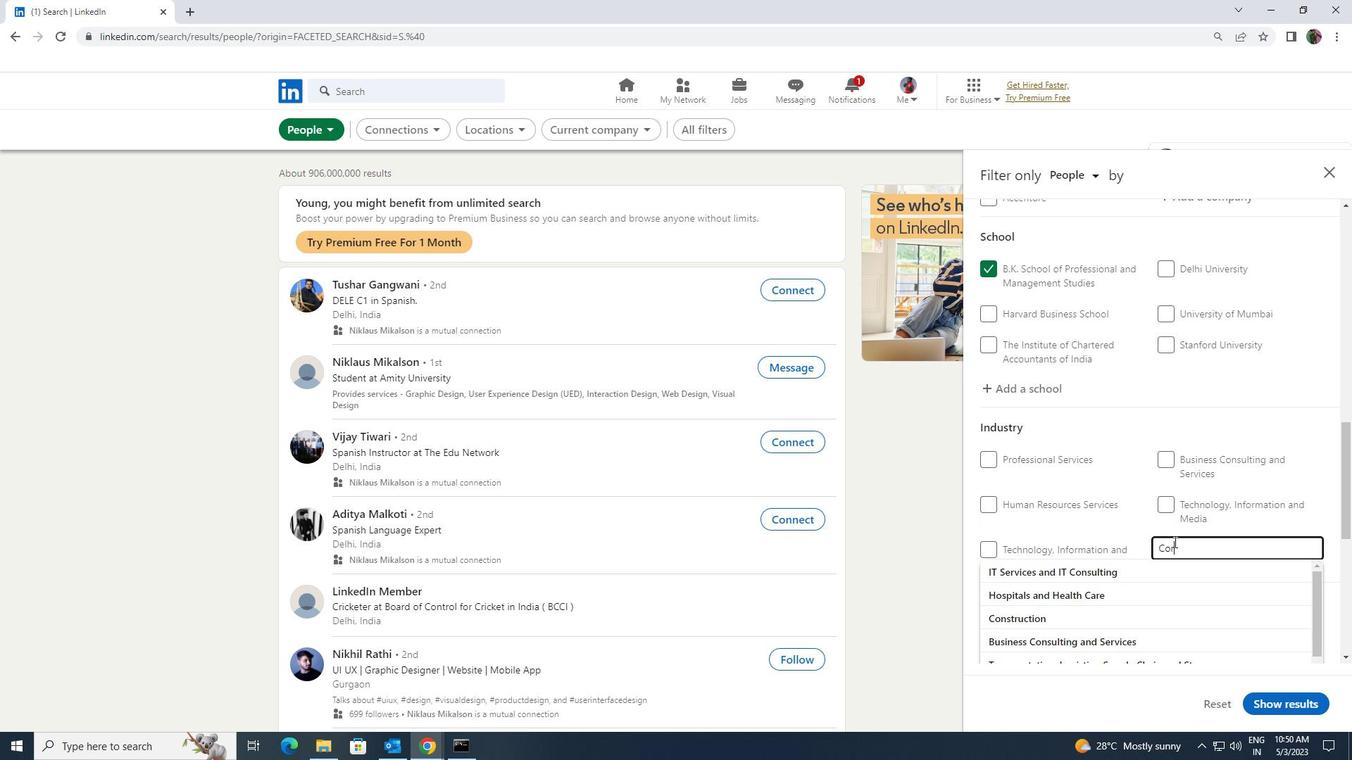 
Action: Mouse moved to (1168, 560)
Screenshot: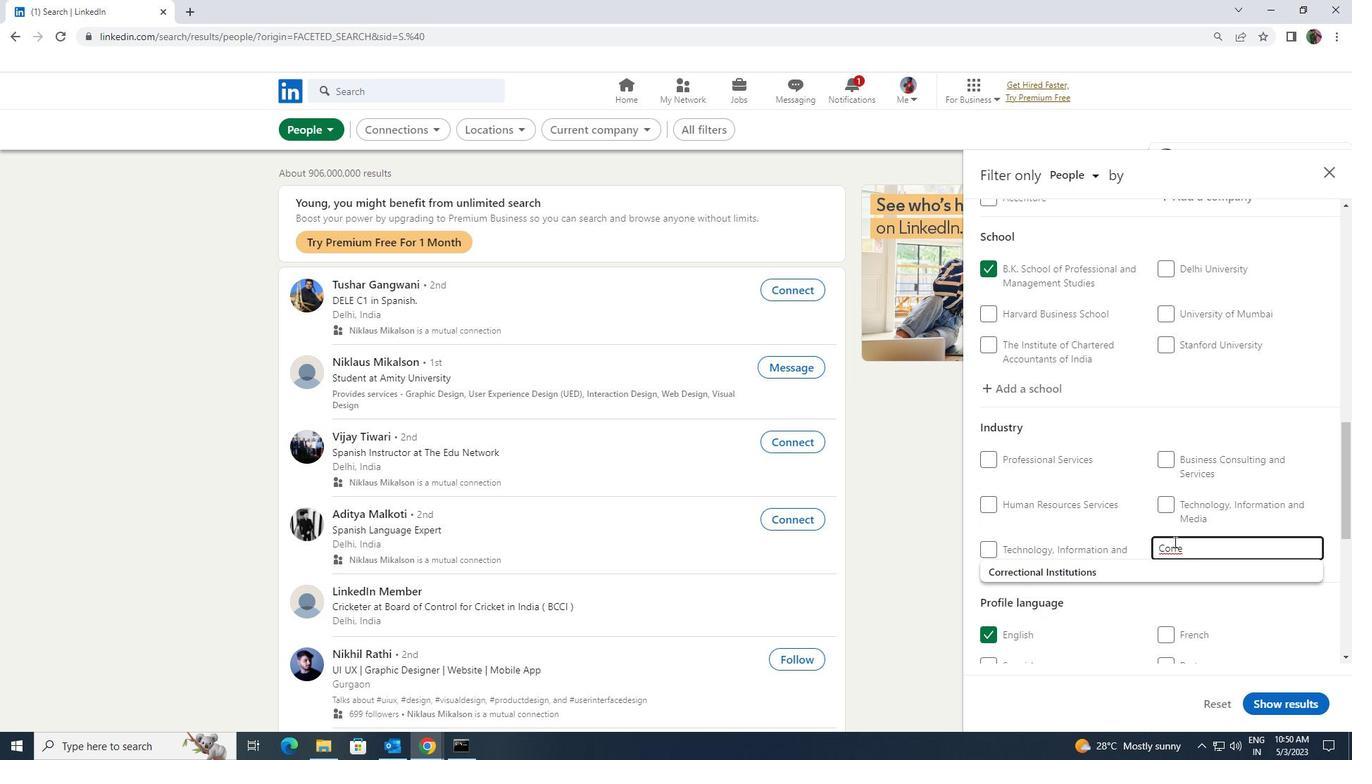 
Action: Mouse pressed left at (1168, 560)
Screenshot: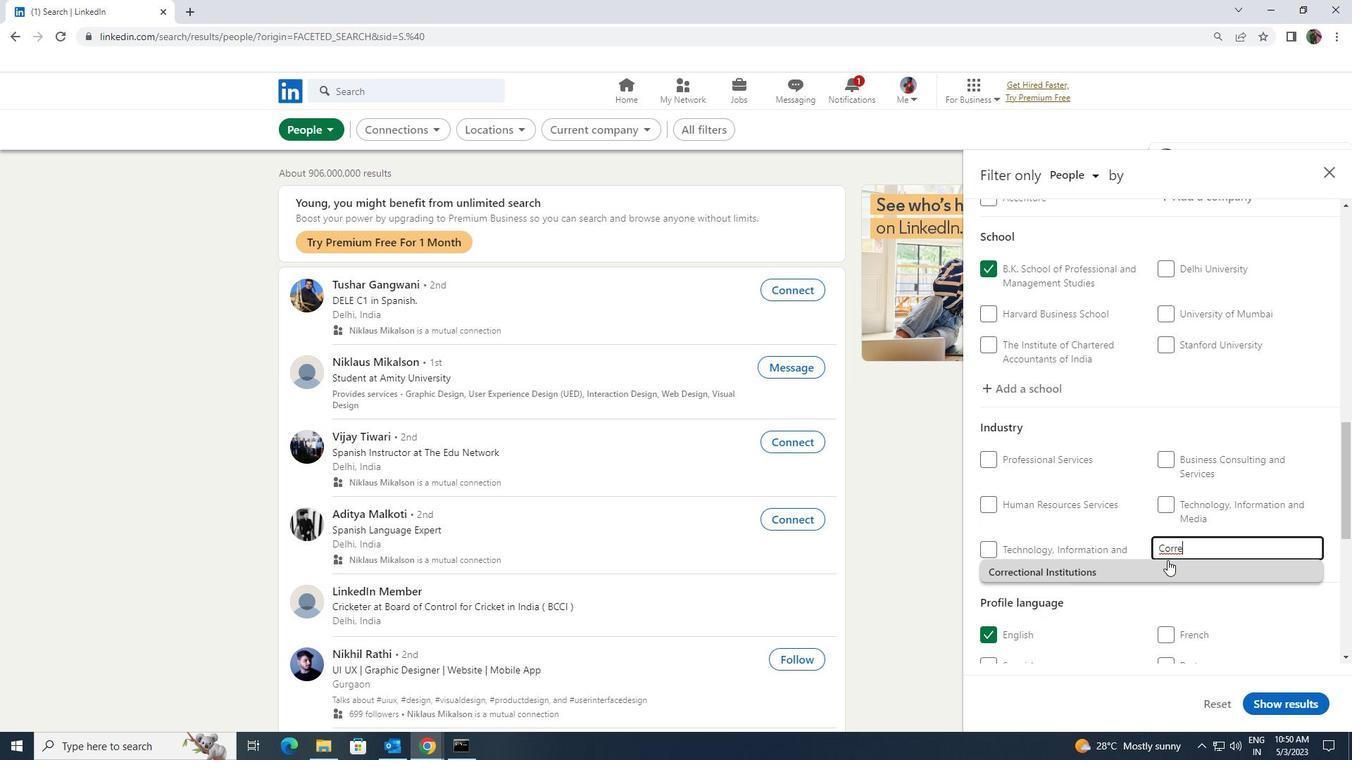 
Action: Mouse scrolled (1168, 560) with delta (0, 0)
Screenshot: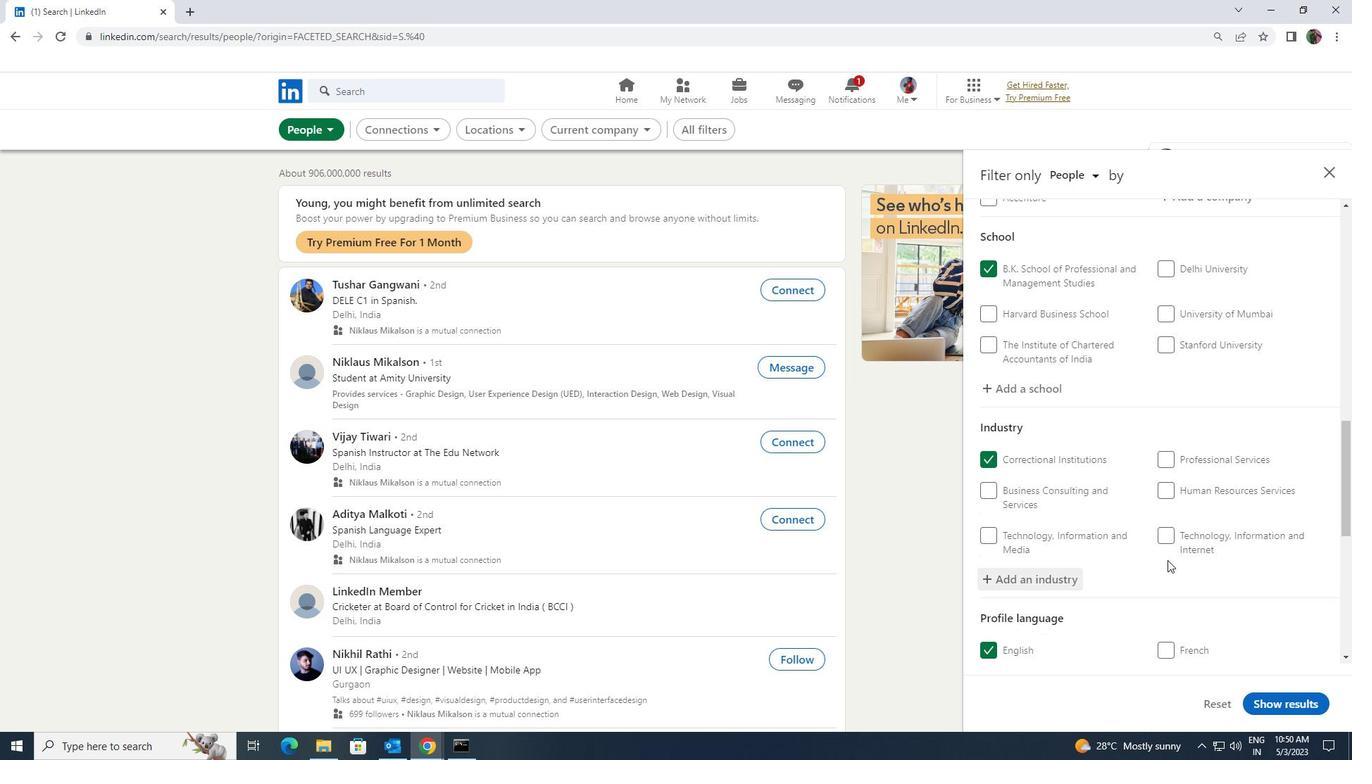 
Action: Mouse scrolled (1168, 560) with delta (0, 0)
Screenshot: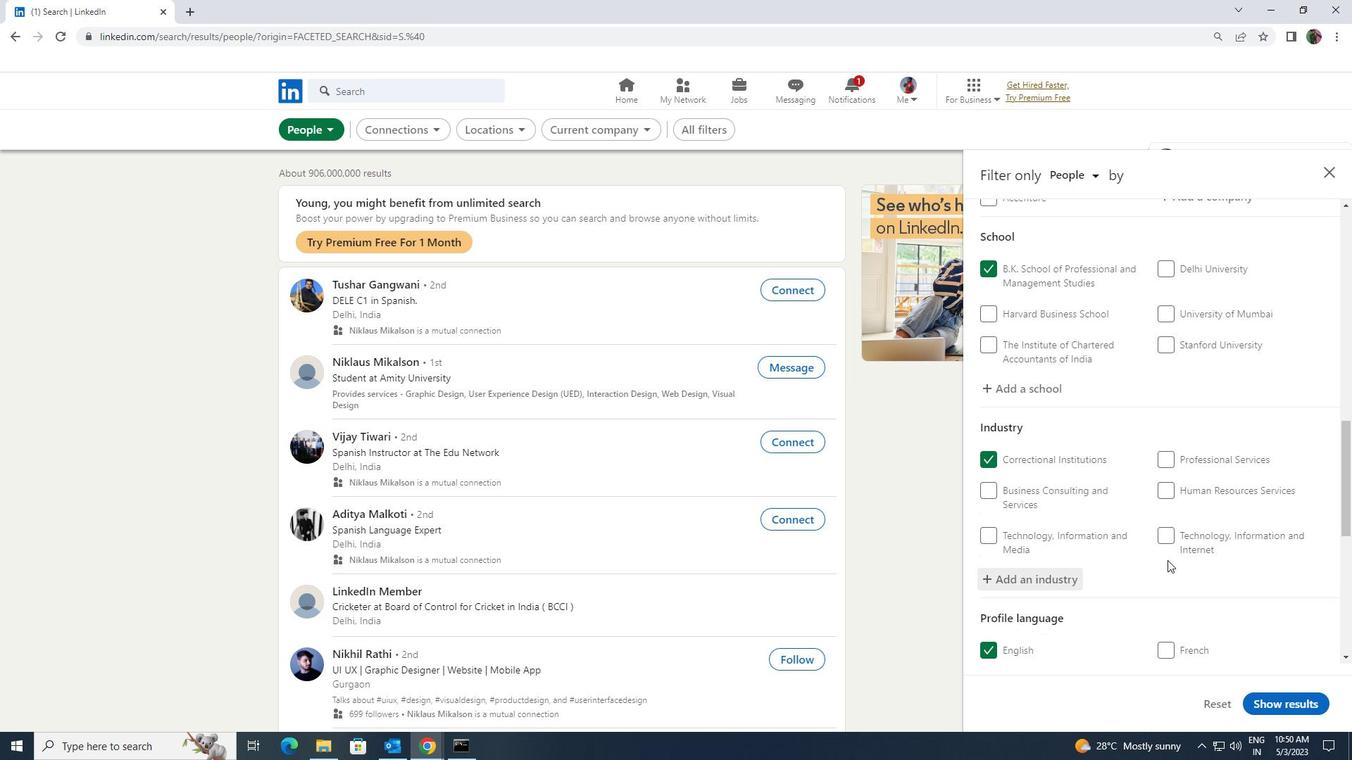 
Action: Mouse scrolled (1168, 560) with delta (0, 0)
Screenshot: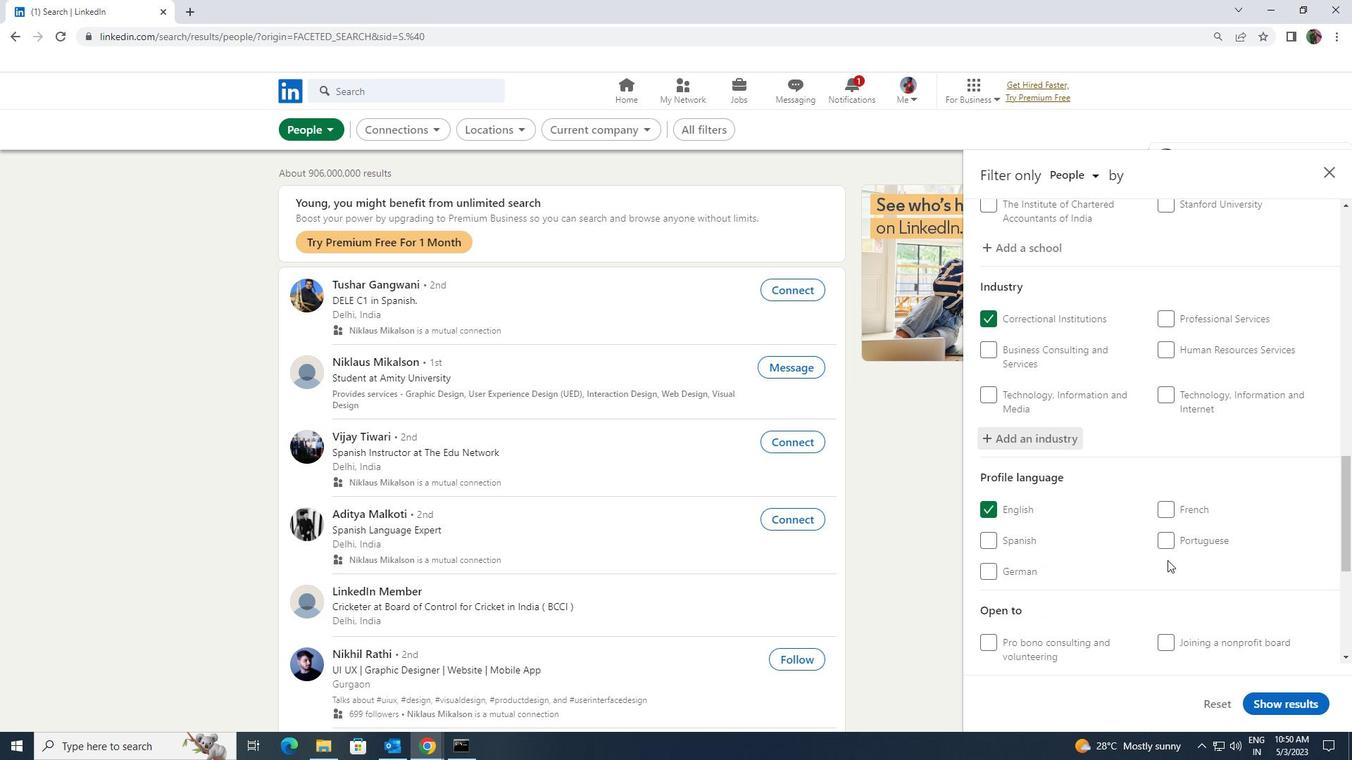 
Action: Mouse scrolled (1168, 560) with delta (0, 0)
Screenshot: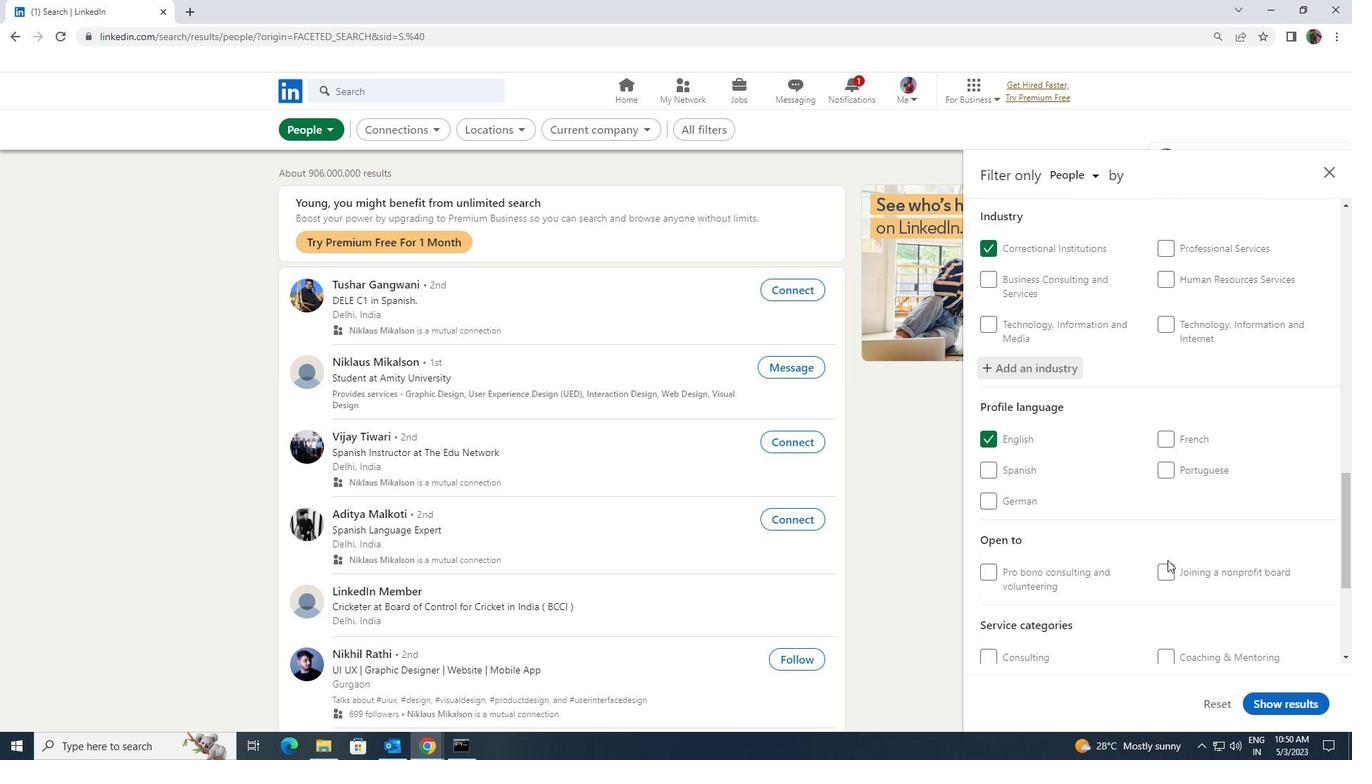 
Action: Mouse scrolled (1168, 560) with delta (0, 0)
Screenshot: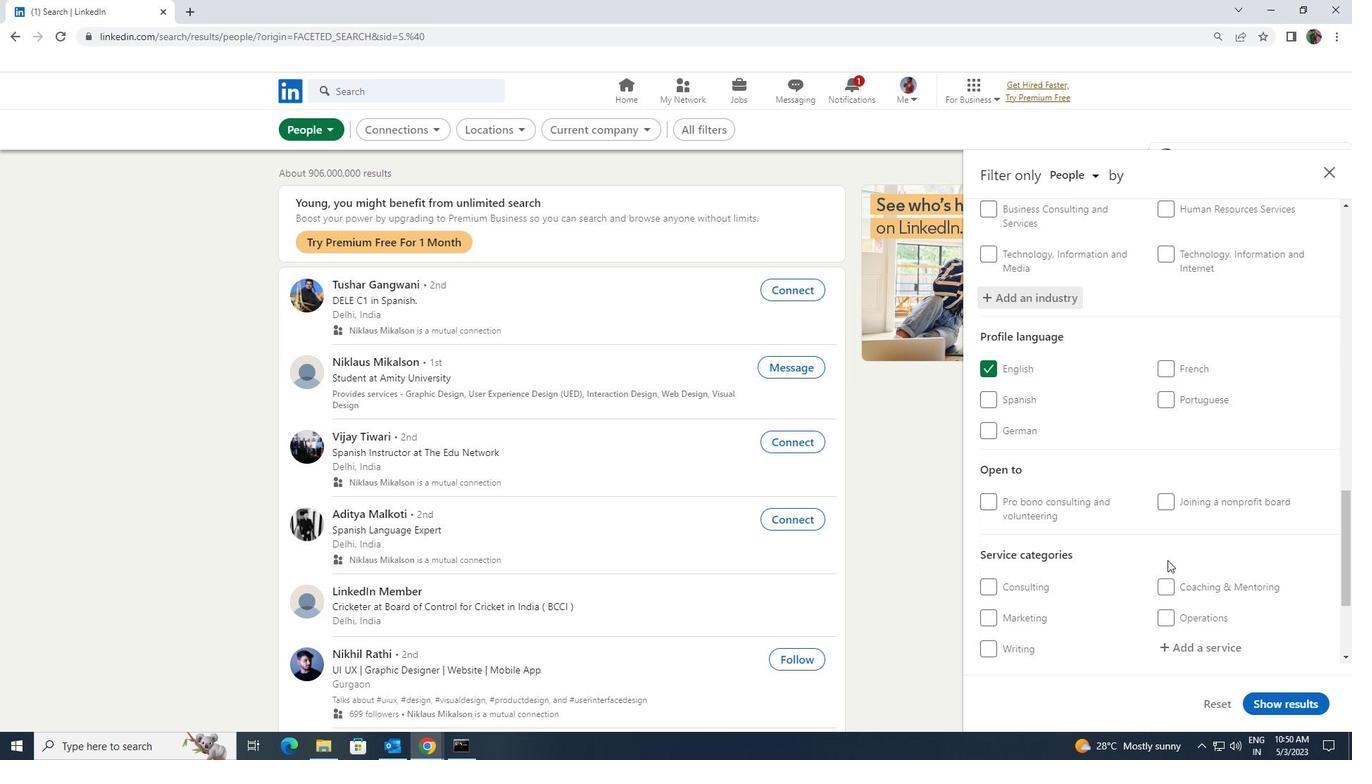 
Action: Mouse moved to (1170, 571)
Screenshot: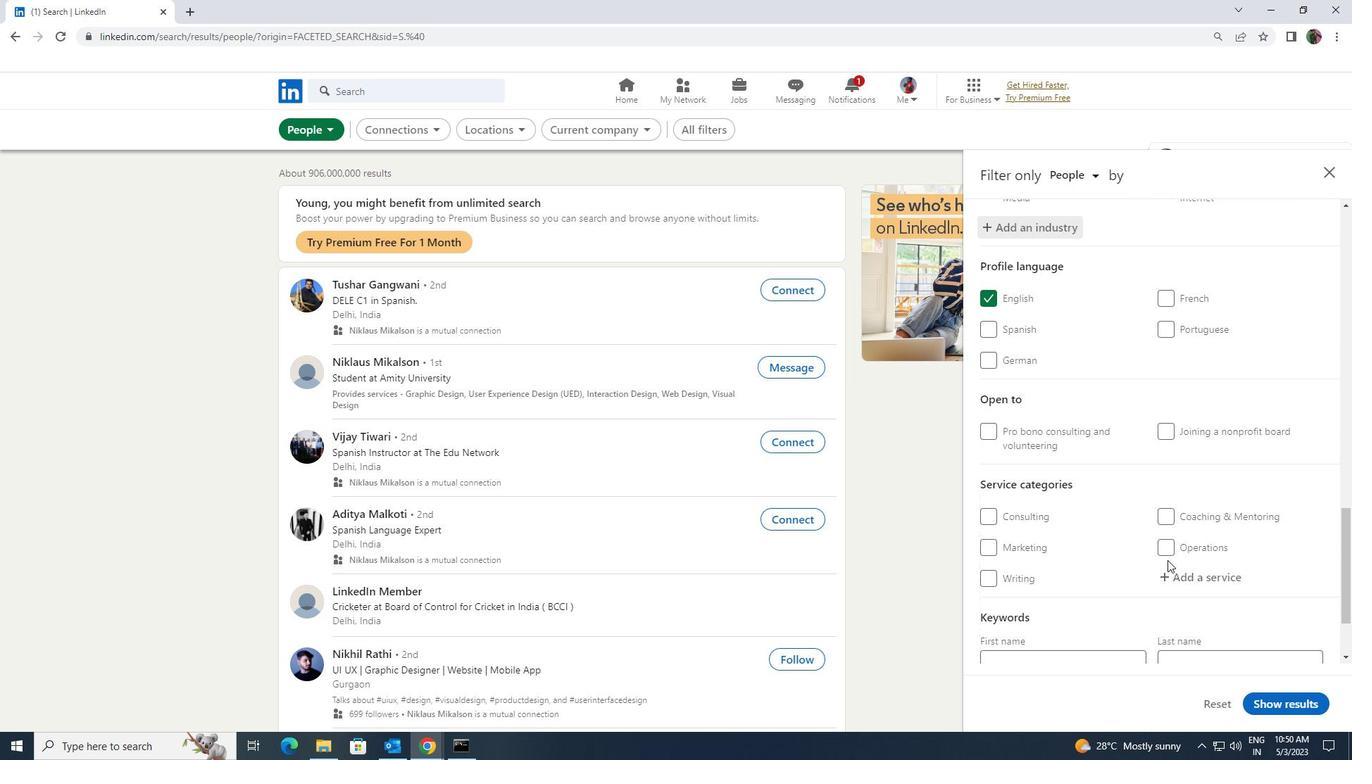
Action: Mouse pressed left at (1170, 571)
Screenshot: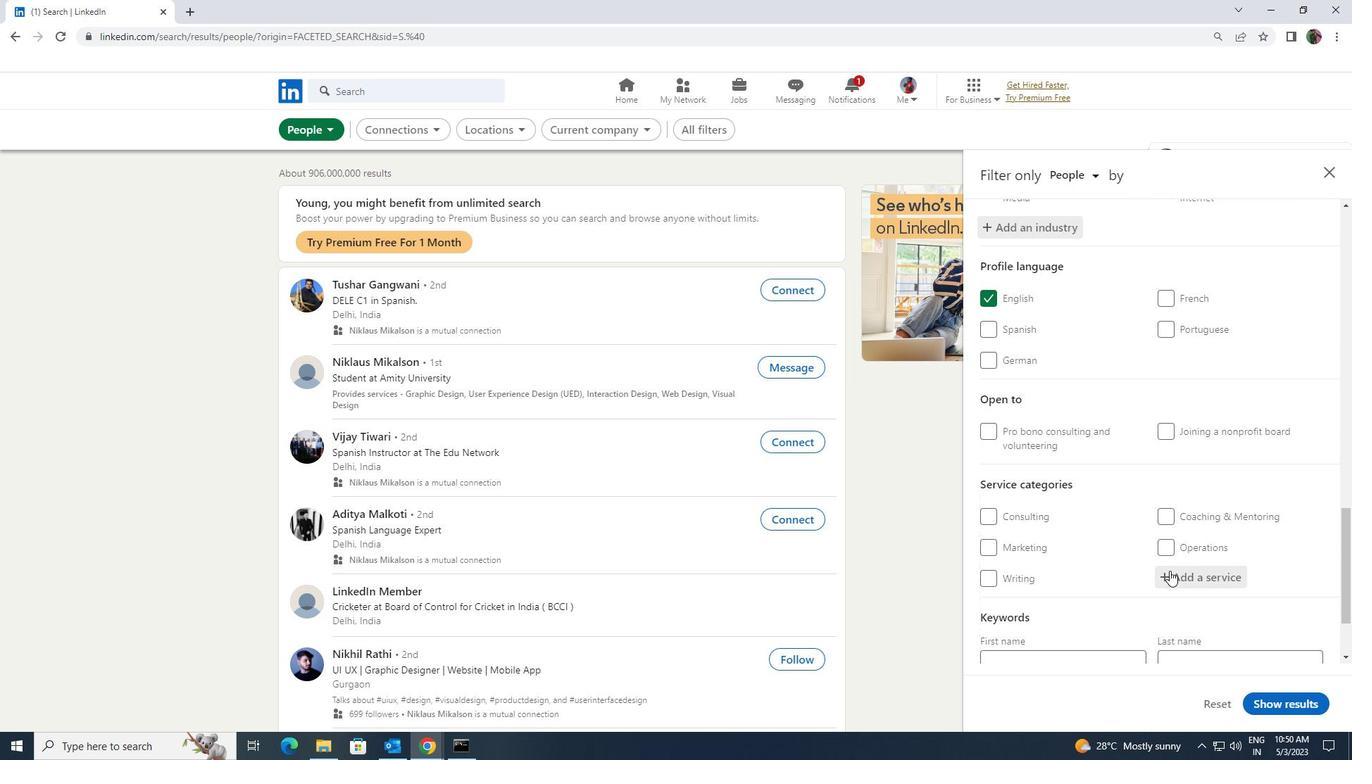 
Action: Key pressed <Key.shift>HEALTHCARE
Screenshot: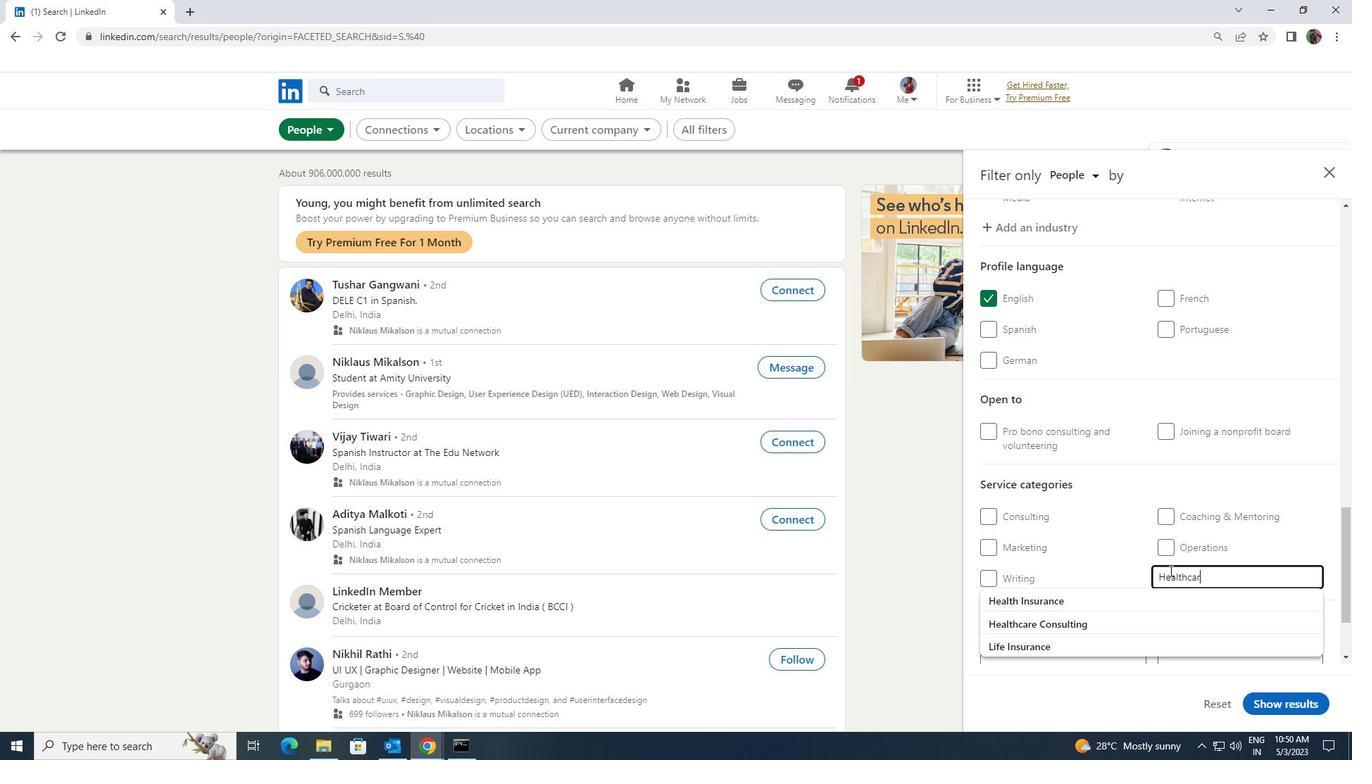 
Action: Mouse moved to (1160, 593)
Screenshot: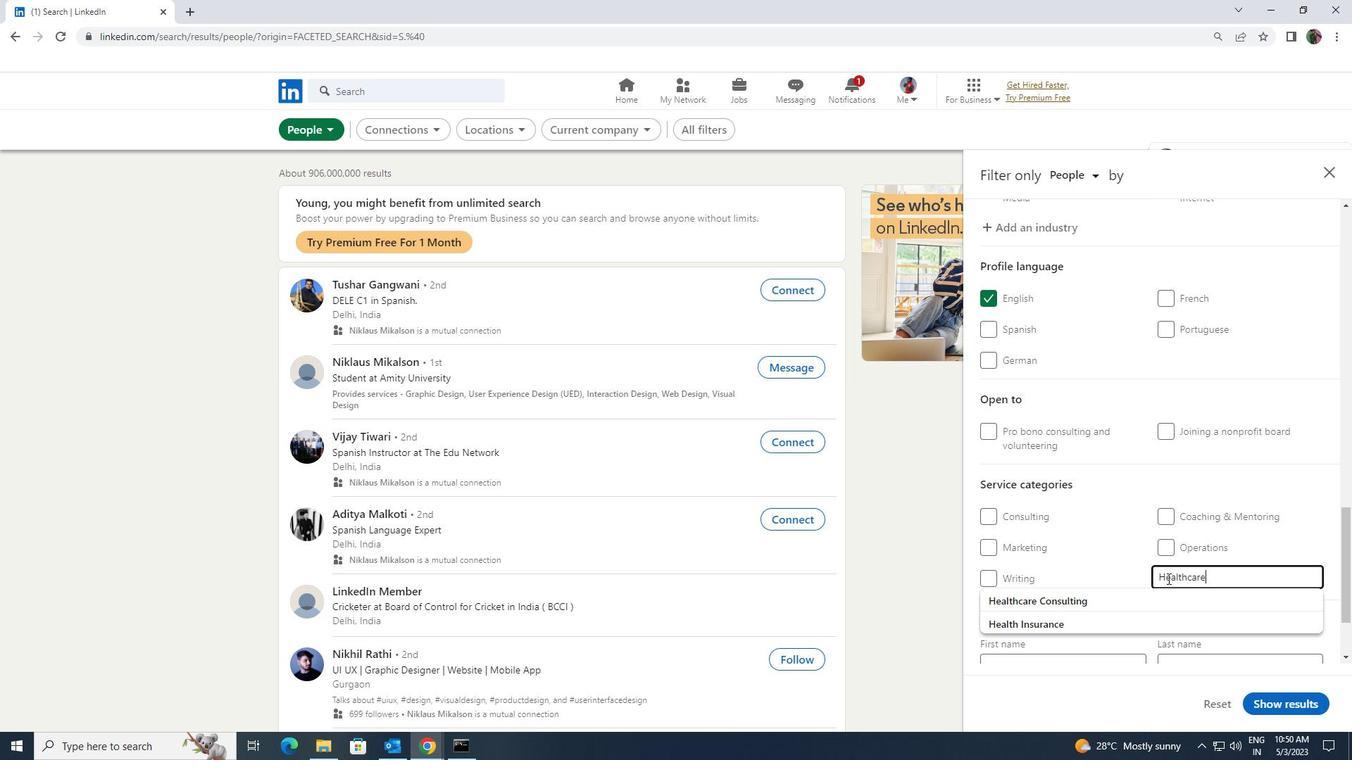 
Action: Mouse pressed left at (1160, 593)
Screenshot: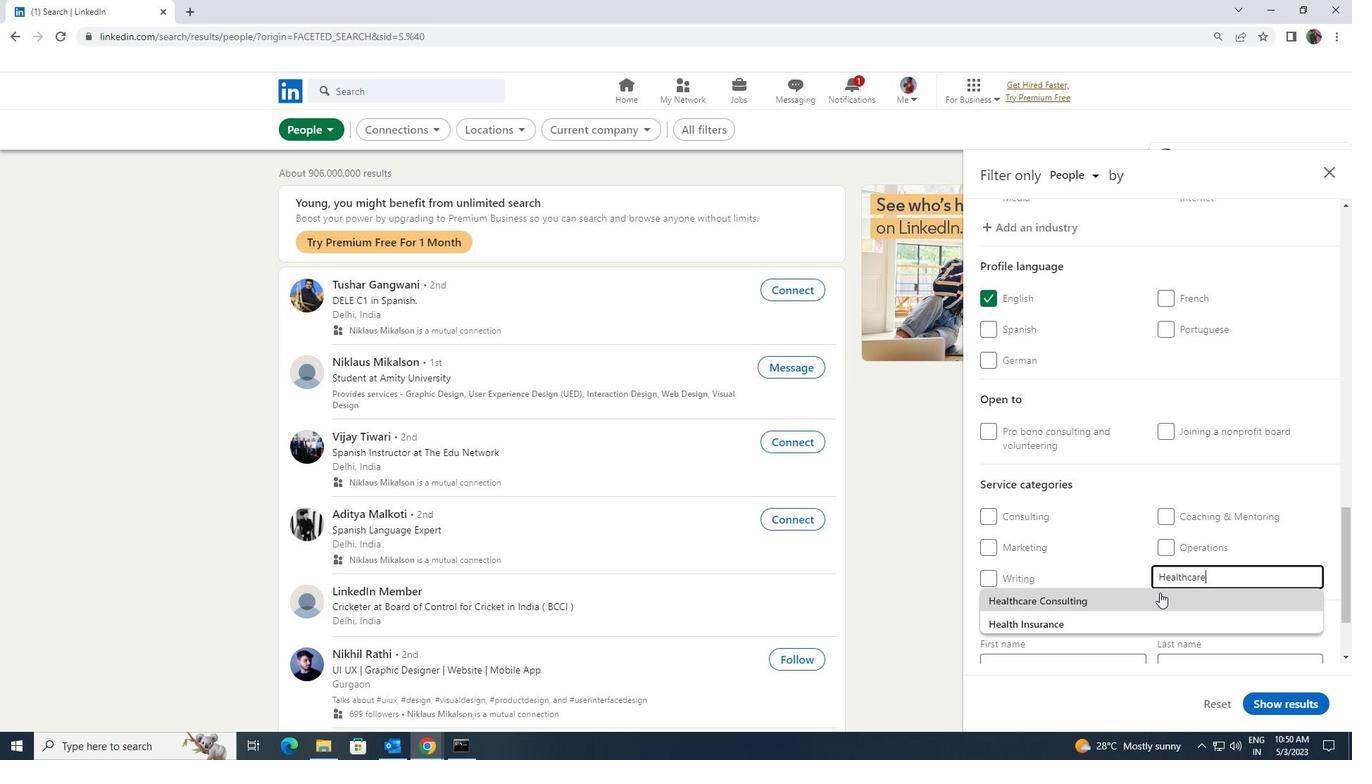 
Action: Mouse scrolled (1160, 592) with delta (0, 0)
Screenshot: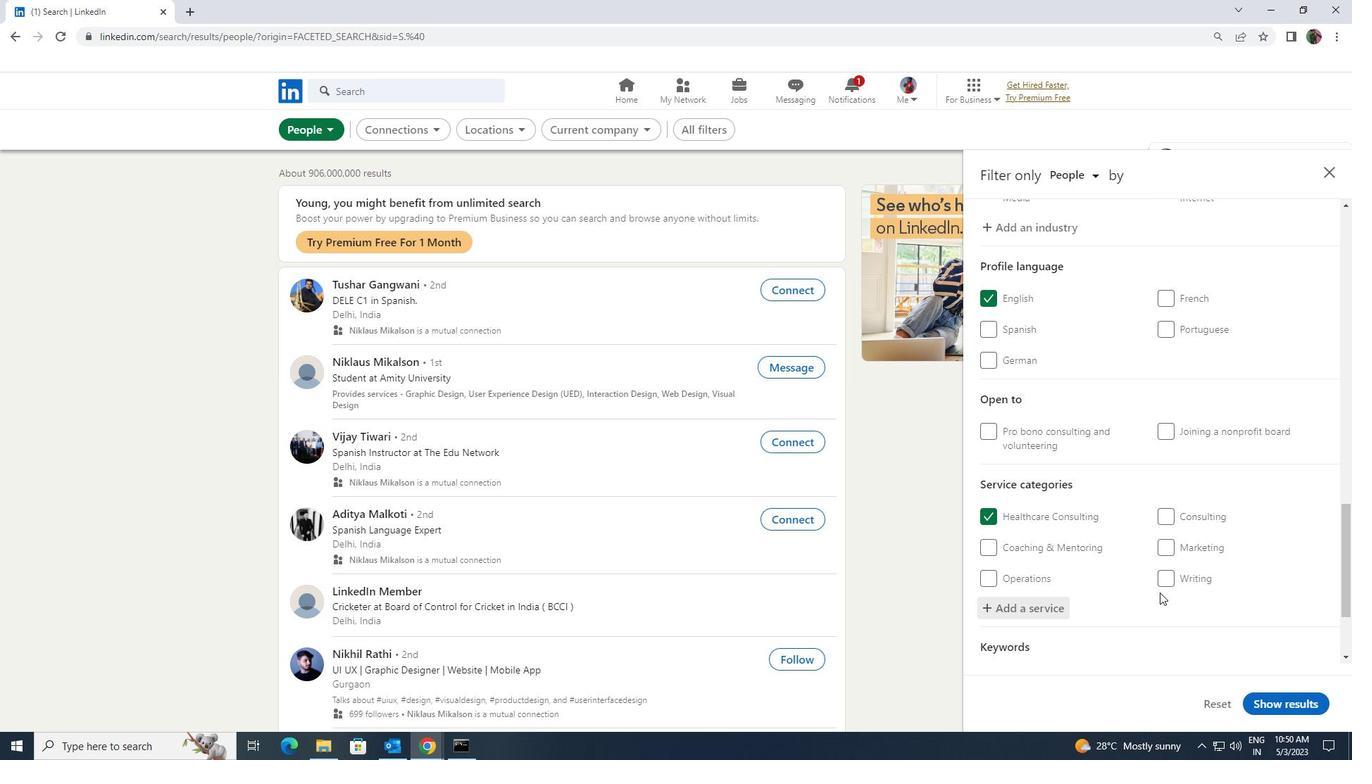
Action: Mouse scrolled (1160, 592) with delta (0, 0)
Screenshot: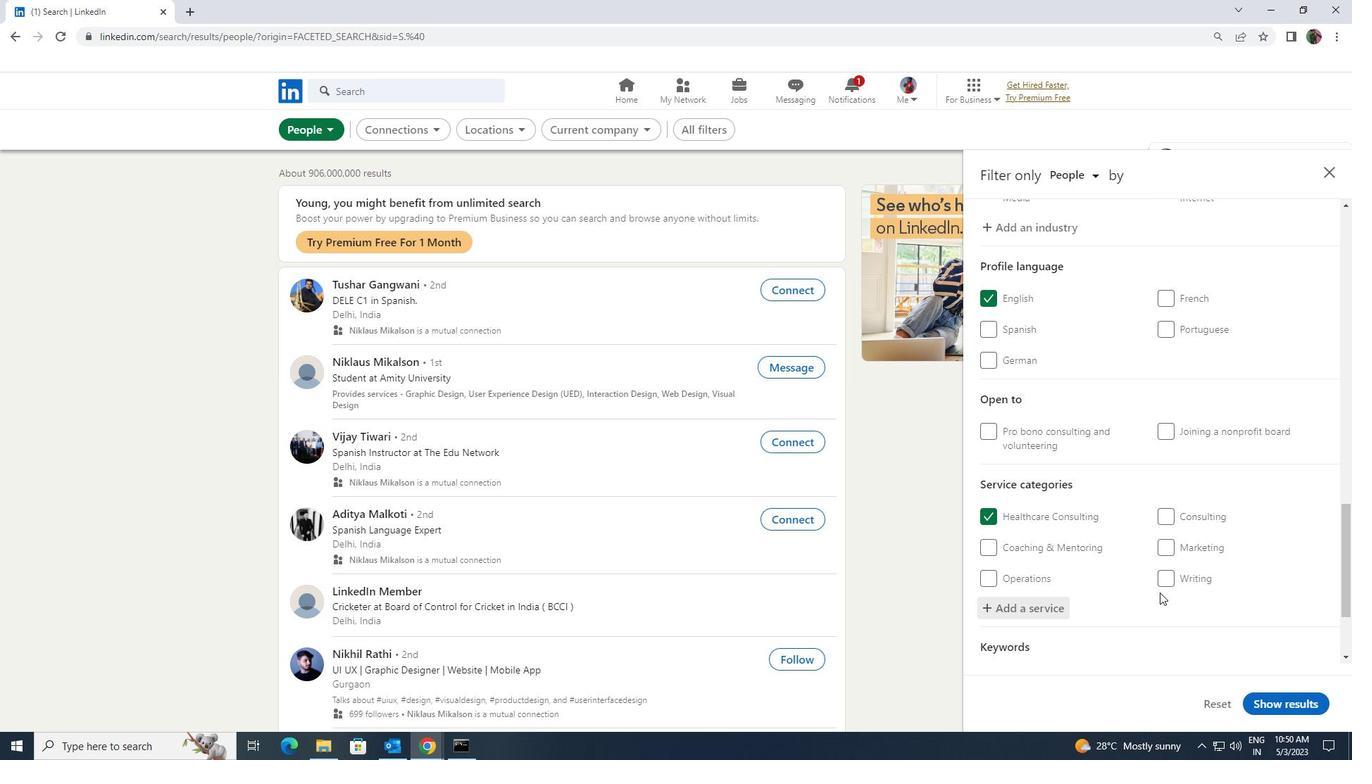 
Action: Mouse scrolled (1160, 592) with delta (0, 0)
Screenshot: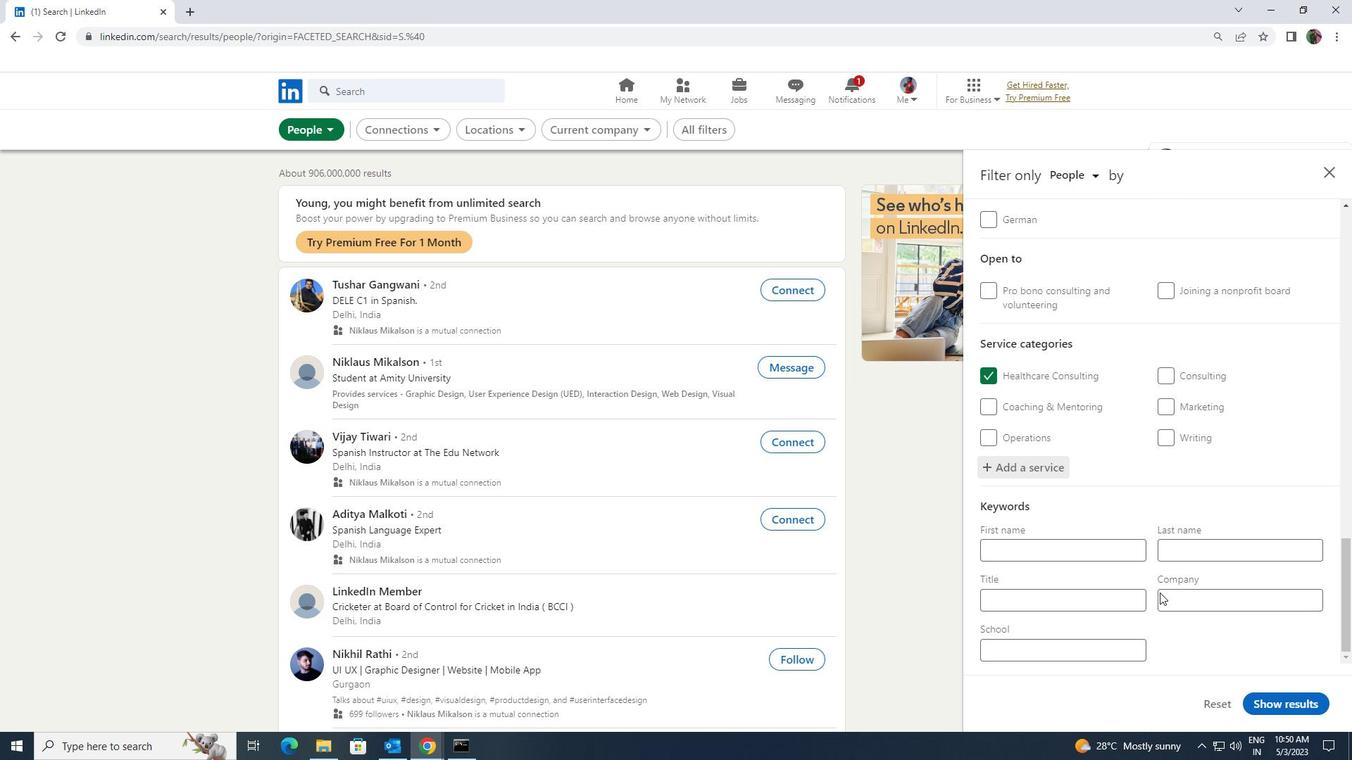 
Action: Mouse scrolled (1160, 592) with delta (0, 0)
Screenshot: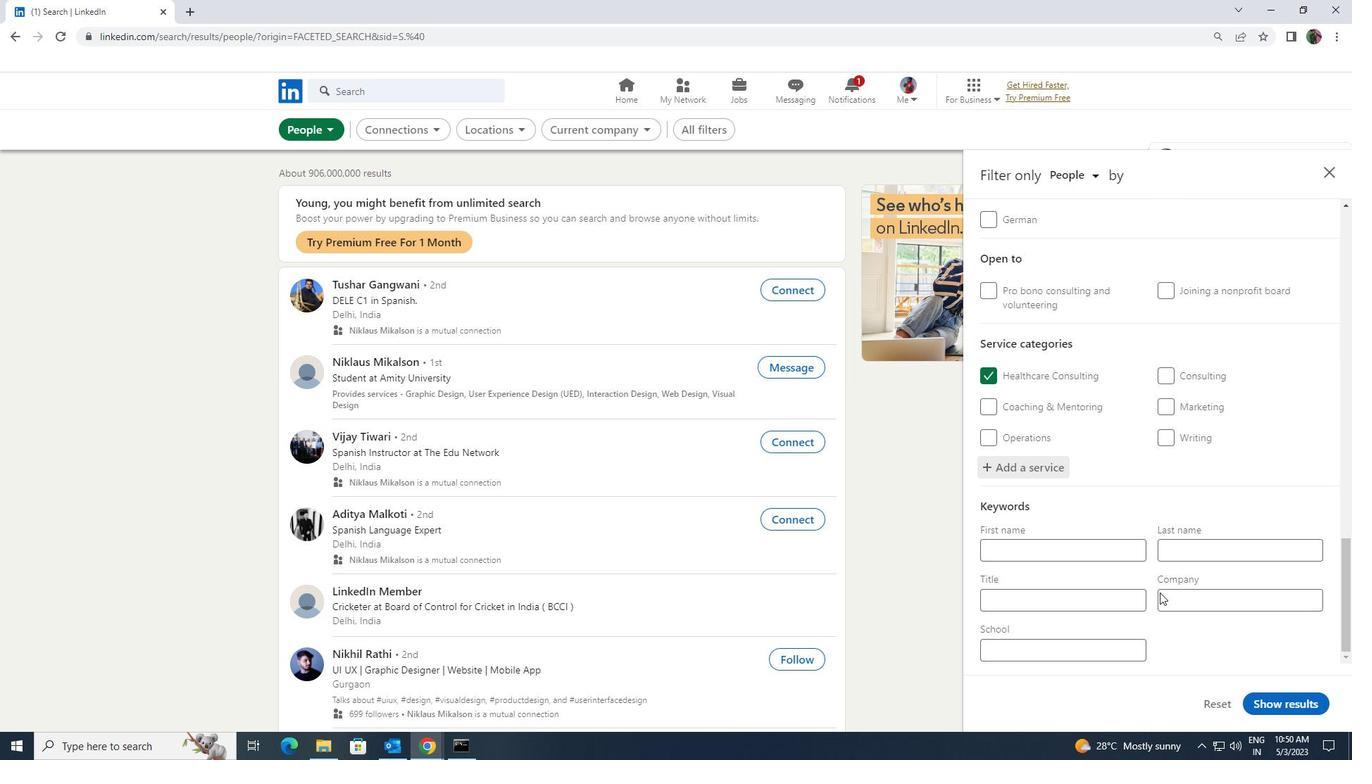 
Action: Mouse moved to (1118, 596)
Screenshot: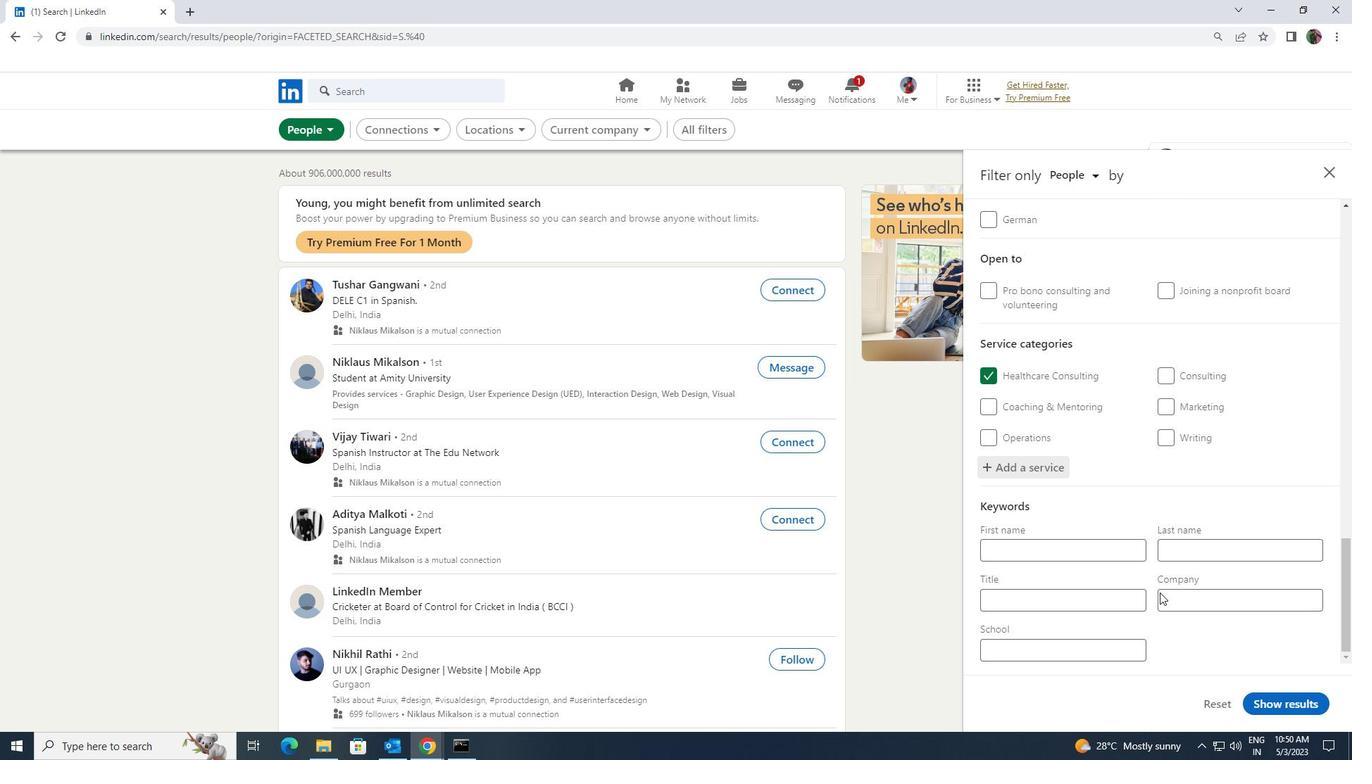 
Action: Mouse pressed left at (1118, 596)
Screenshot: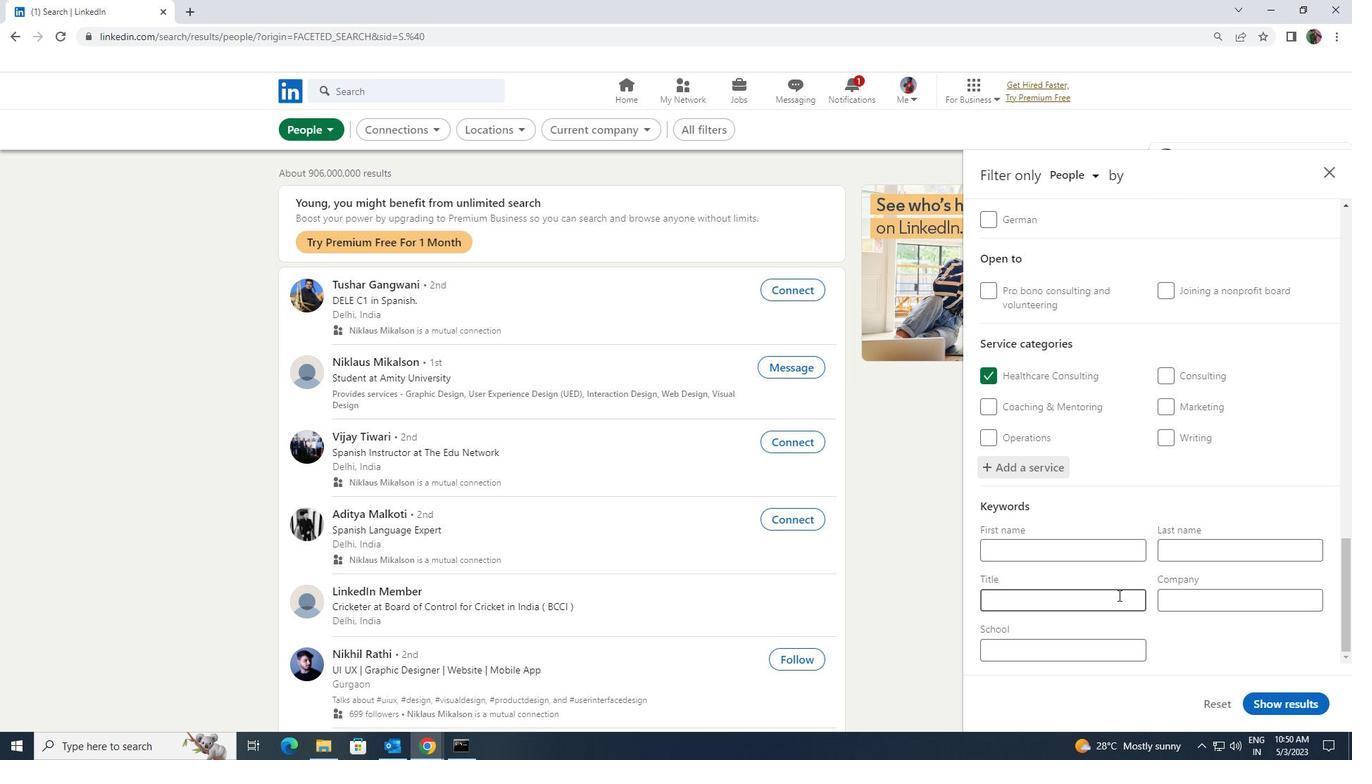 
Action: Key pressed <Key.shift>PHOTOGRAPHY
Screenshot: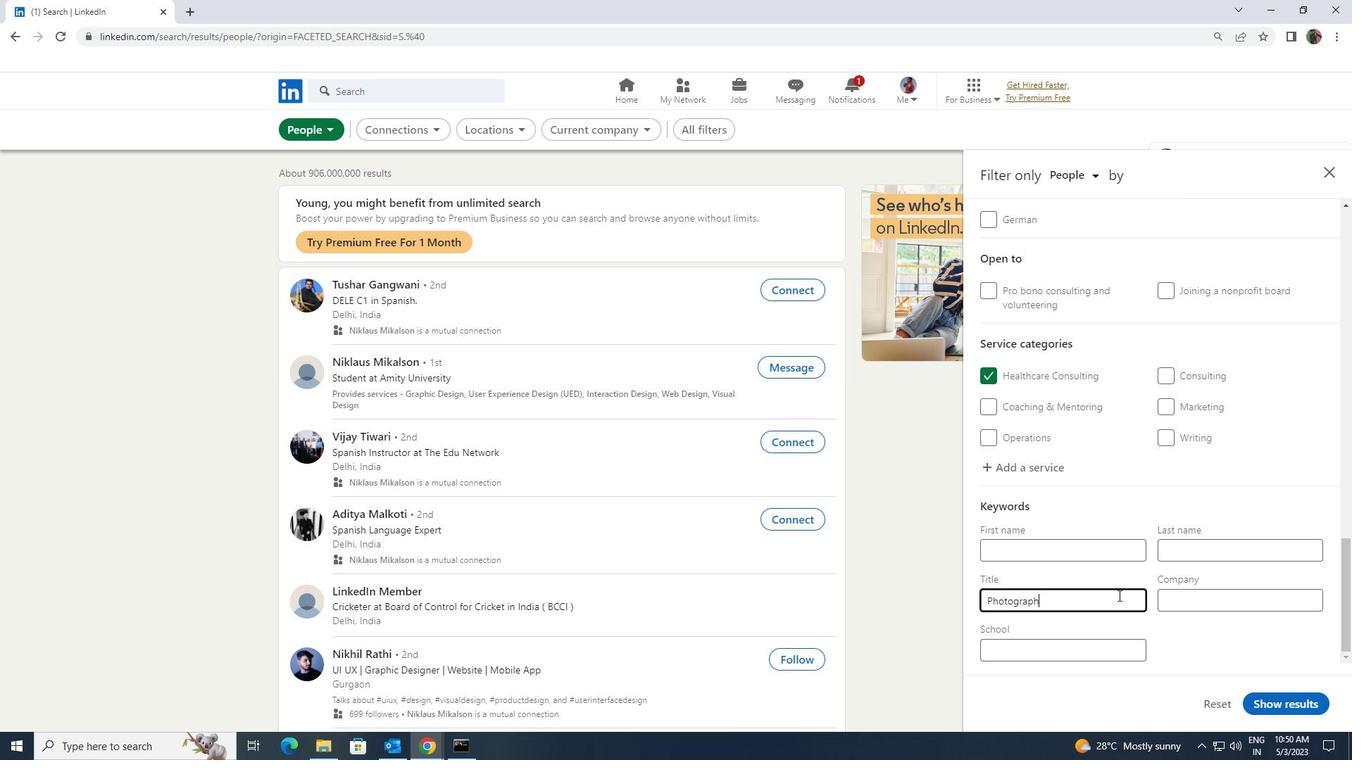 
Action: Mouse moved to (1256, 698)
Screenshot: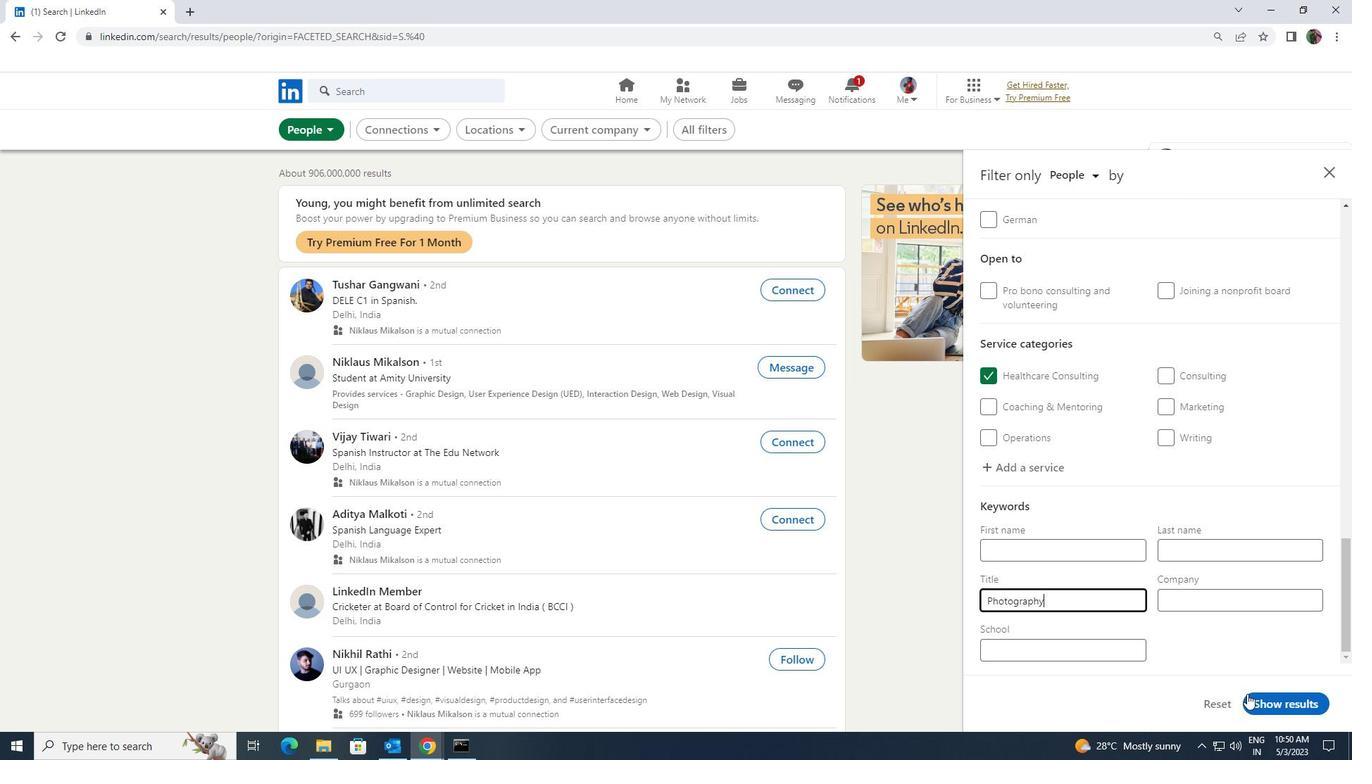 
Action: Mouse pressed left at (1256, 698)
Screenshot: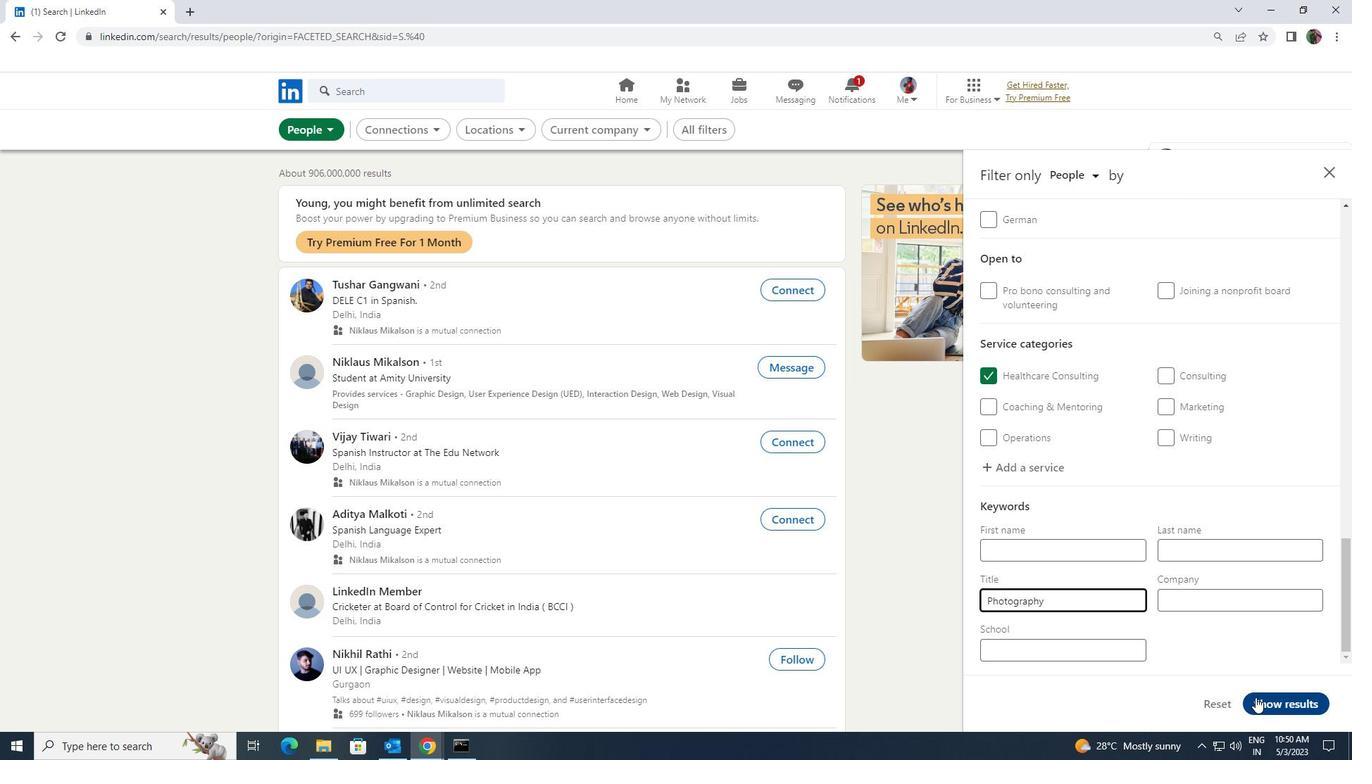 
